 Task: Research Airbnb accommodation in Nyaunglebin, Myanmar from 6th December, 2023 to 10th December, 2023 for 1 adult.1  bedroom having 1 bed and 1 bathroom. Property type can be hotel. Amenities needed are: washing machine. Look for 4 properties as per requirement.
Action: Mouse moved to (515, 136)
Screenshot: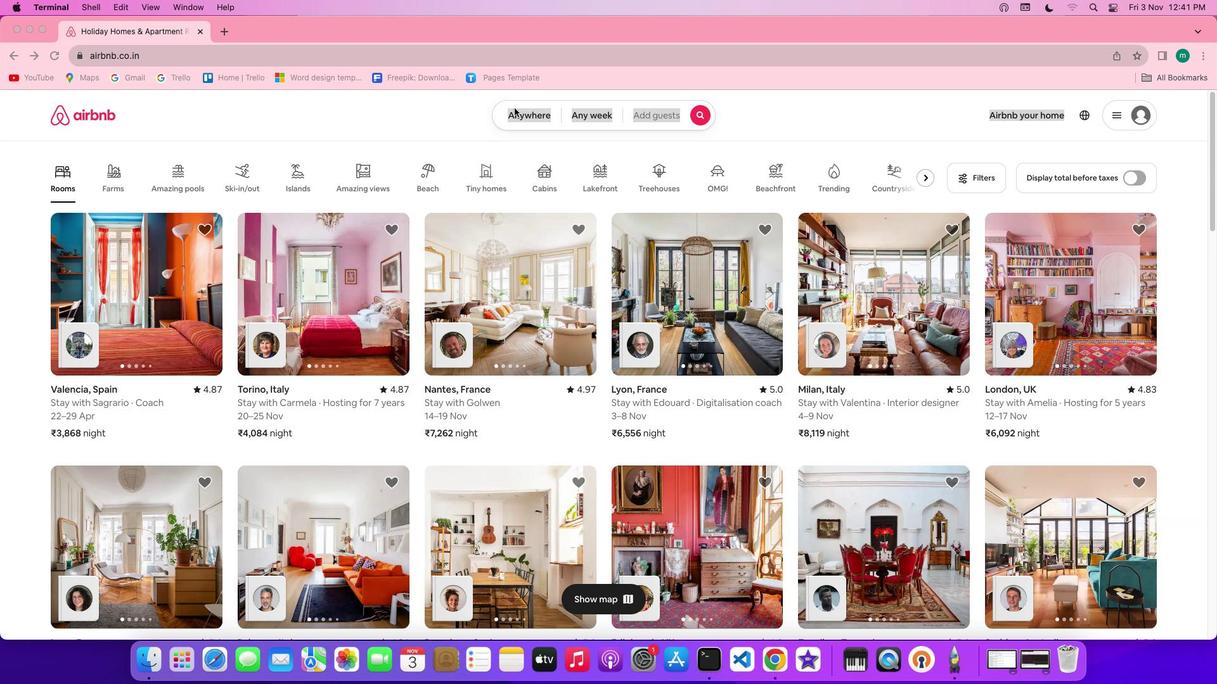 
Action: Mouse pressed left at (515, 136)
Screenshot: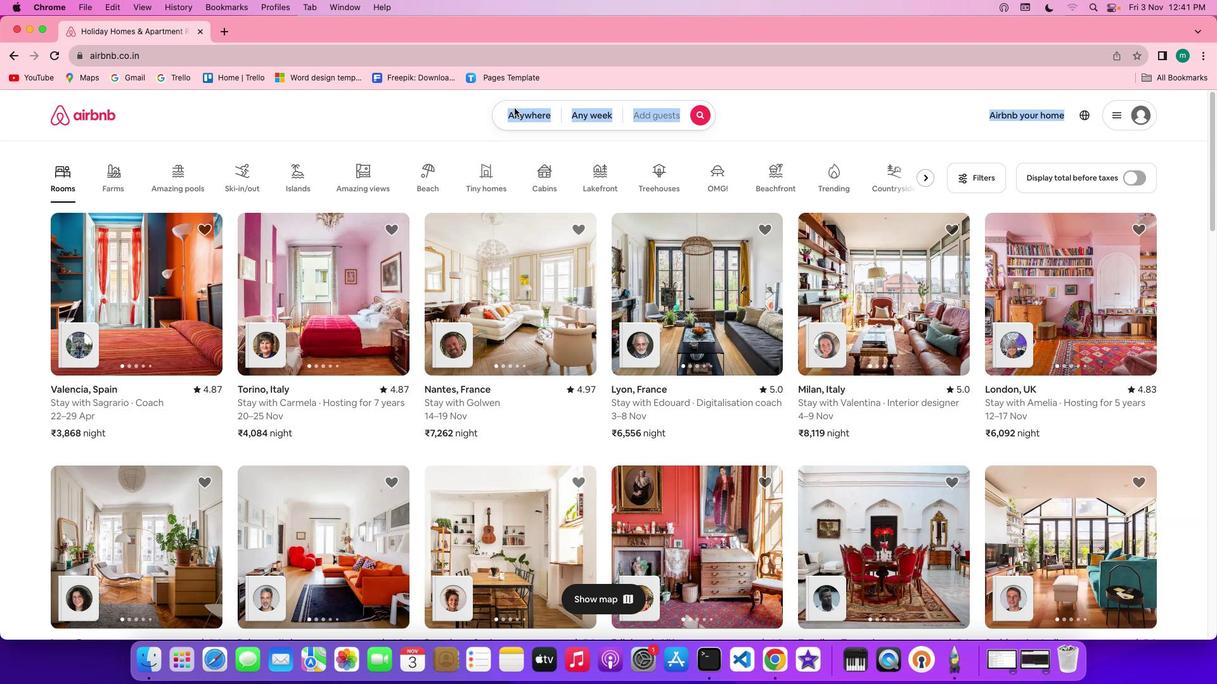 
Action: Mouse pressed left at (515, 136)
Screenshot: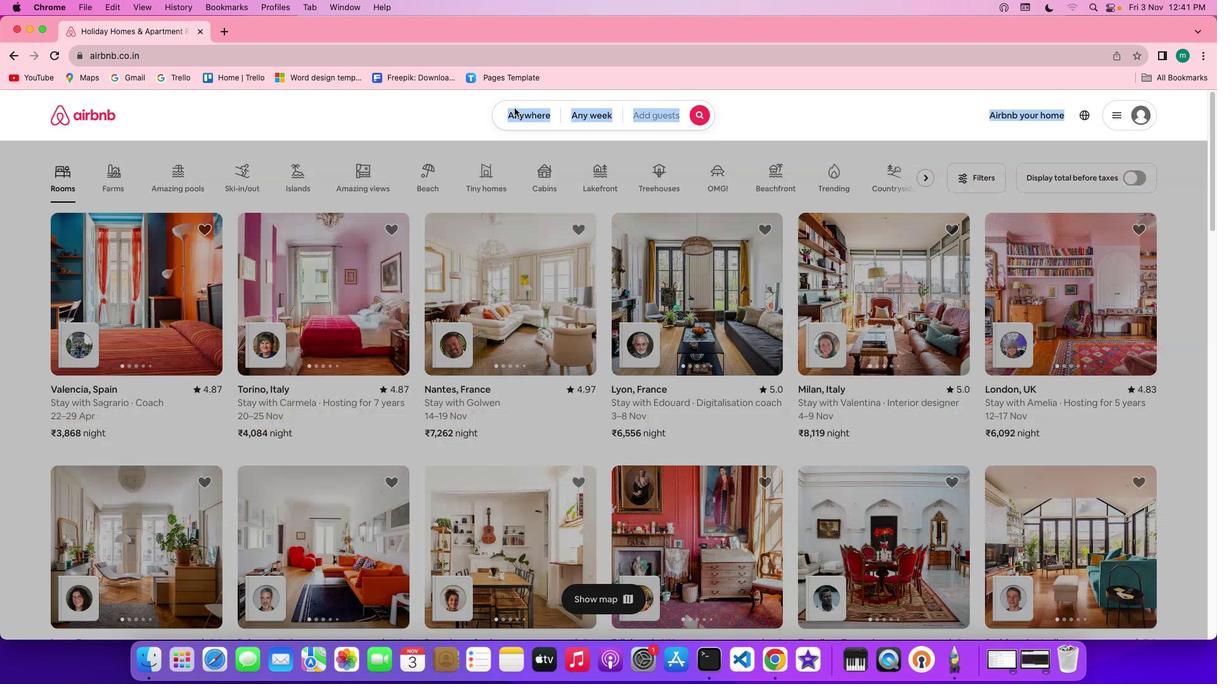 
Action: Mouse moved to (503, 190)
Screenshot: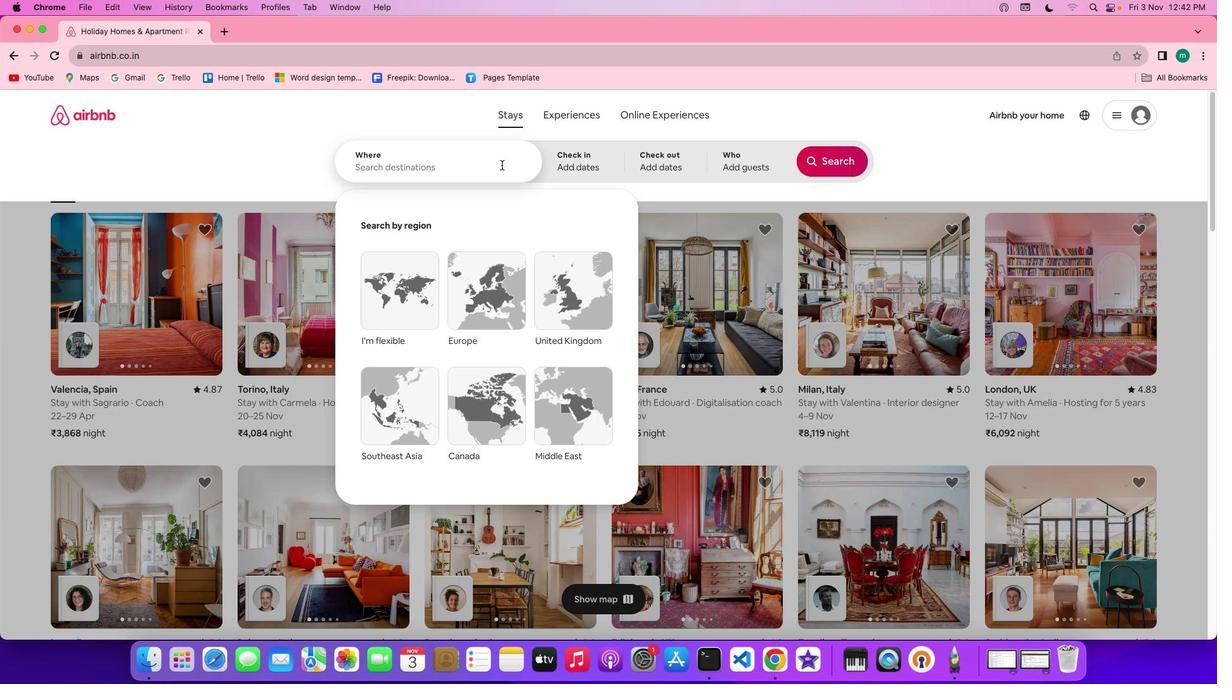 
Action: Key pressed Key.shift'N''y''a''u''n''g''l''e''b''i''n'','Key.spaceKey.shift'M''y''a''n''m''a''r'
Screenshot: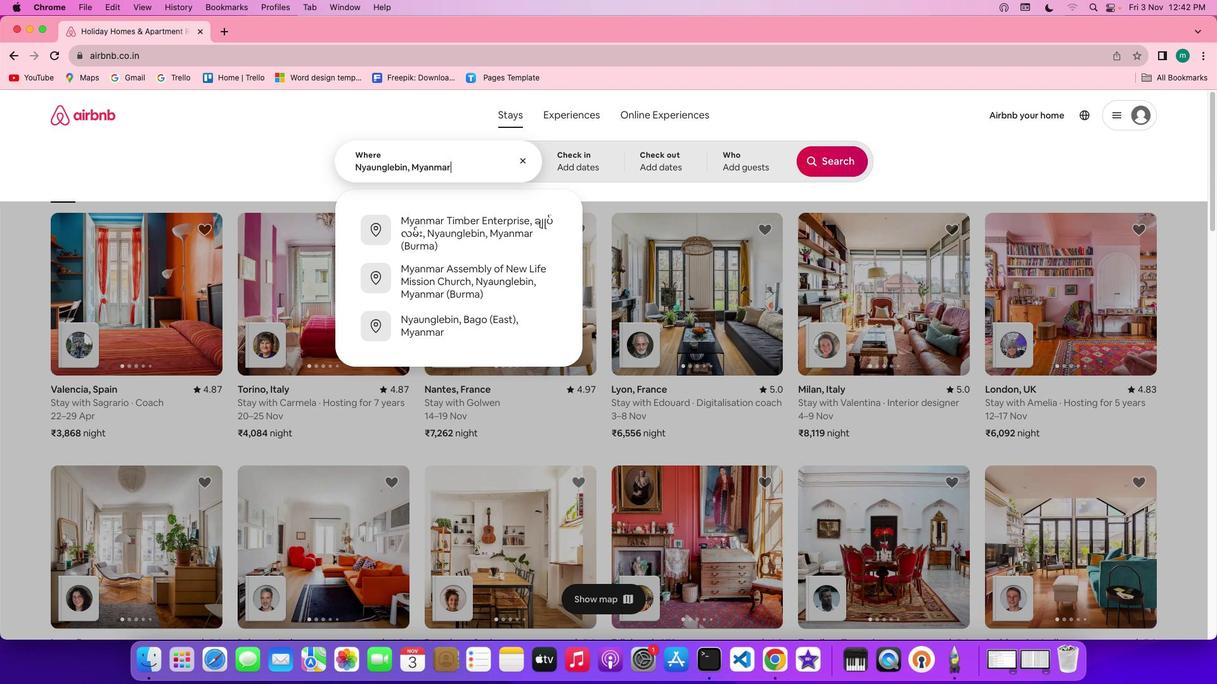 
Action: Mouse moved to (584, 186)
Screenshot: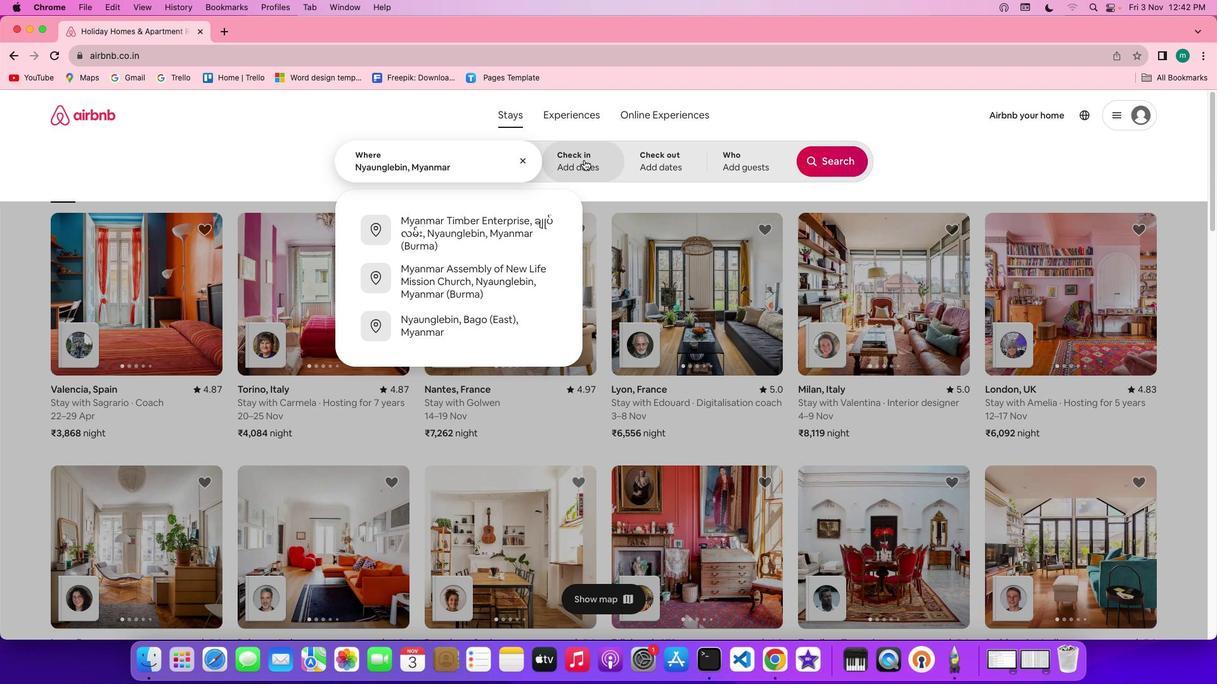 
Action: Mouse pressed left at (584, 186)
Screenshot: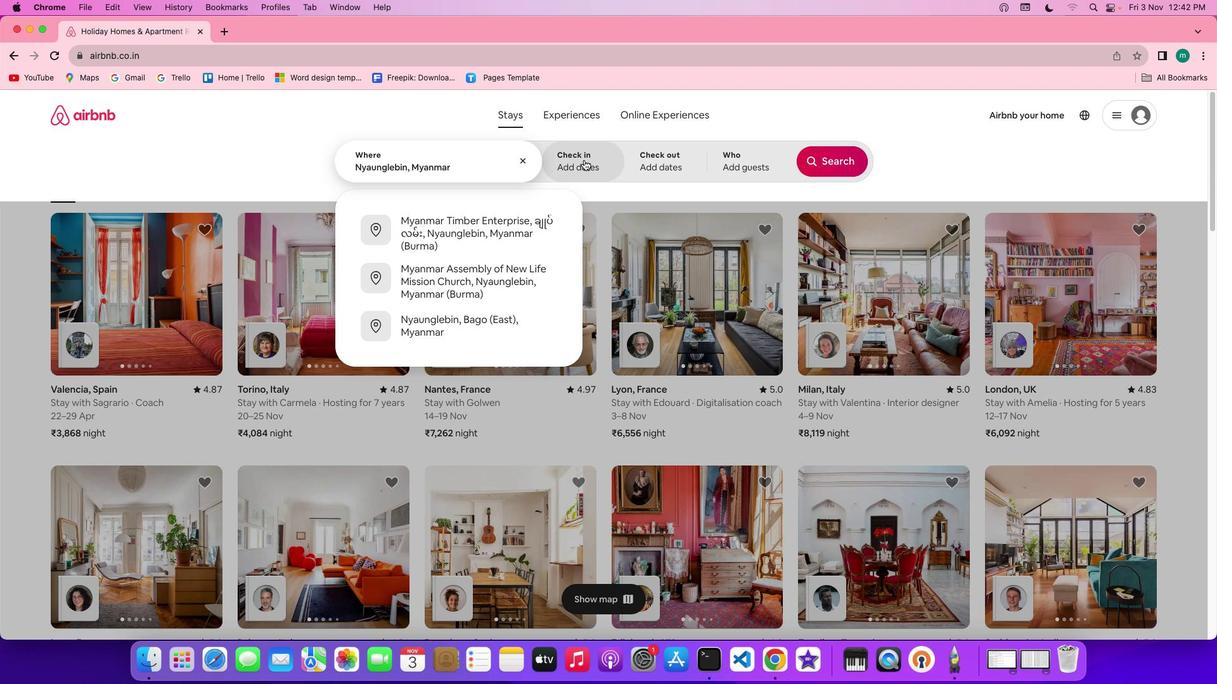 
Action: Mouse moved to (729, 369)
Screenshot: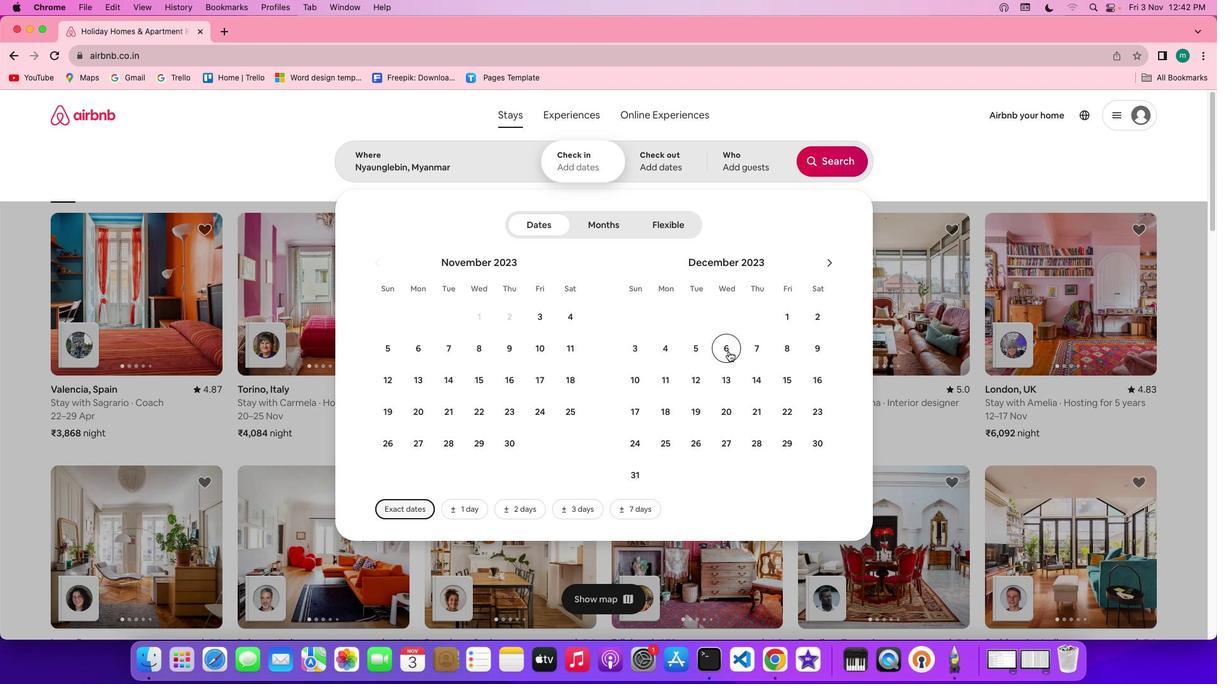 
Action: Mouse pressed left at (729, 369)
Screenshot: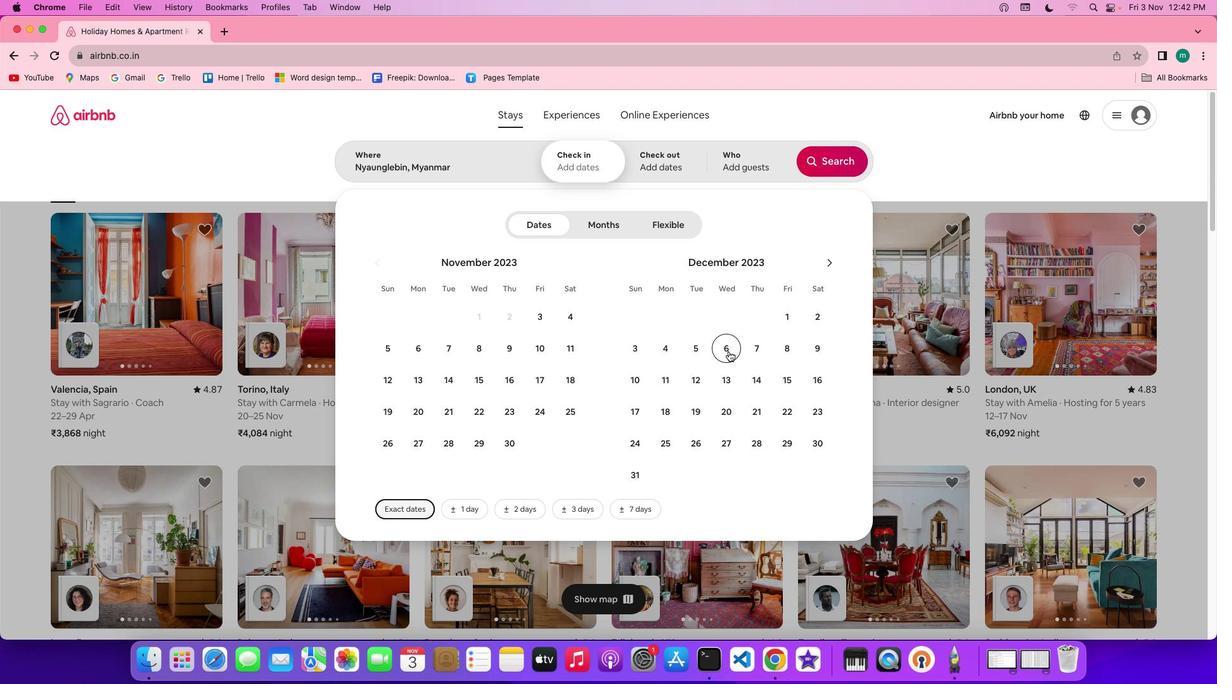 
Action: Mouse moved to (647, 395)
Screenshot: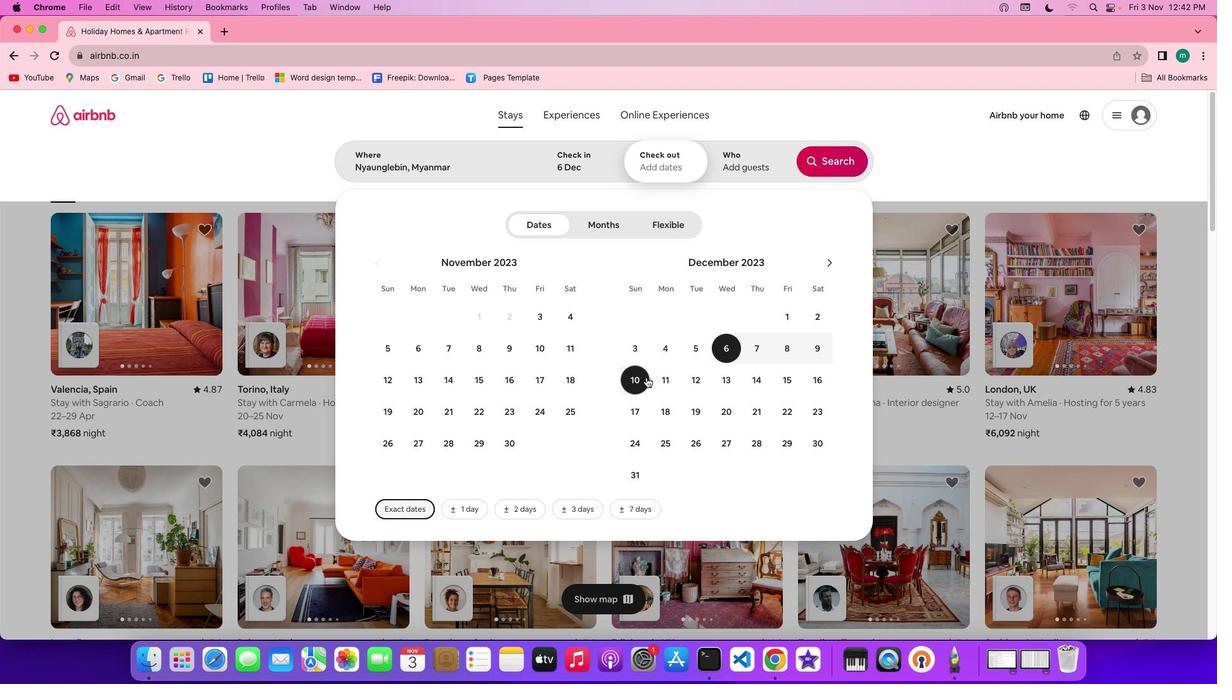 
Action: Mouse pressed left at (647, 395)
Screenshot: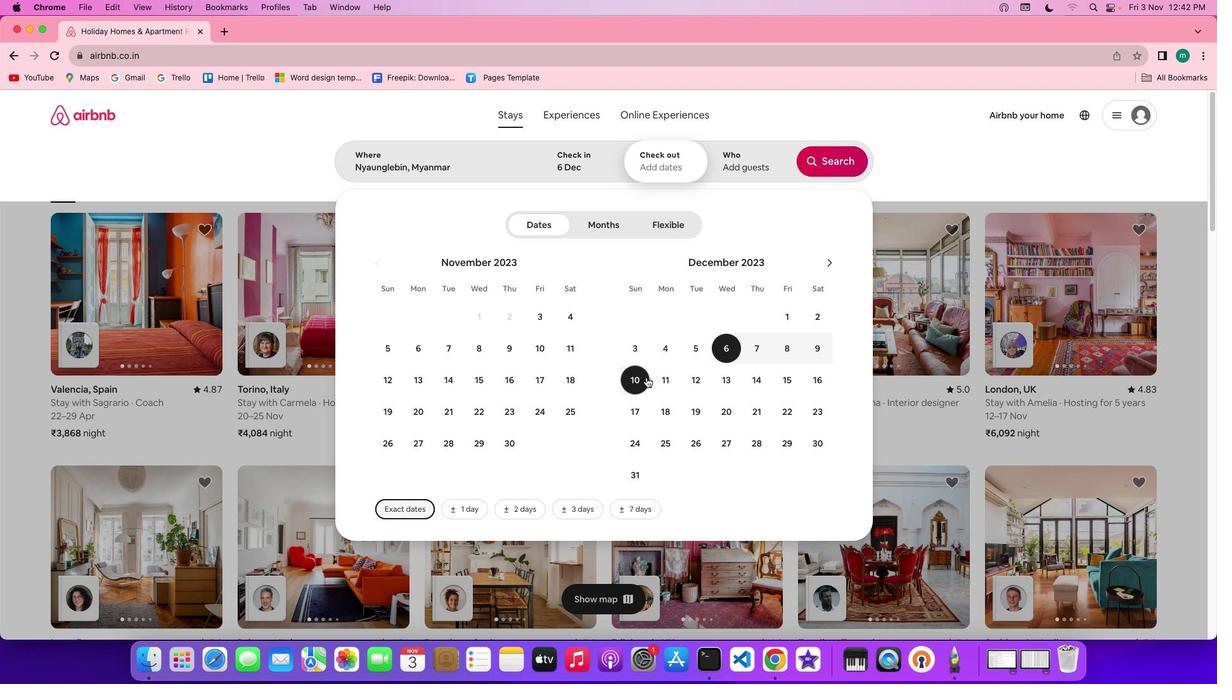 
Action: Mouse moved to (754, 187)
Screenshot: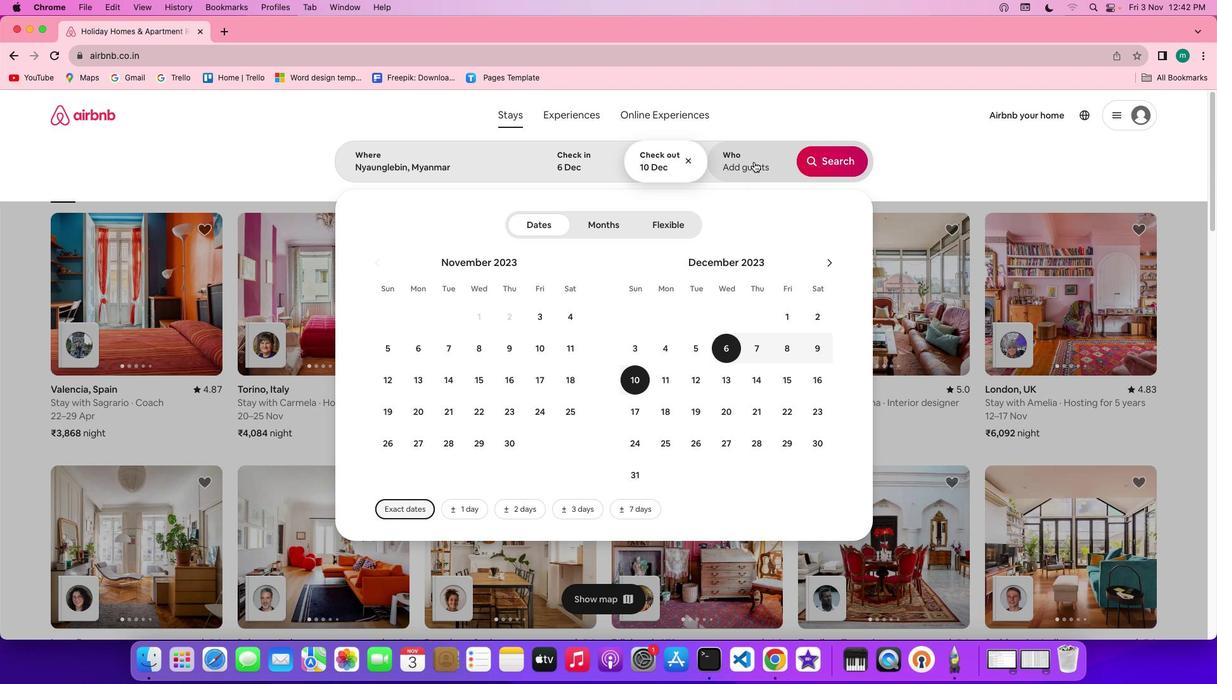 
Action: Mouse pressed left at (754, 187)
Screenshot: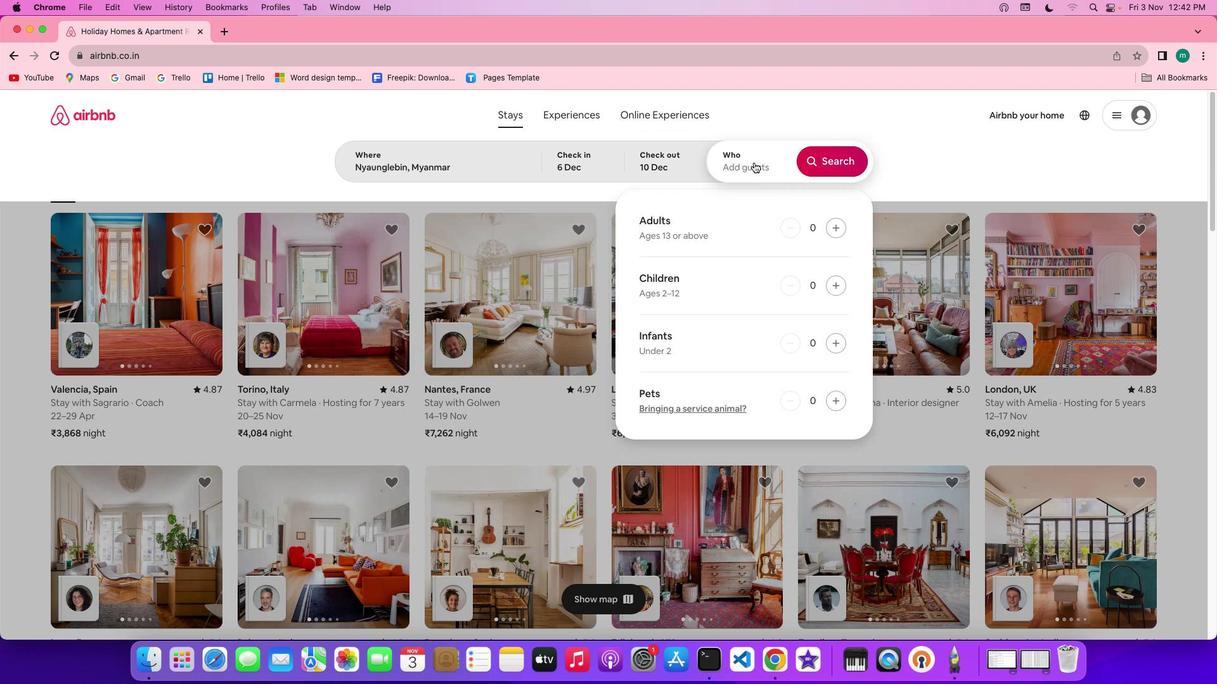 
Action: Mouse moved to (838, 254)
Screenshot: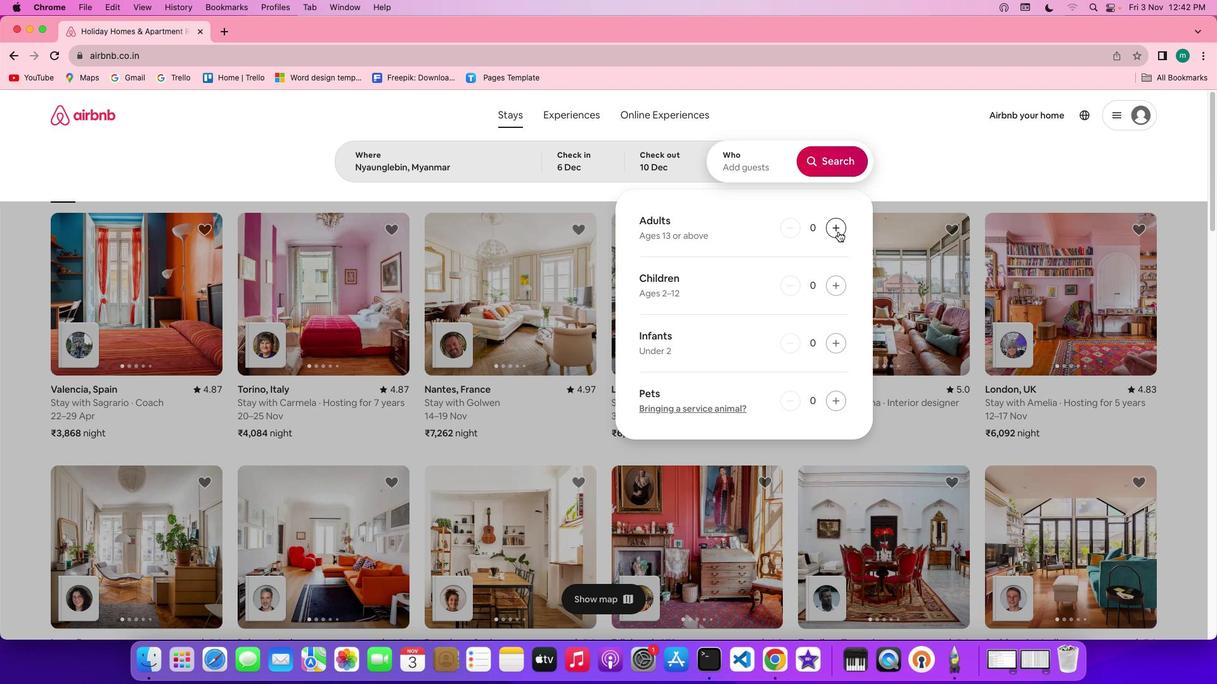 
Action: Mouse pressed left at (838, 254)
Screenshot: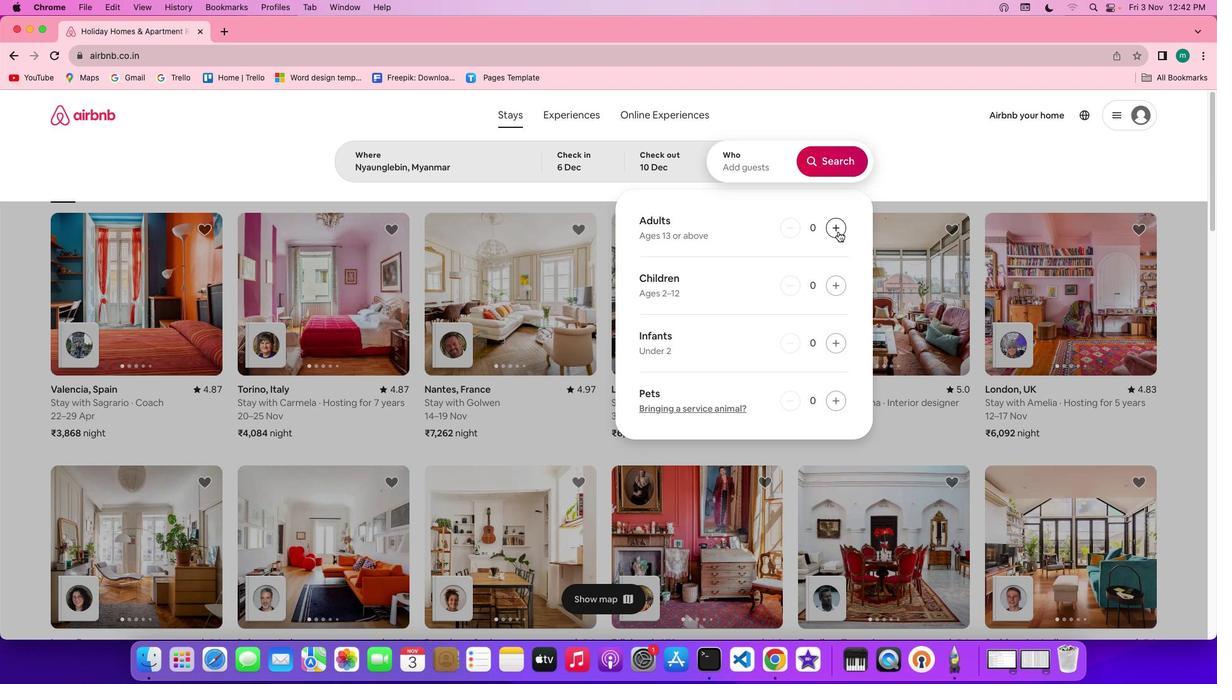 
Action: Mouse pressed left at (838, 254)
Screenshot: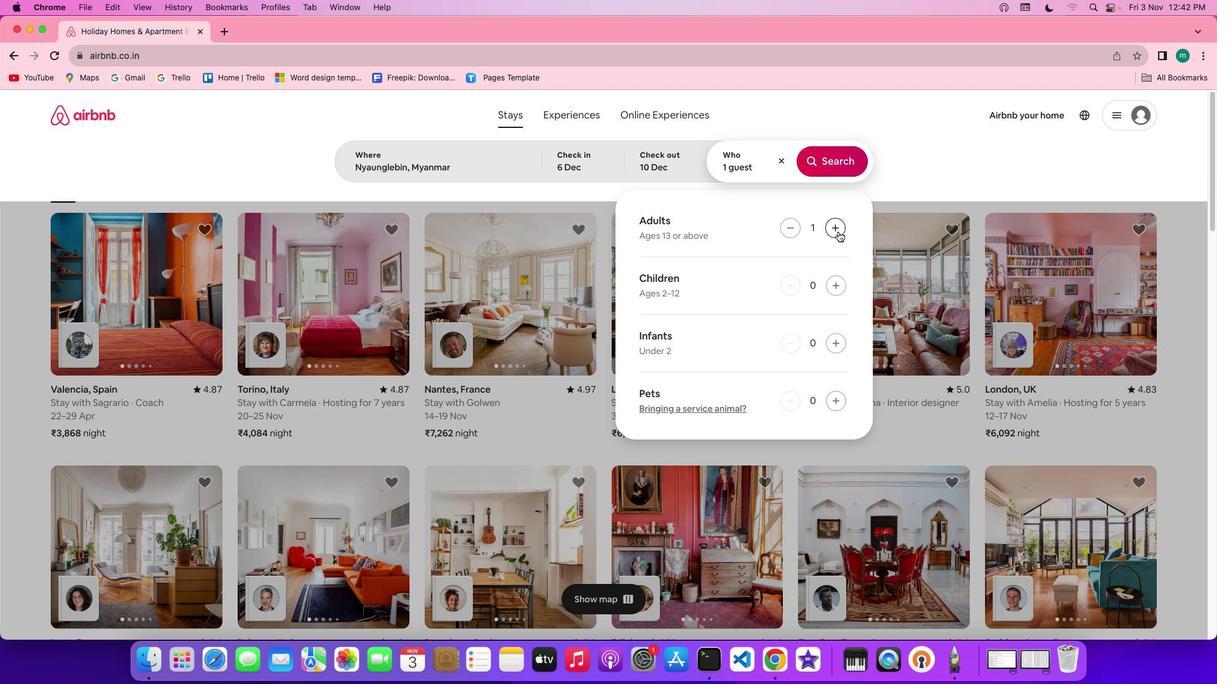
Action: Mouse pressed left at (838, 254)
Screenshot: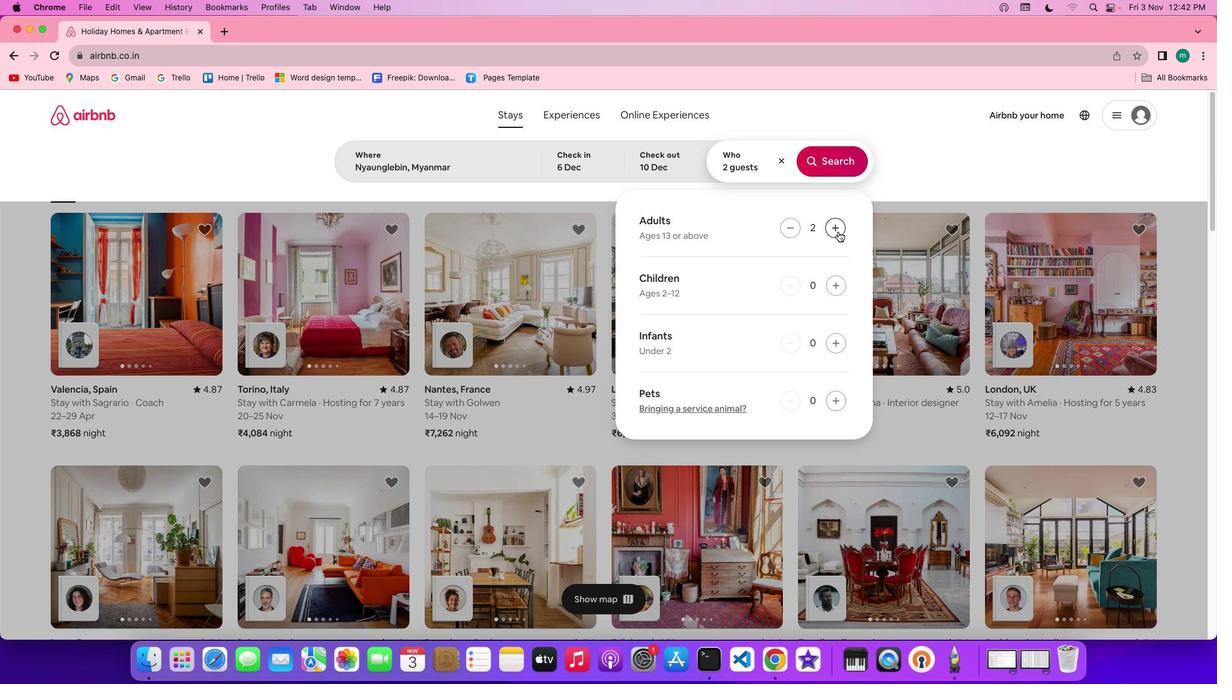 
Action: Mouse moved to (792, 254)
Screenshot: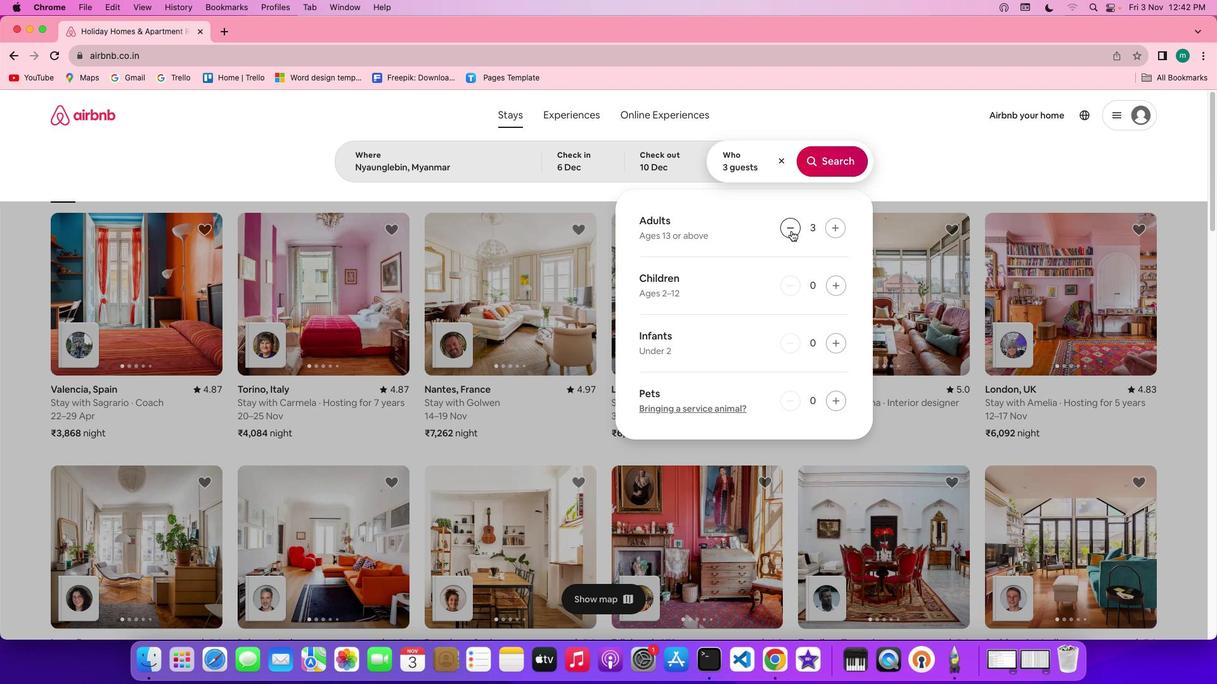 
Action: Mouse pressed left at (792, 254)
Screenshot: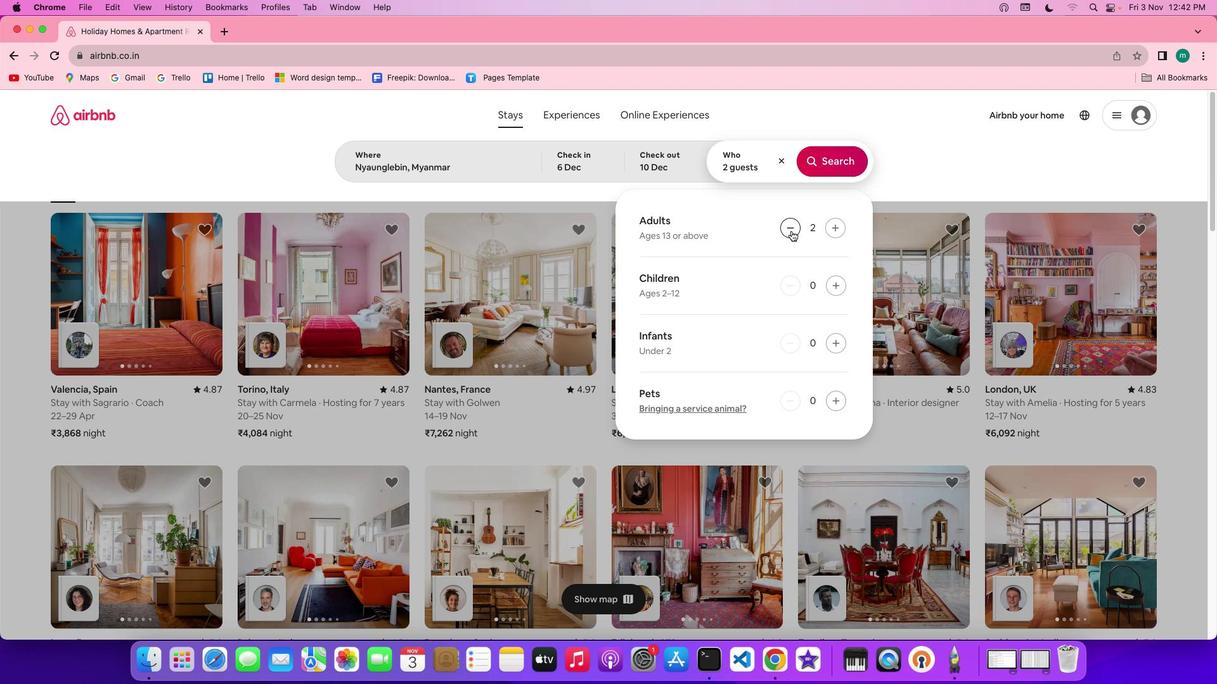 
Action: Mouse pressed left at (792, 254)
Screenshot: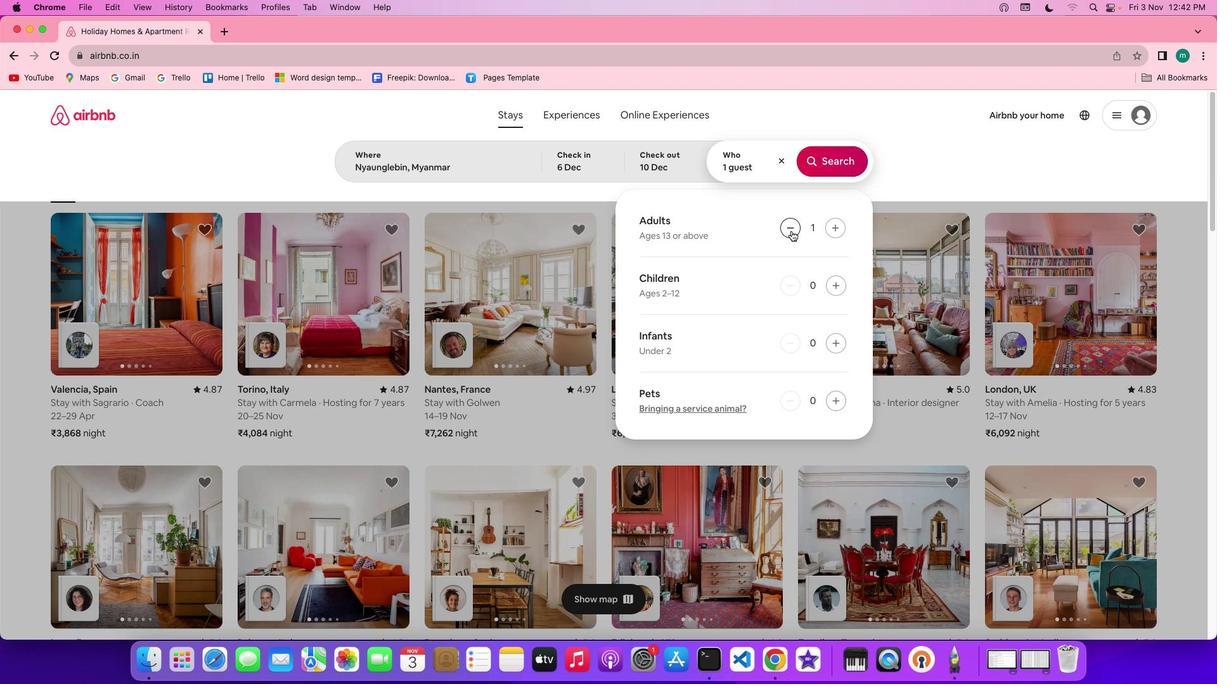 
Action: Mouse moved to (823, 184)
Screenshot: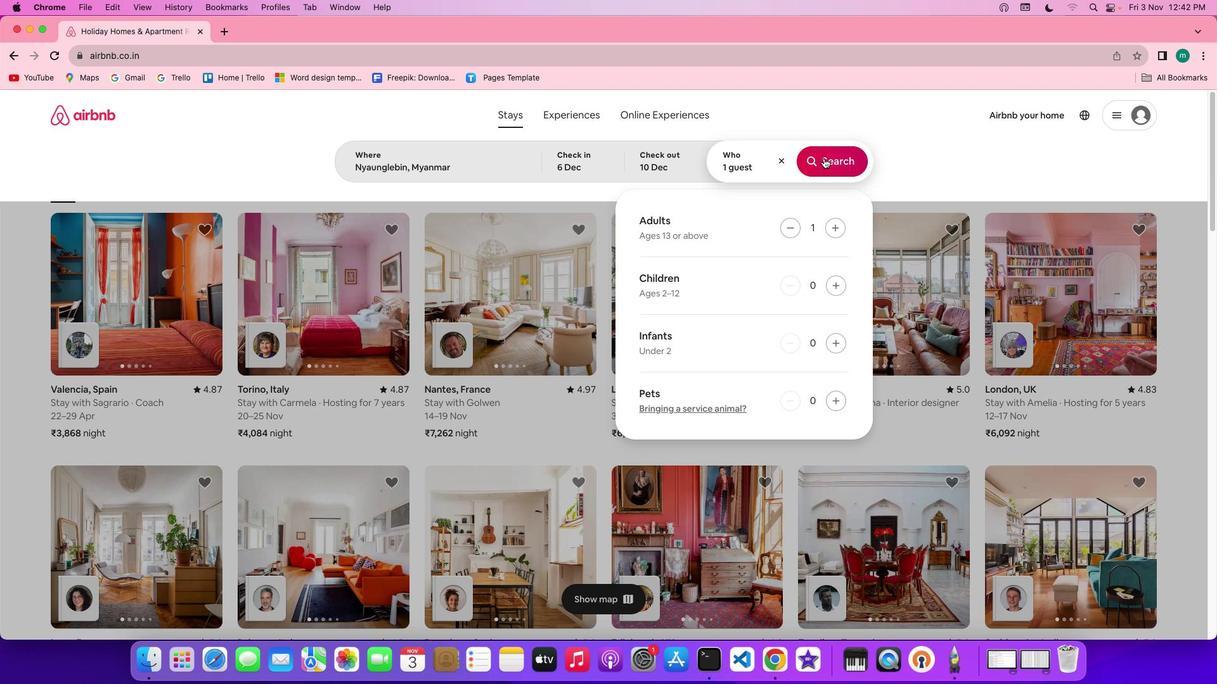 
Action: Mouse pressed left at (823, 184)
Screenshot: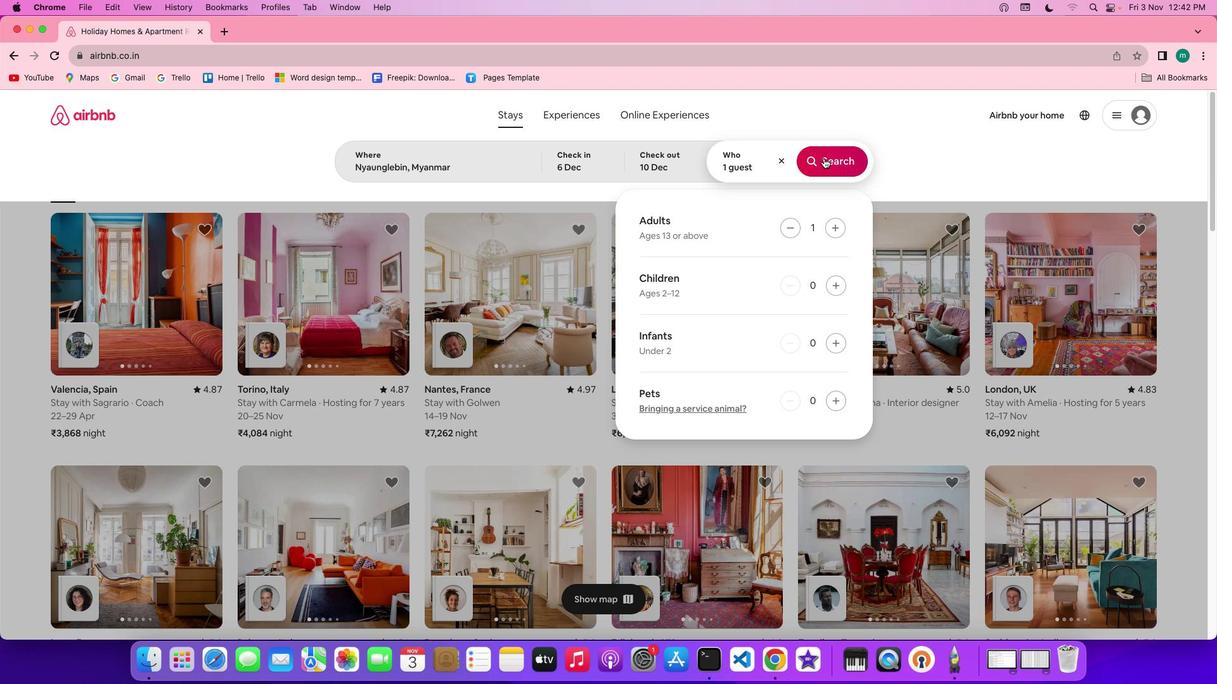 
Action: Mouse moved to (1019, 193)
Screenshot: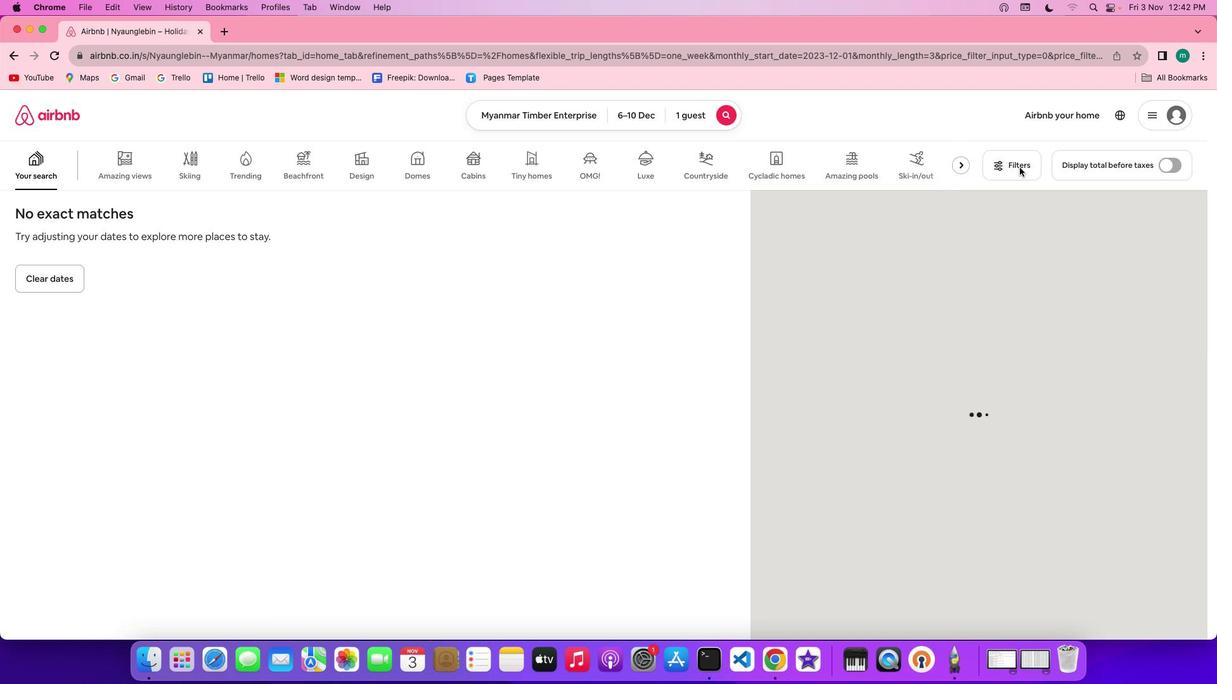 
Action: Mouse pressed left at (1019, 193)
Screenshot: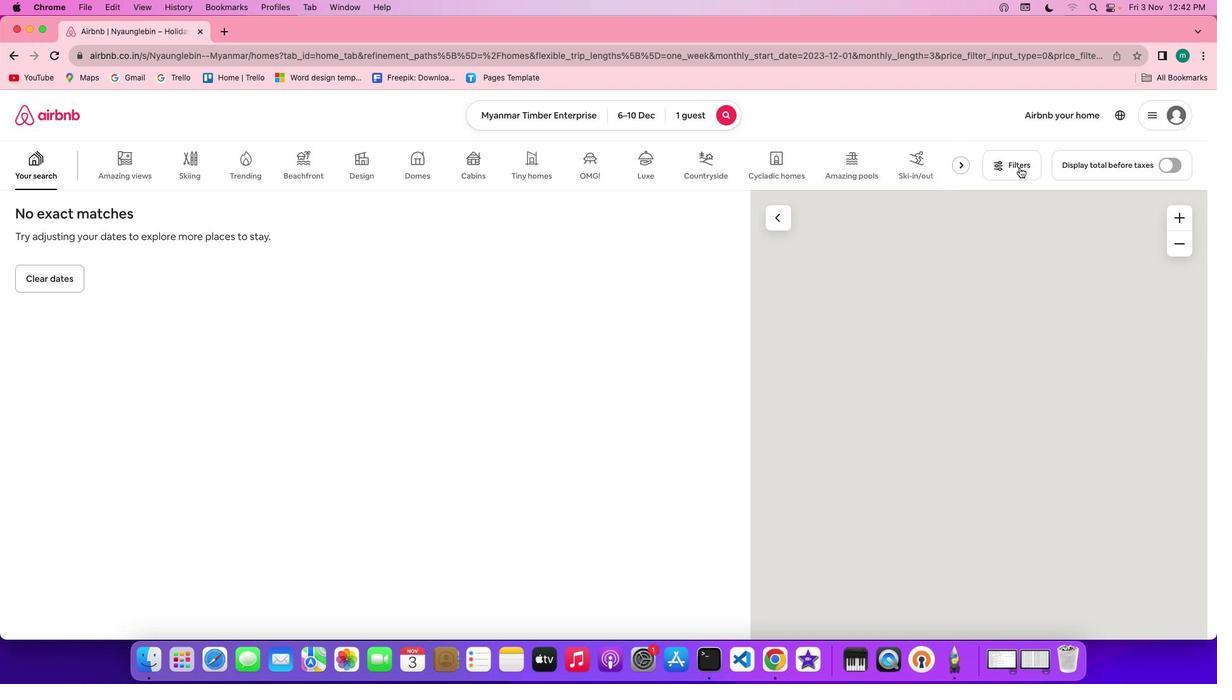 
Action: Mouse moved to (994, 187)
Screenshot: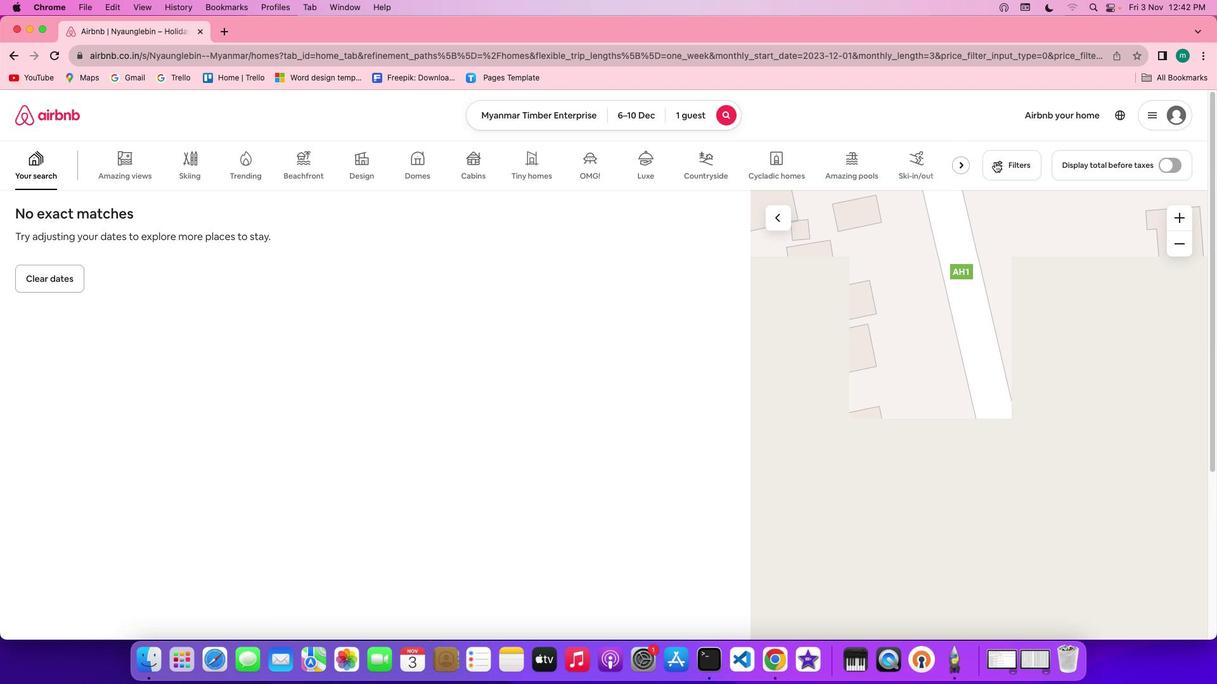 
Action: Mouse pressed left at (994, 187)
Screenshot: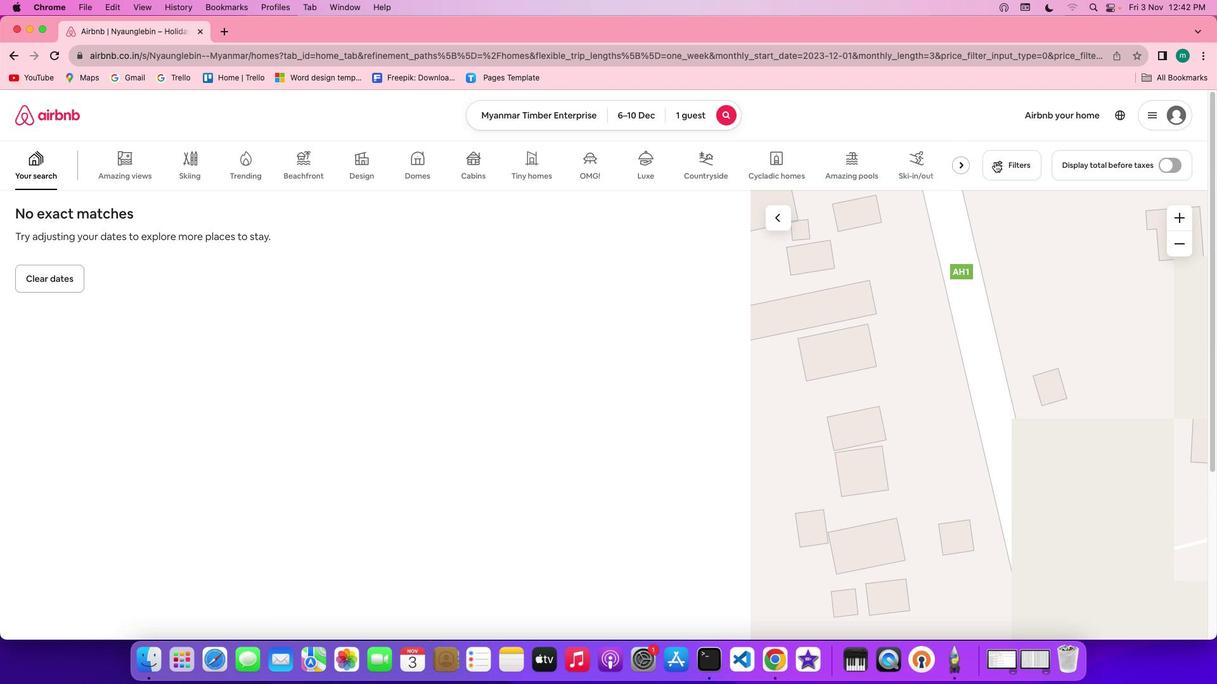 
Action: Mouse moved to (998, 189)
Screenshot: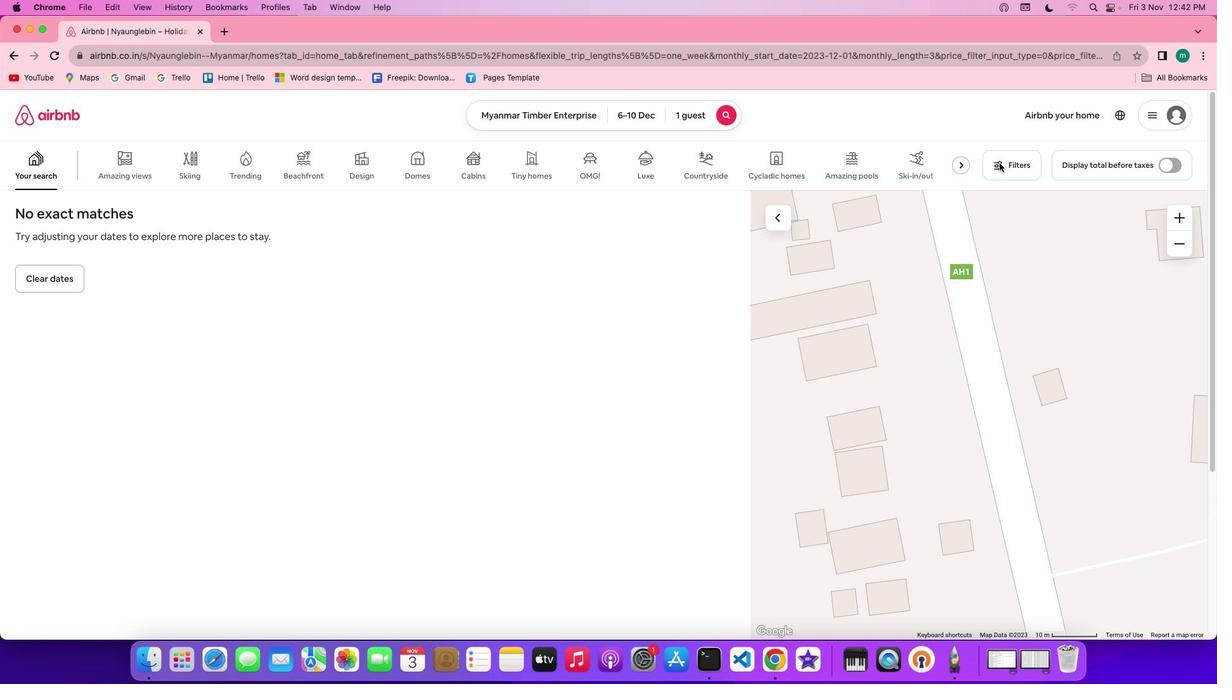
Action: Mouse pressed left at (998, 189)
Screenshot: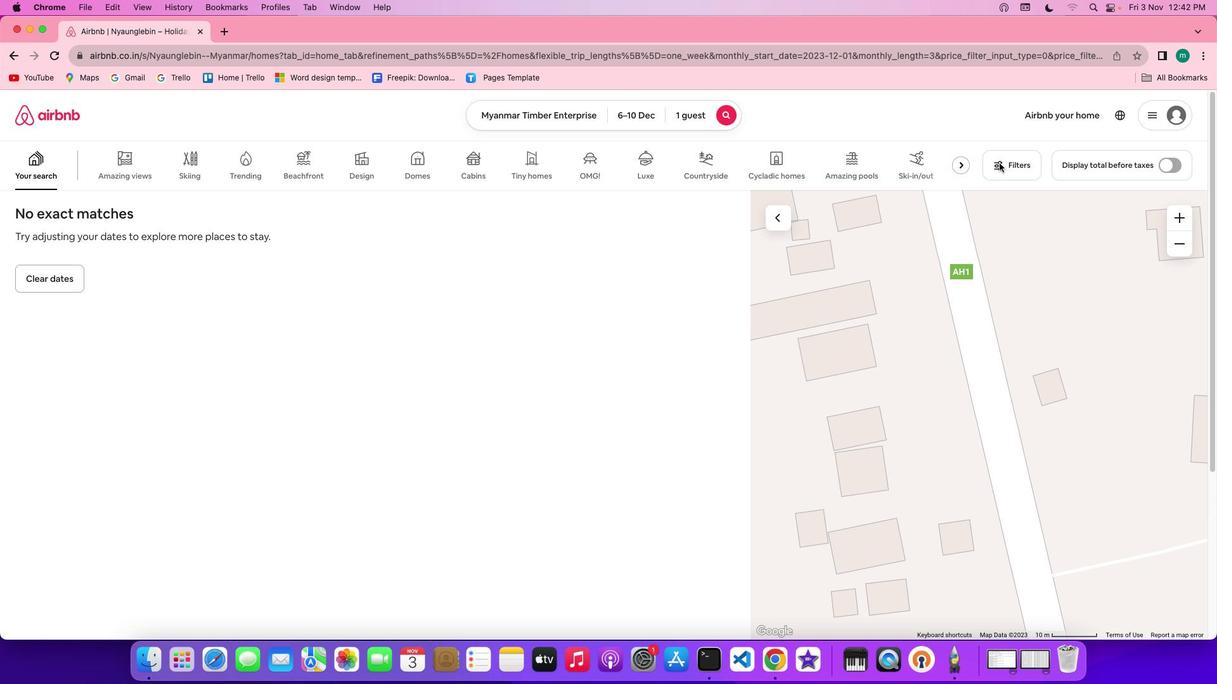 
Action: Mouse moved to (494, 431)
Screenshot: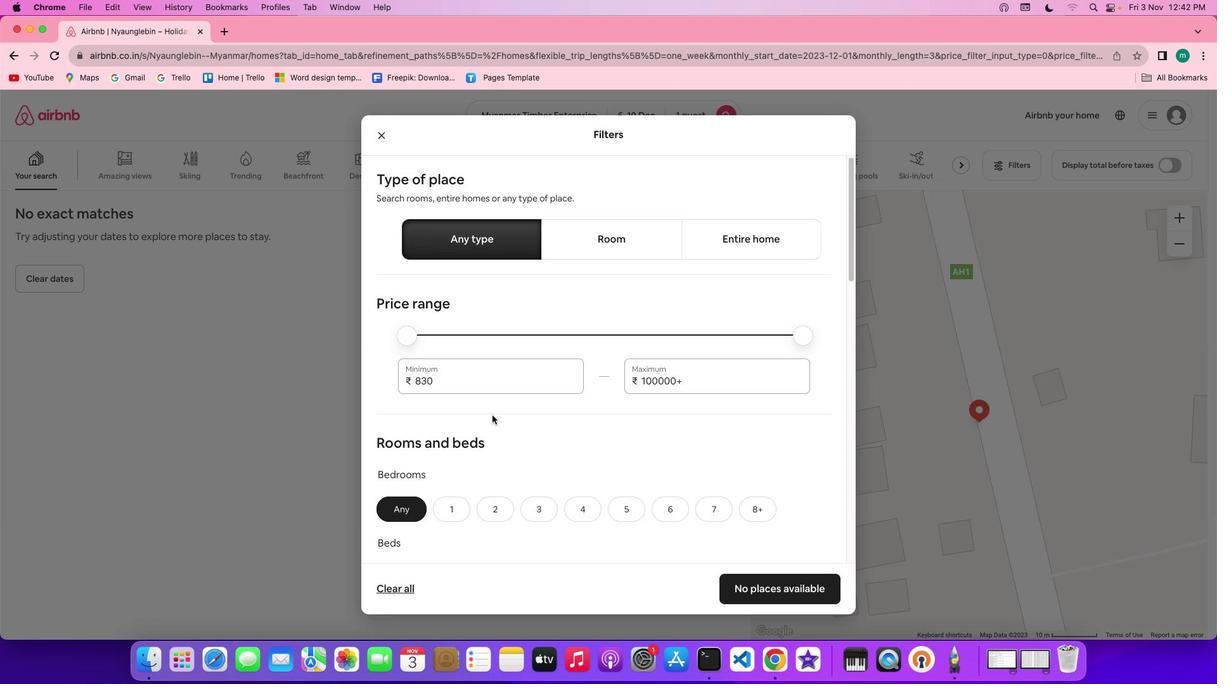 
Action: Mouse scrolled (494, 431) with delta (3, 31)
Screenshot: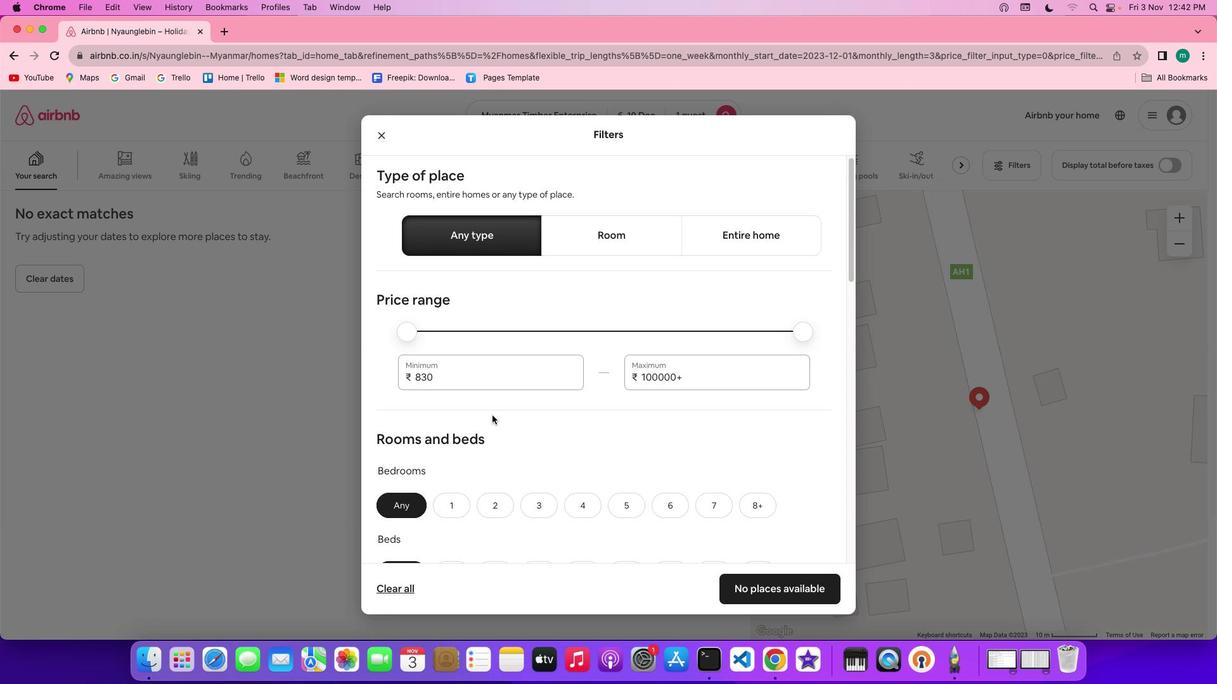 
Action: Mouse scrolled (494, 431) with delta (3, 31)
Screenshot: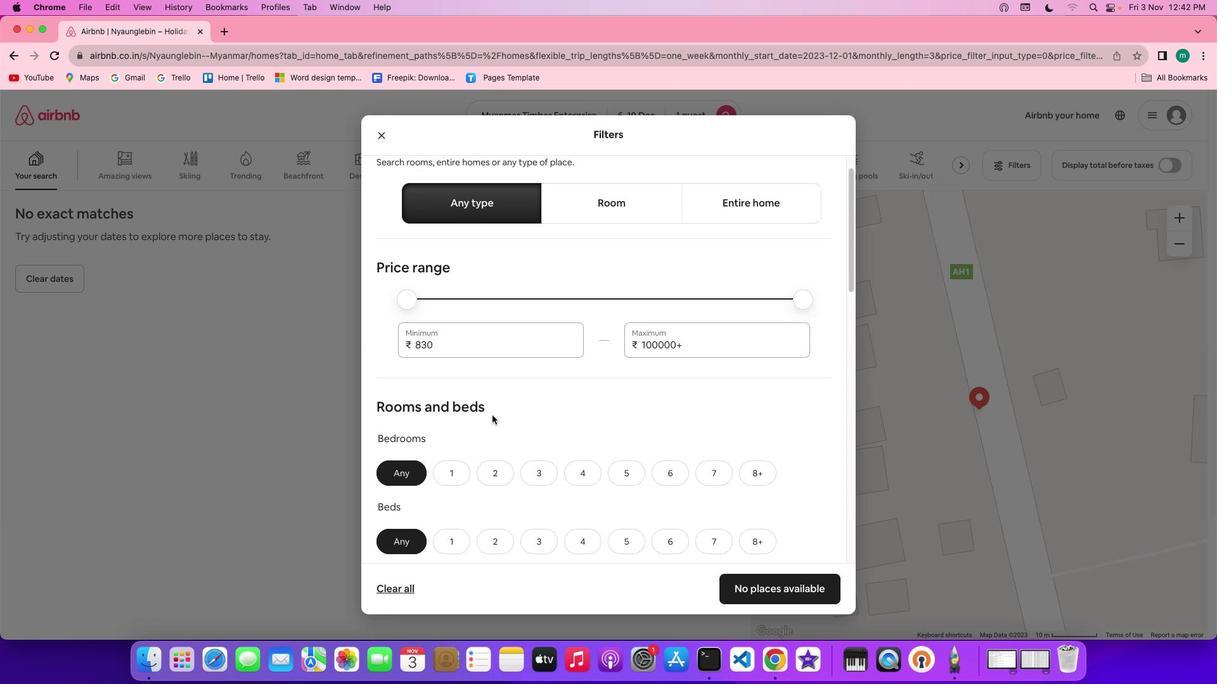 
Action: Mouse scrolled (494, 431) with delta (3, 30)
Screenshot: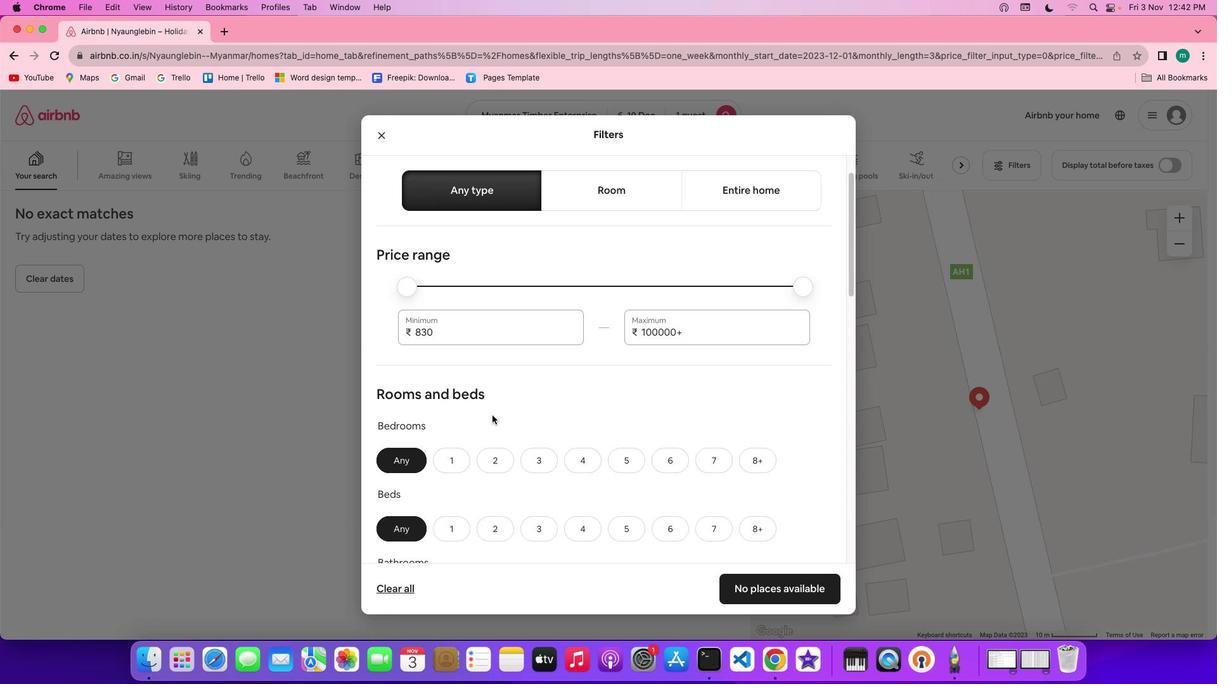 
Action: Mouse scrolled (494, 431) with delta (3, 29)
Screenshot: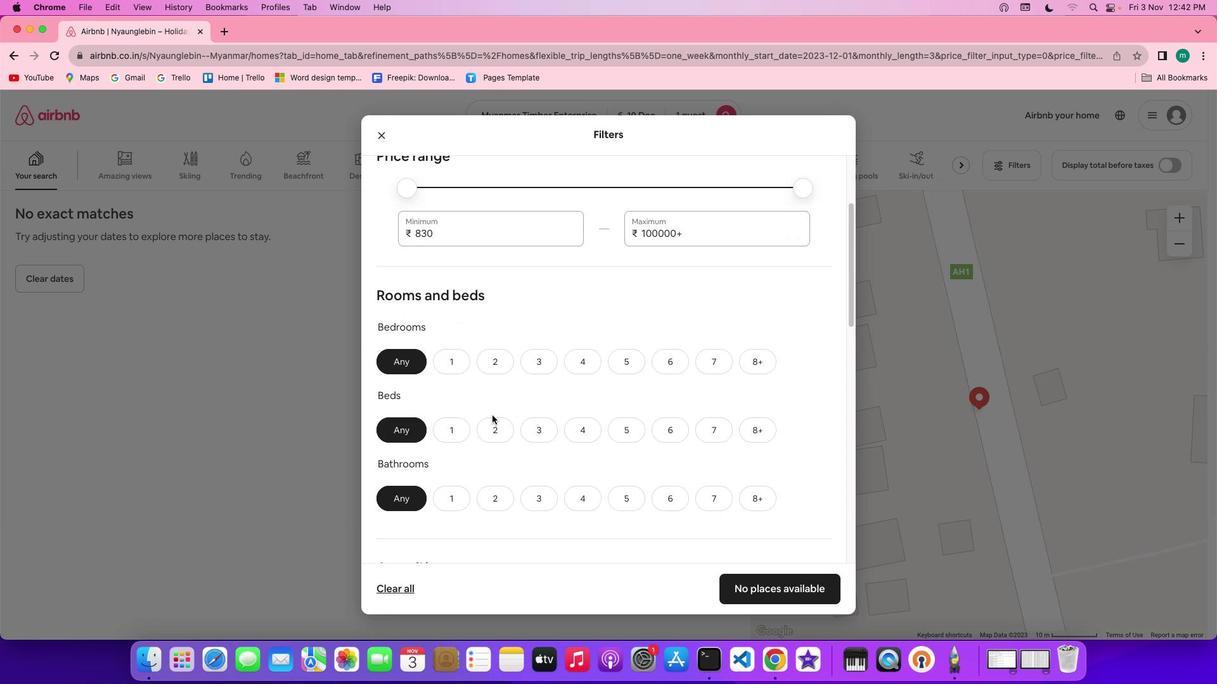 
Action: Mouse scrolled (494, 431) with delta (3, 31)
Screenshot: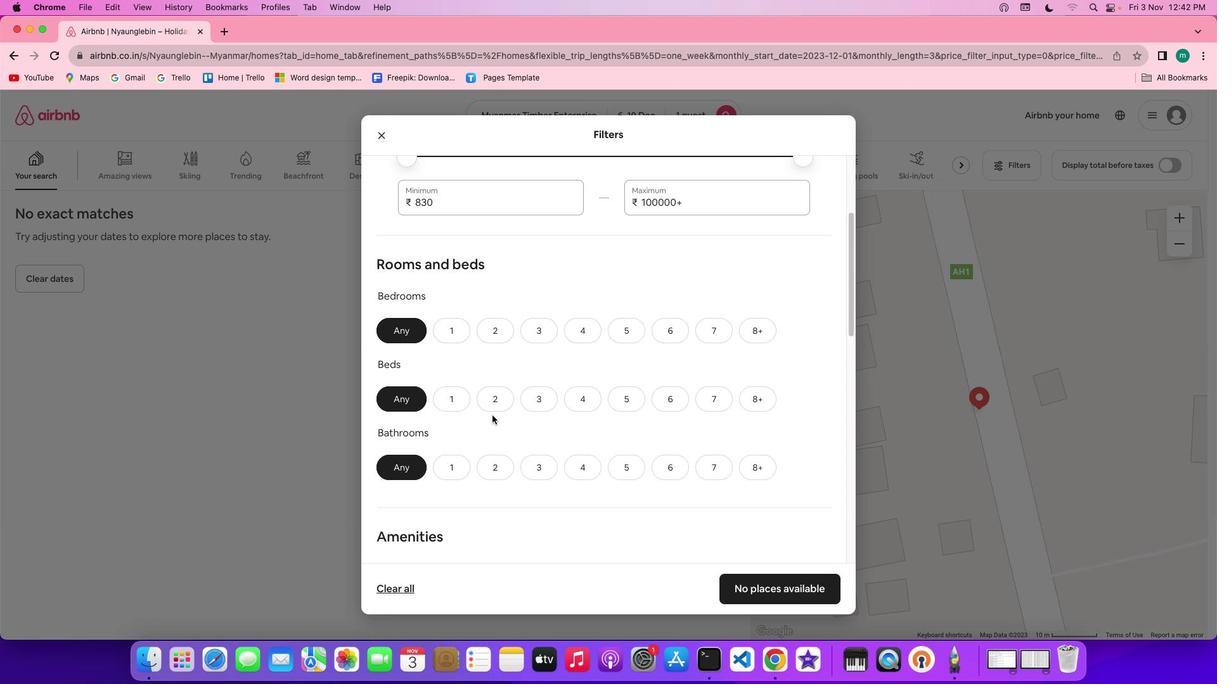 
Action: Mouse scrolled (494, 431) with delta (3, 31)
Screenshot: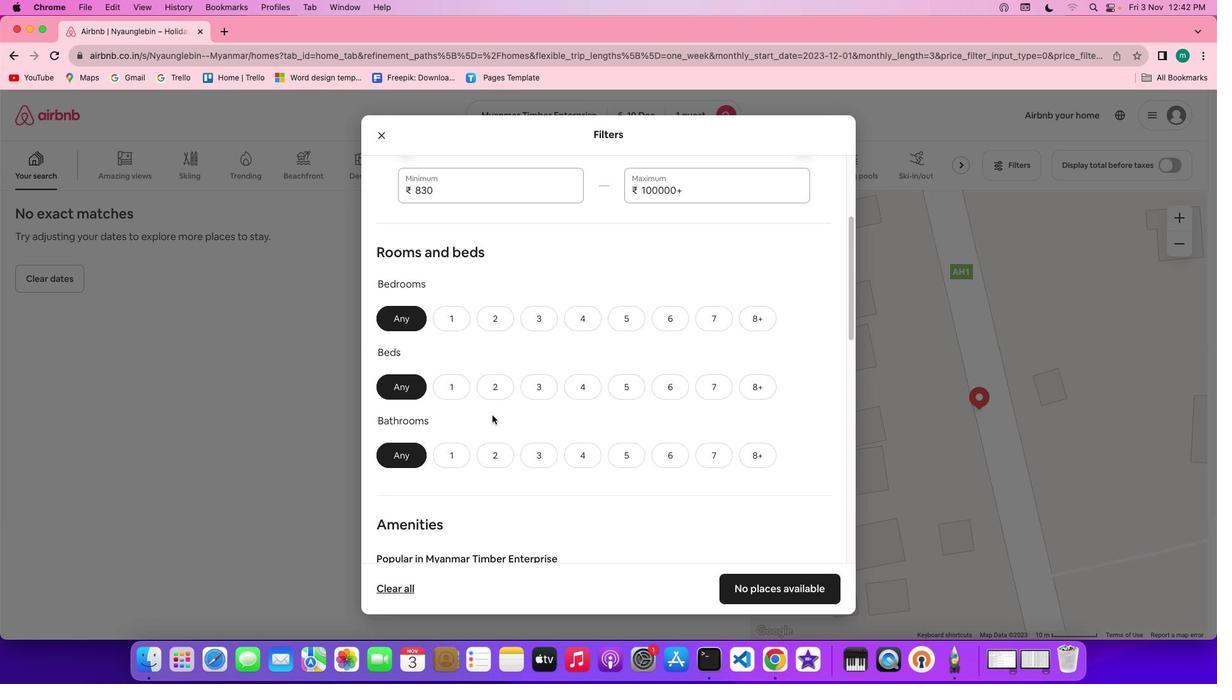 
Action: Mouse scrolled (494, 431) with delta (3, 30)
Screenshot: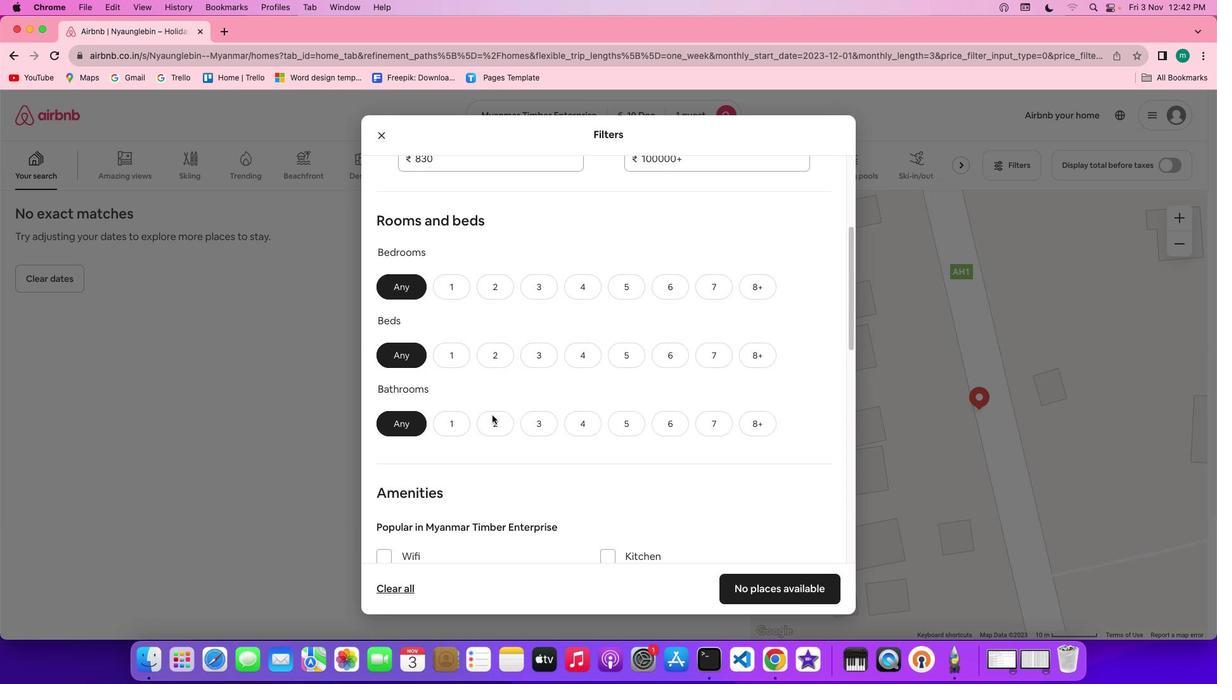 
Action: Mouse scrolled (494, 431) with delta (3, 30)
Screenshot: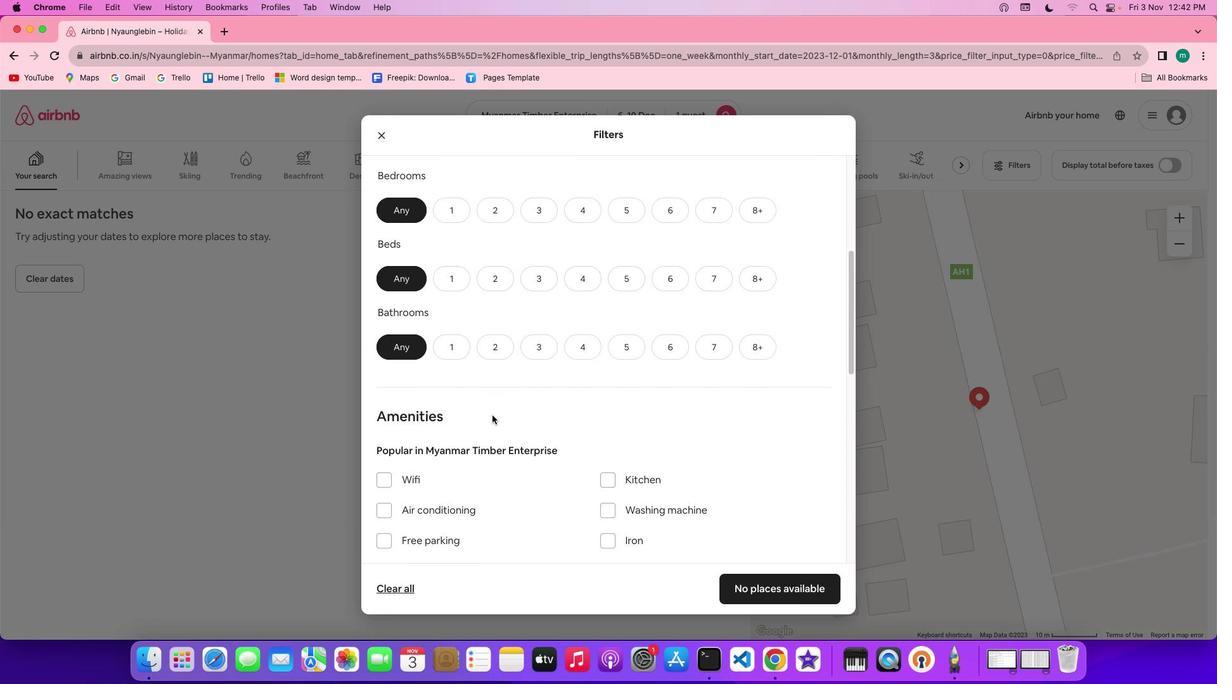 
Action: Mouse moved to (447, 208)
Screenshot: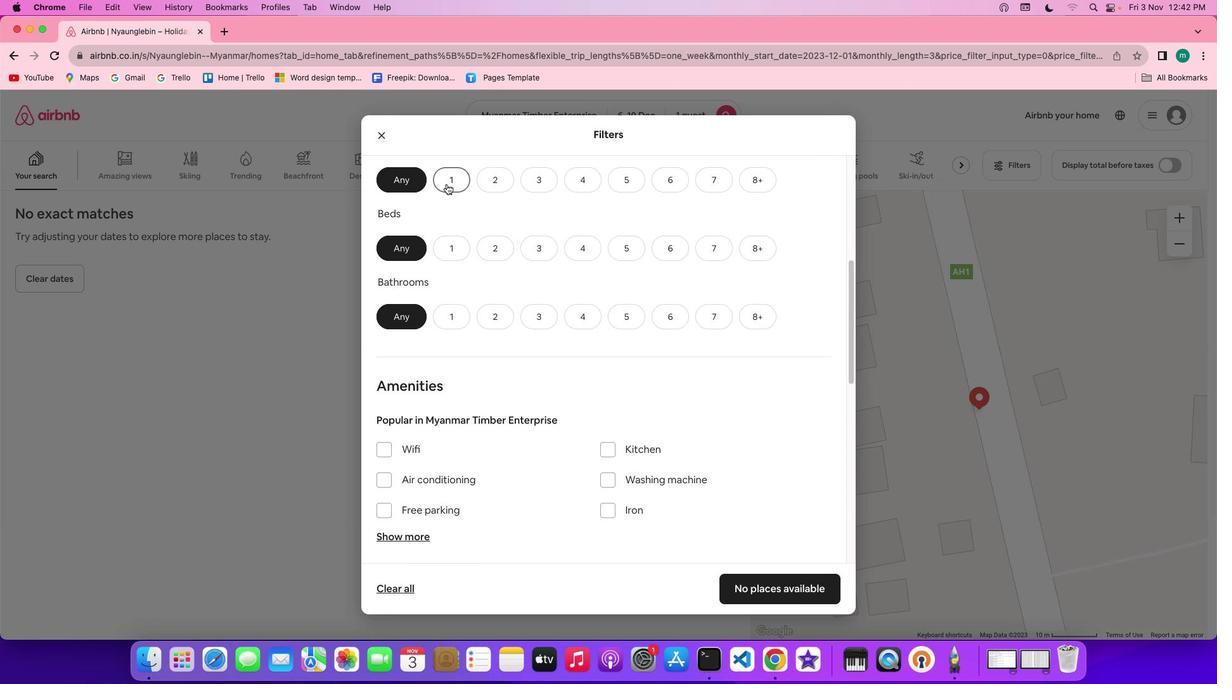 
Action: Mouse pressed left at (447, 208)
Screenshot: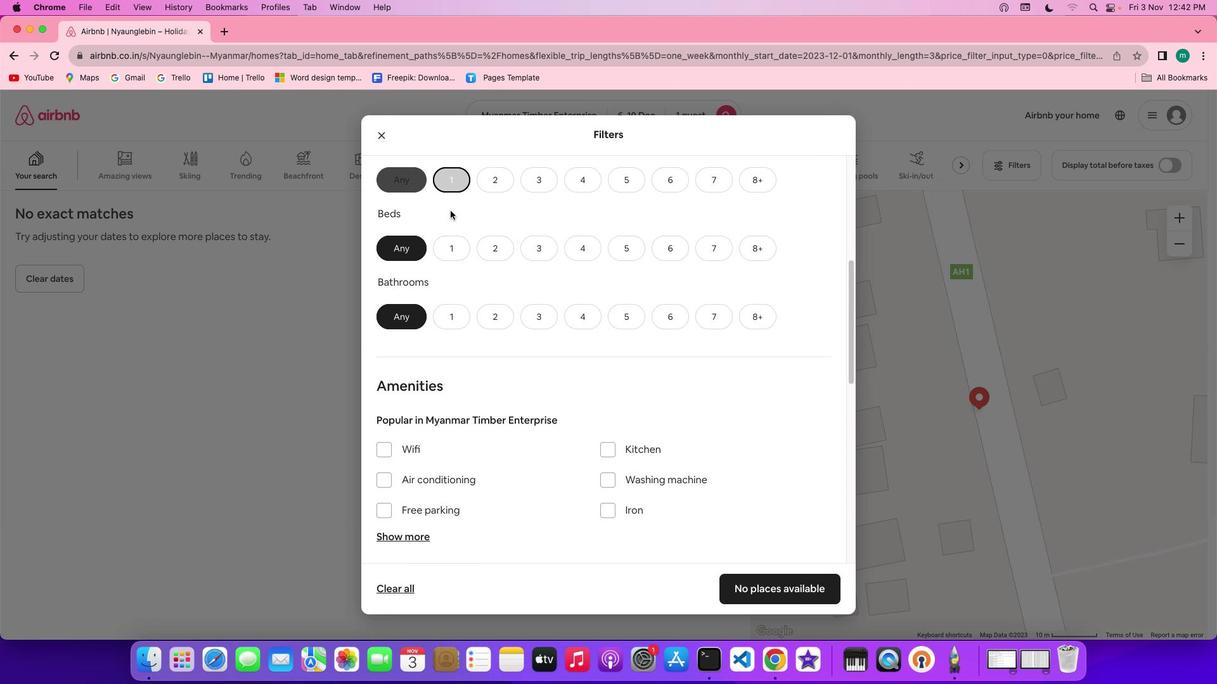 
Action: Mouse moved to (452, 268)
Screenshot: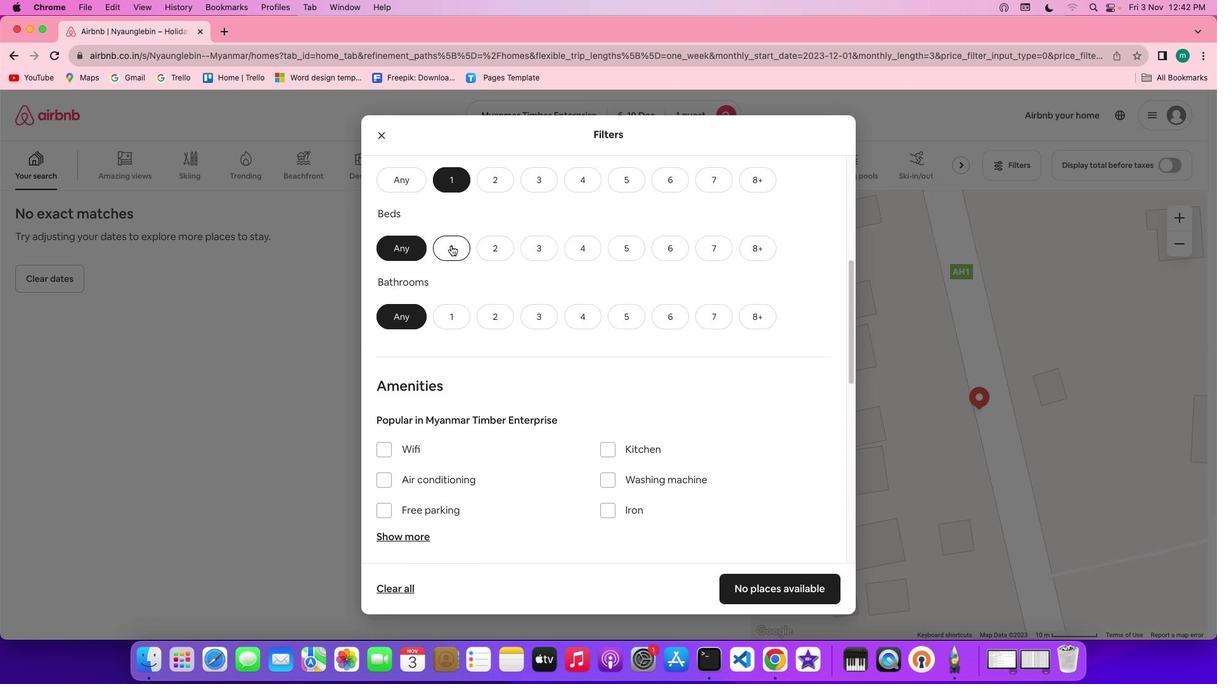 
Action: Mouse pressed left at (452, 268)
Screenshot: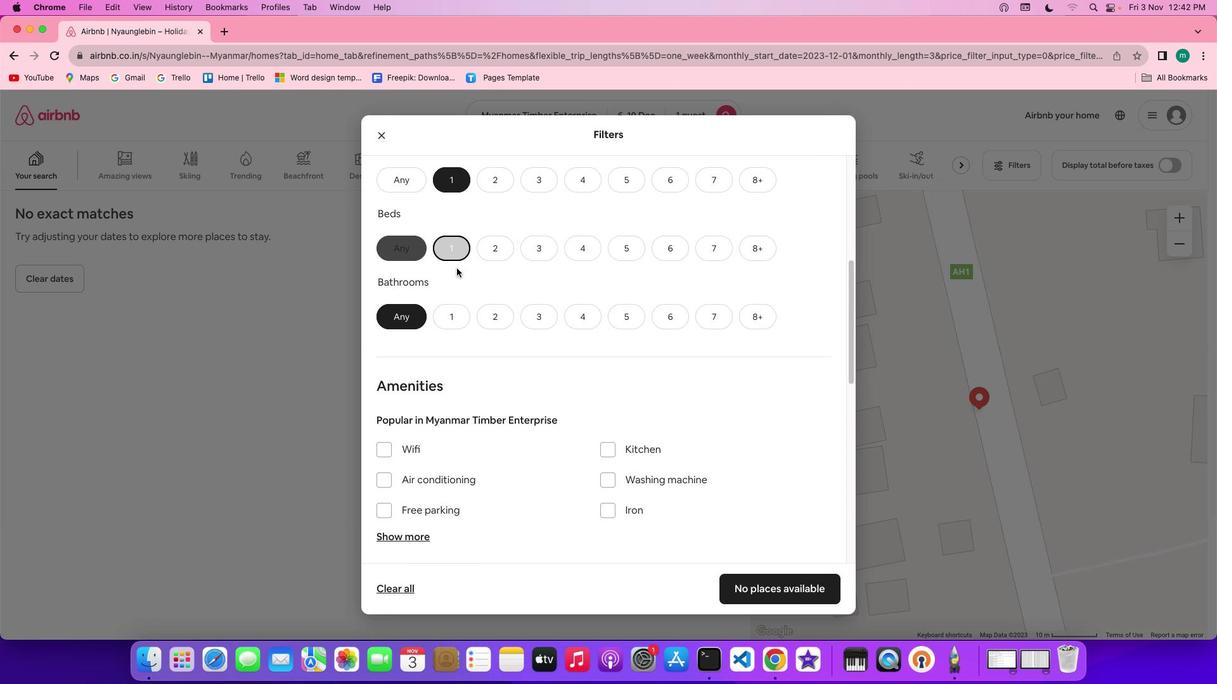 
Action: Mouse moved to (455, 334)
Screenshot: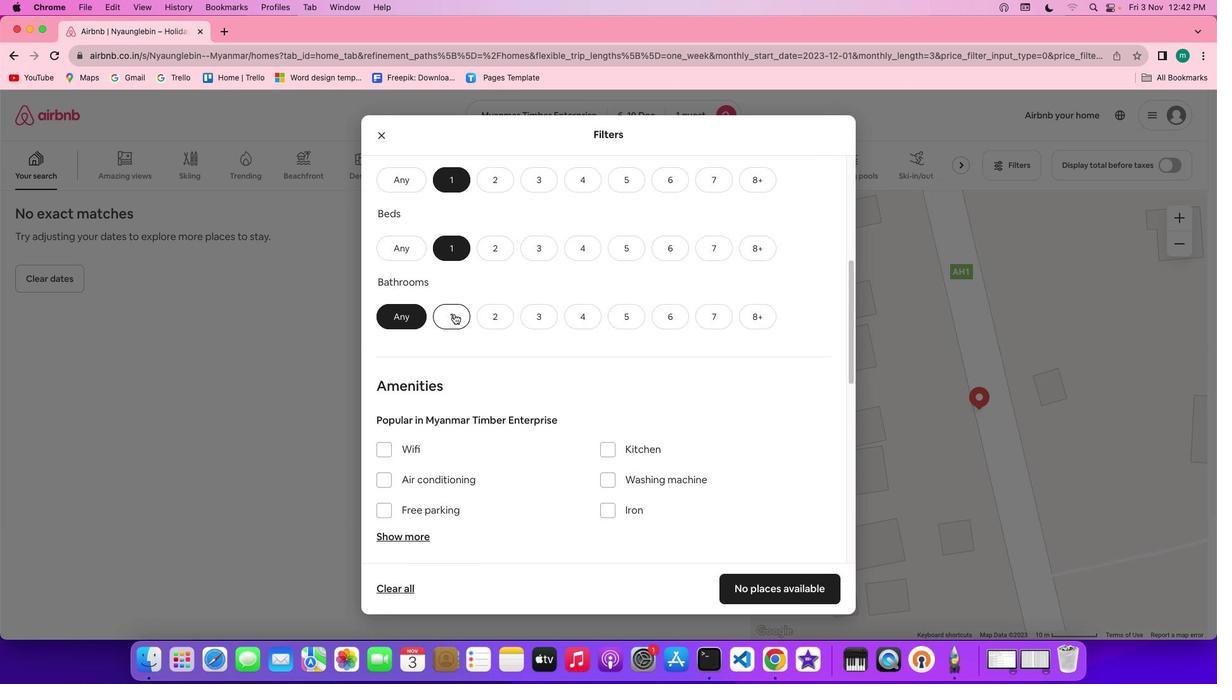 
Action: Mouse pressed left at (455, 334)
Screenshot: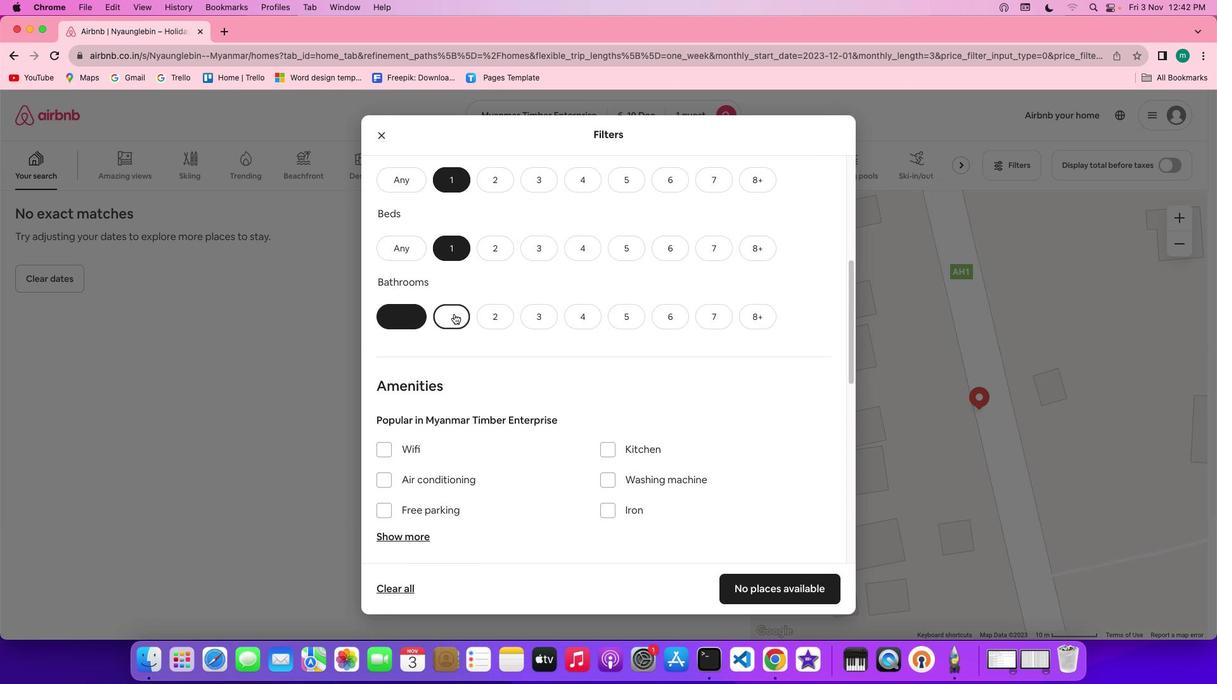 
Action: Mouse moved to (567, 345)
Screenshot: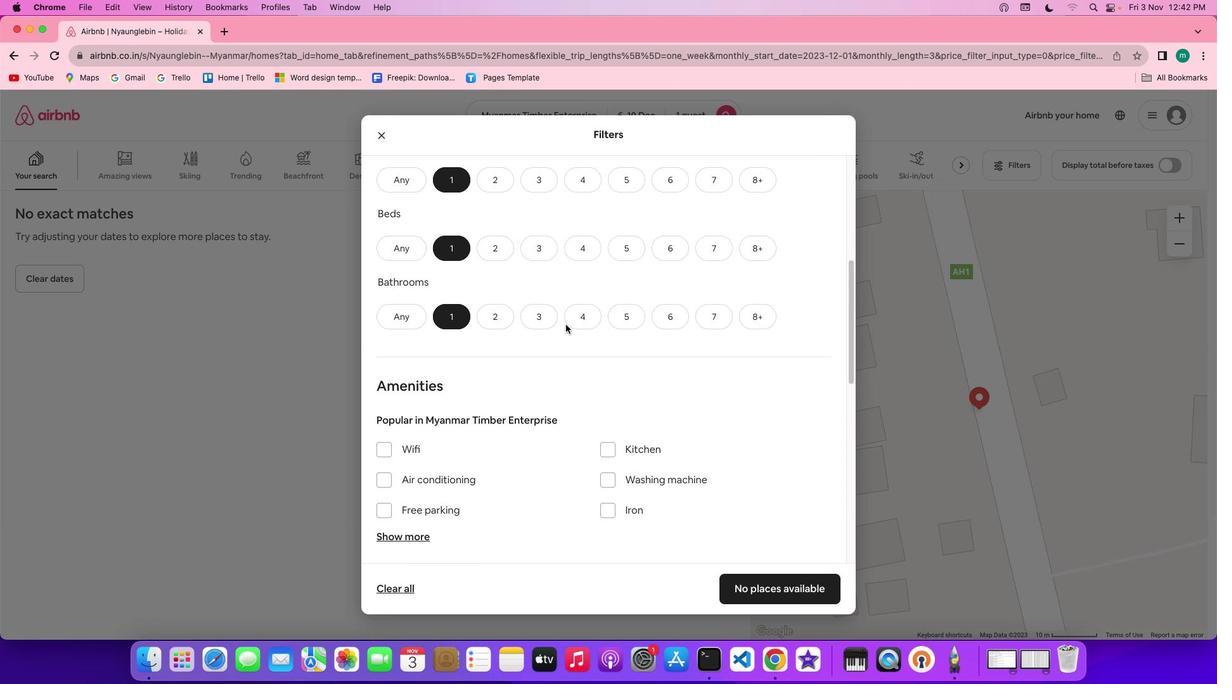 
Action: Mouse scrolled (567, 345) with delta (3, 31)
Screenshot: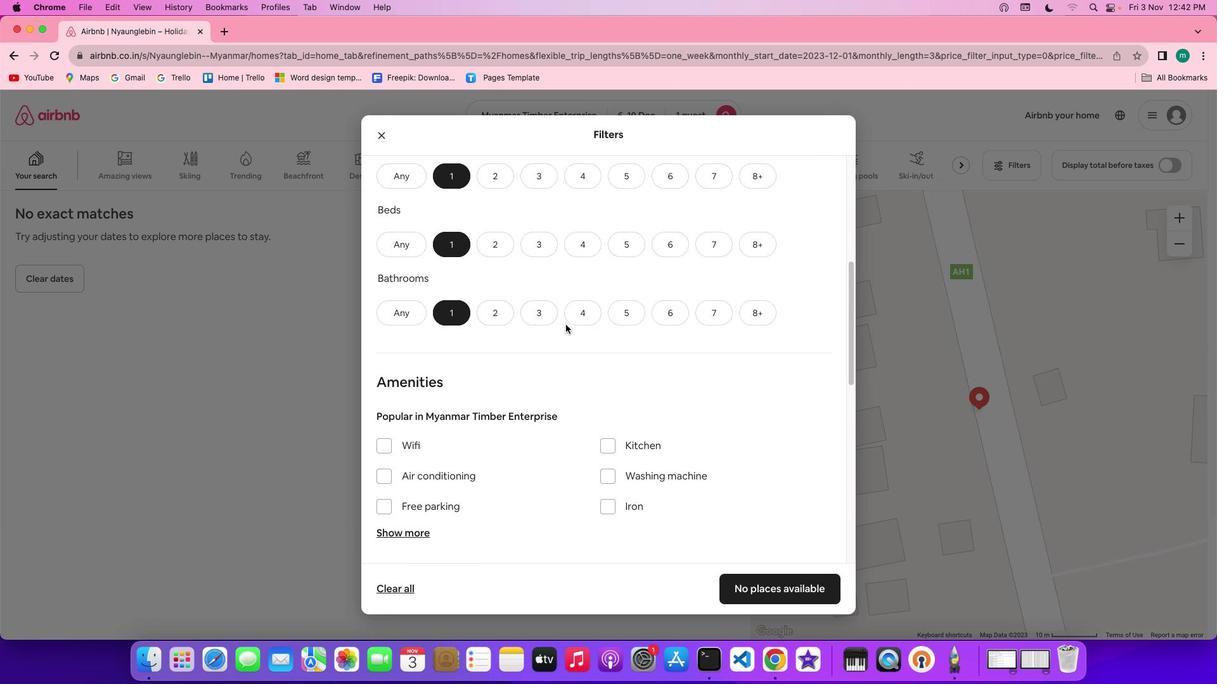 
Action: Mouse scrolled (567, 345) with delta (3, 31)
Screenshot: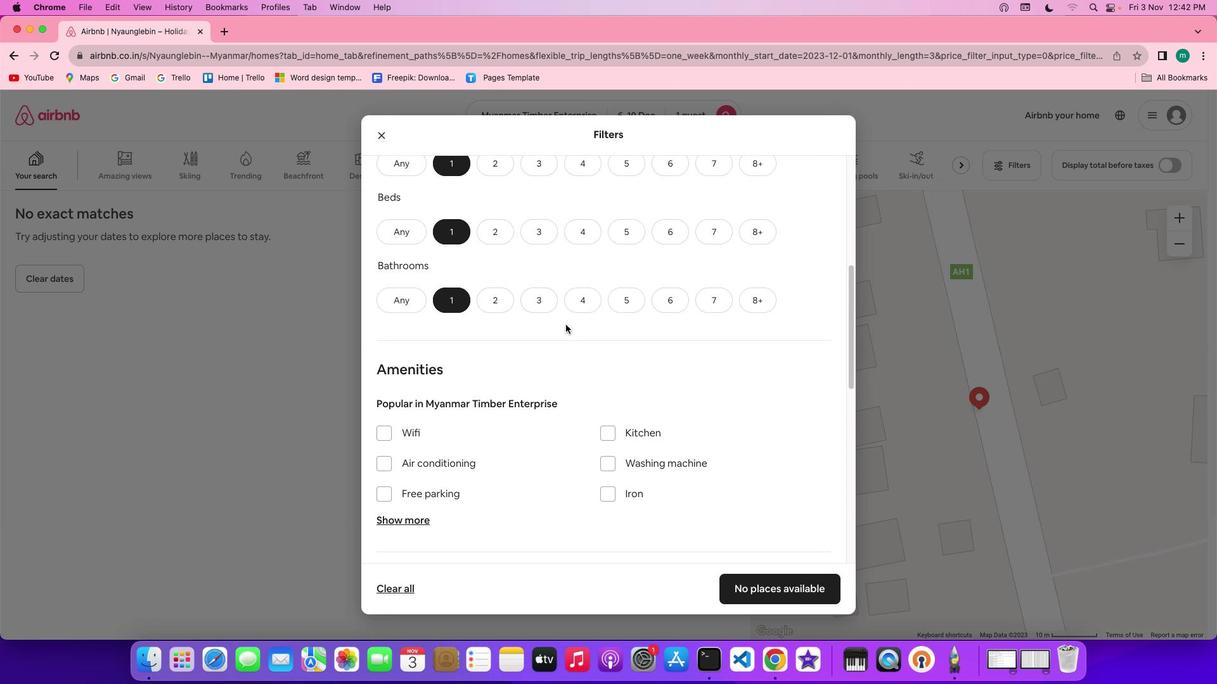 
Action: Mouse scrolled (567, 345) with delta (3, 31)
Screenshot: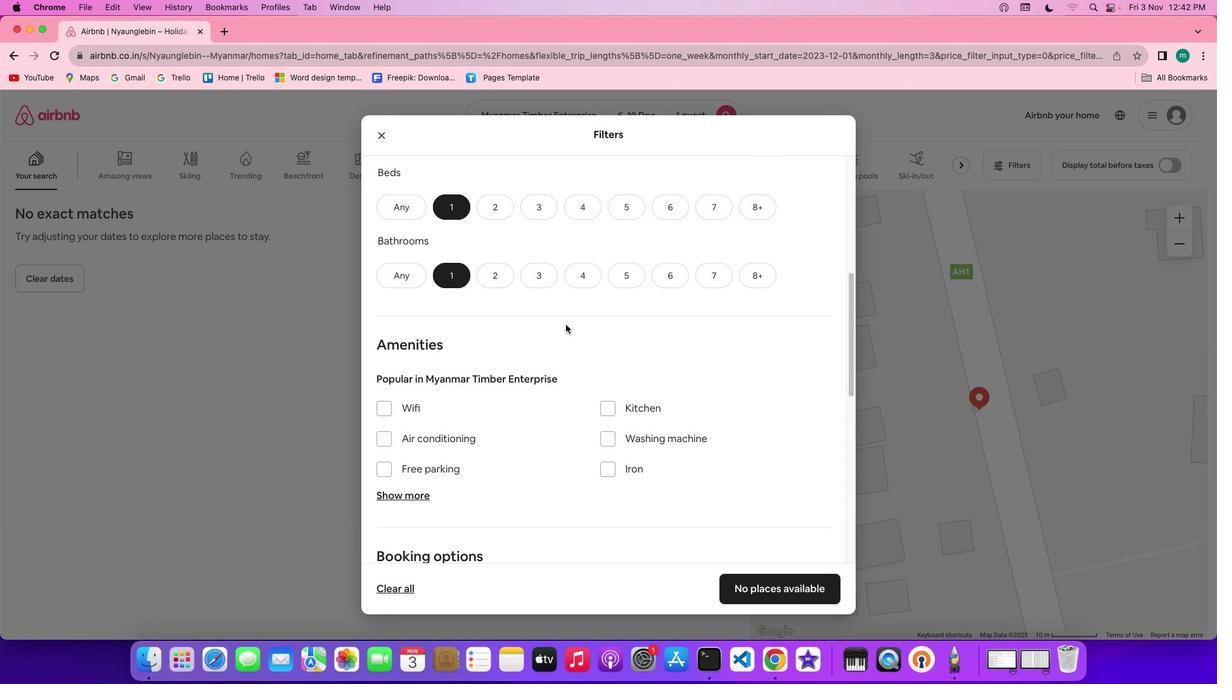 
Action: Mouse scrolled (567, 345) with delta (3, 31)
Screenshot: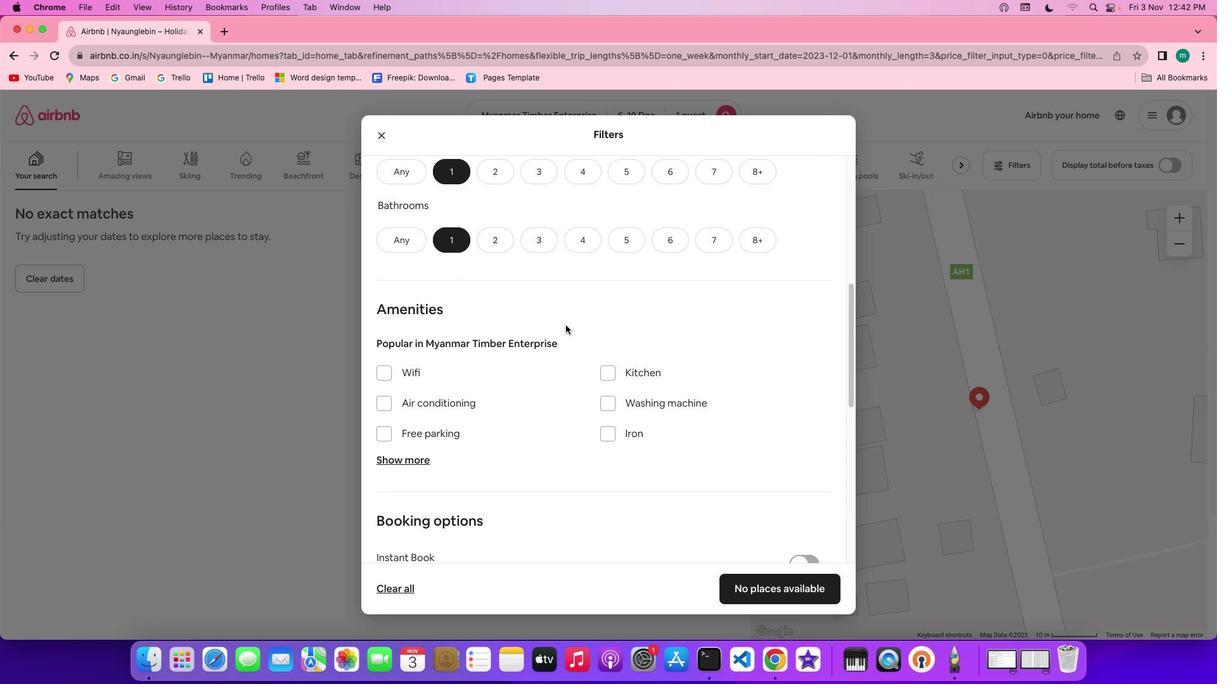 
Action: Mouse moved to (567, 345)
Screenshot: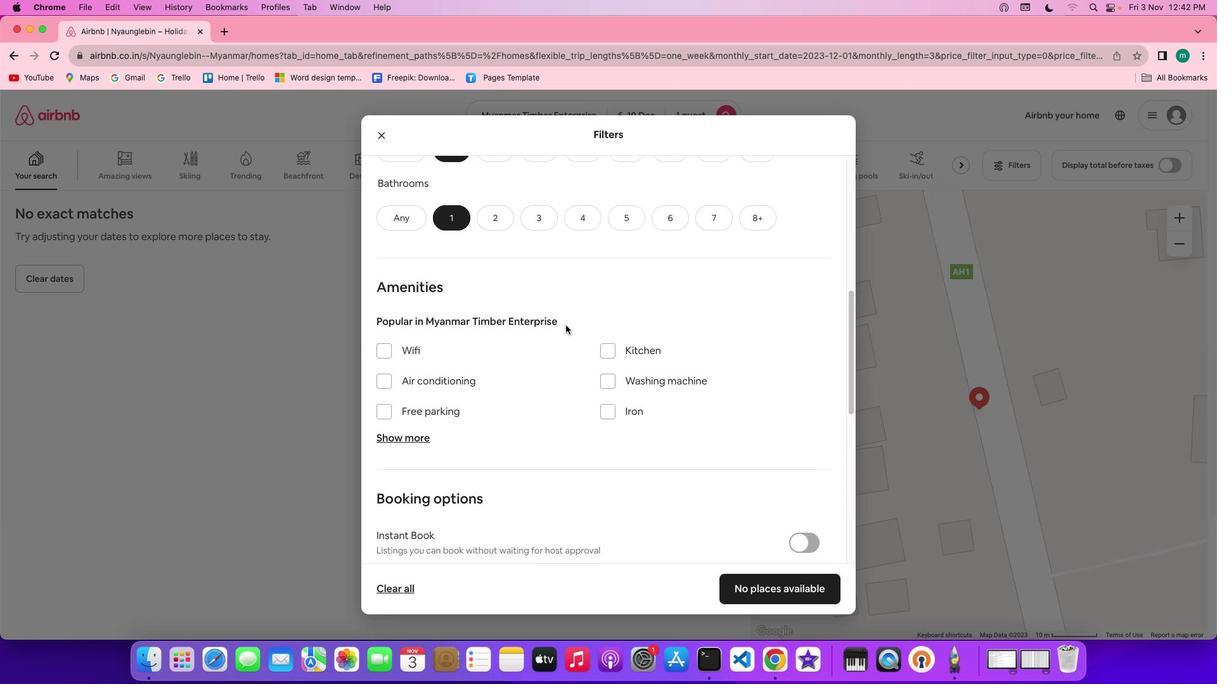 
Action: Mouse scrolled (567, 345) with delta (3, 31)
Screenshot: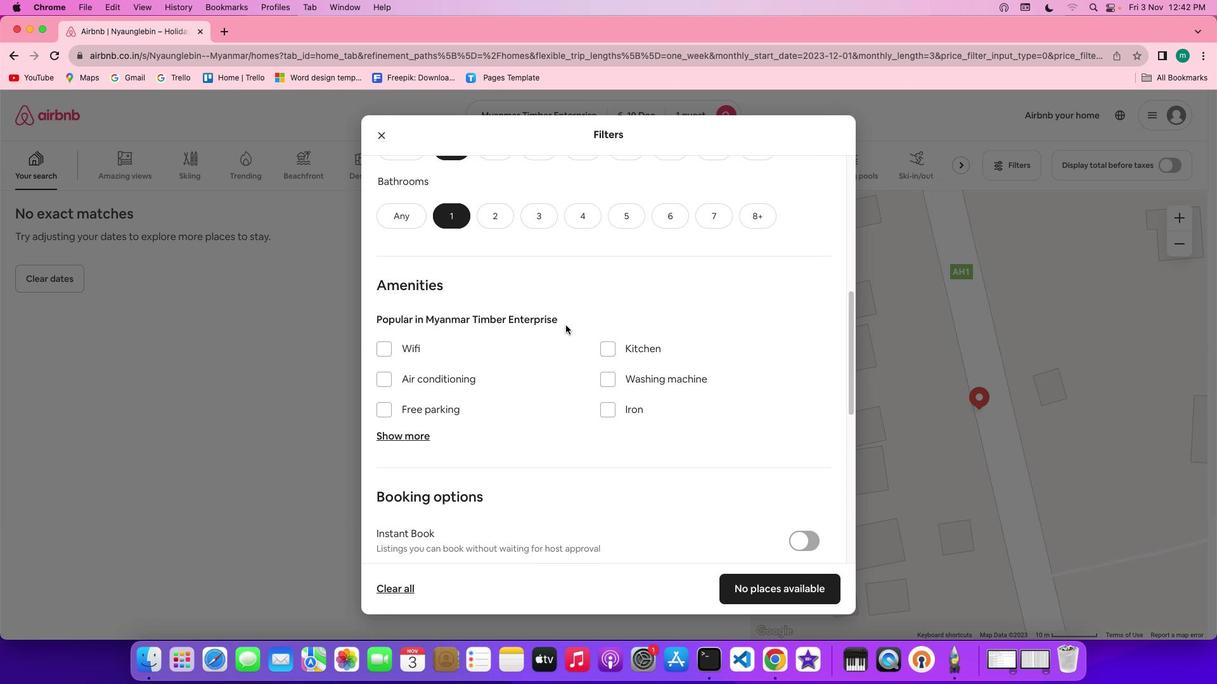 
Action: Mouse scrolled (567, 345) with delta (3, 31)
Screenshot: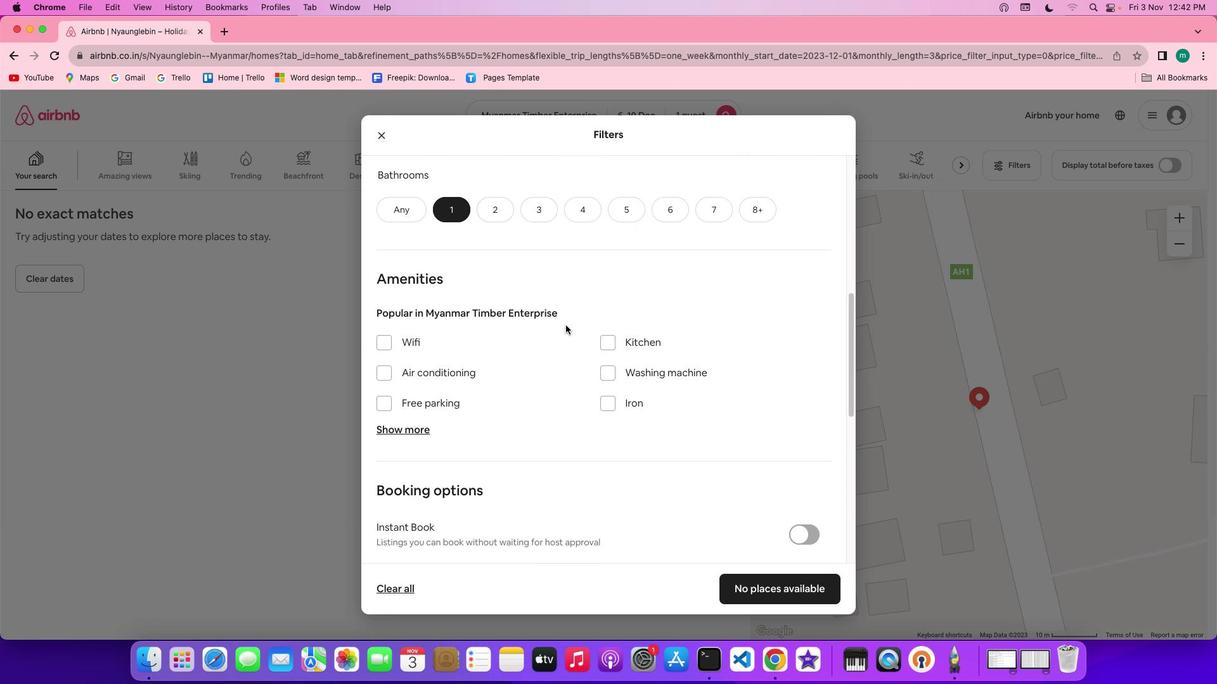 
Action: Mouse scrolled (567, 345) with delta (3, 31)
Screenshot: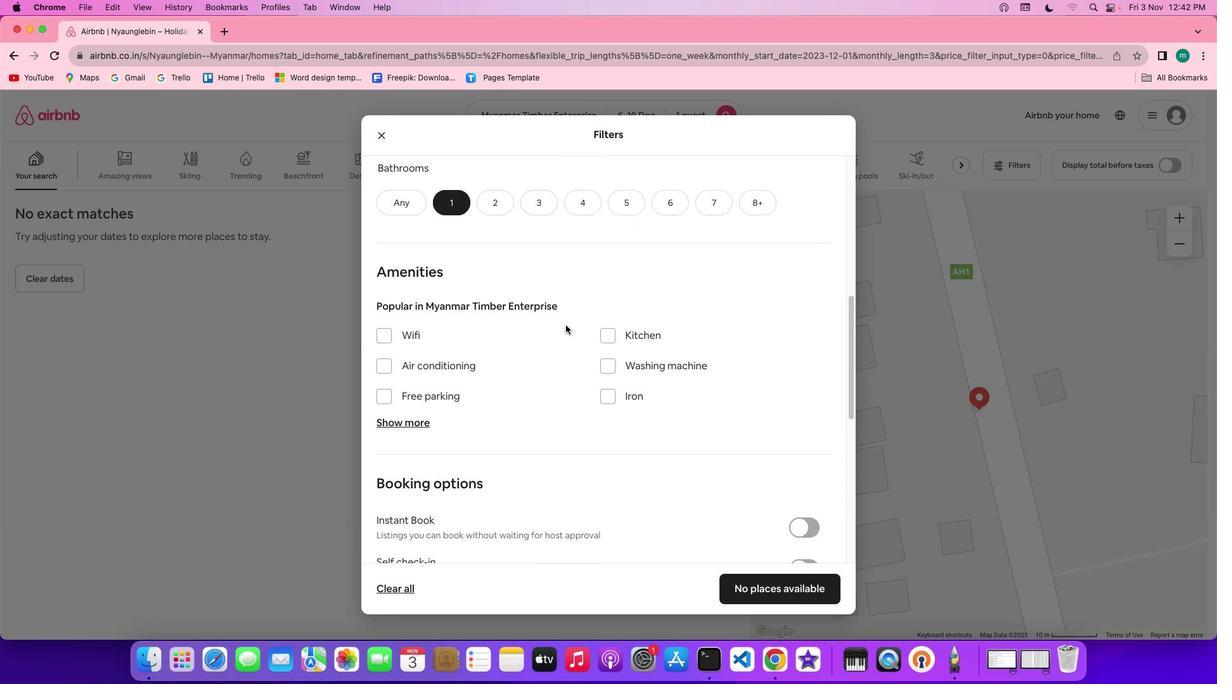 
Action: Mouse scrolled (567, 345) with delta (3, 31)
Screenshot: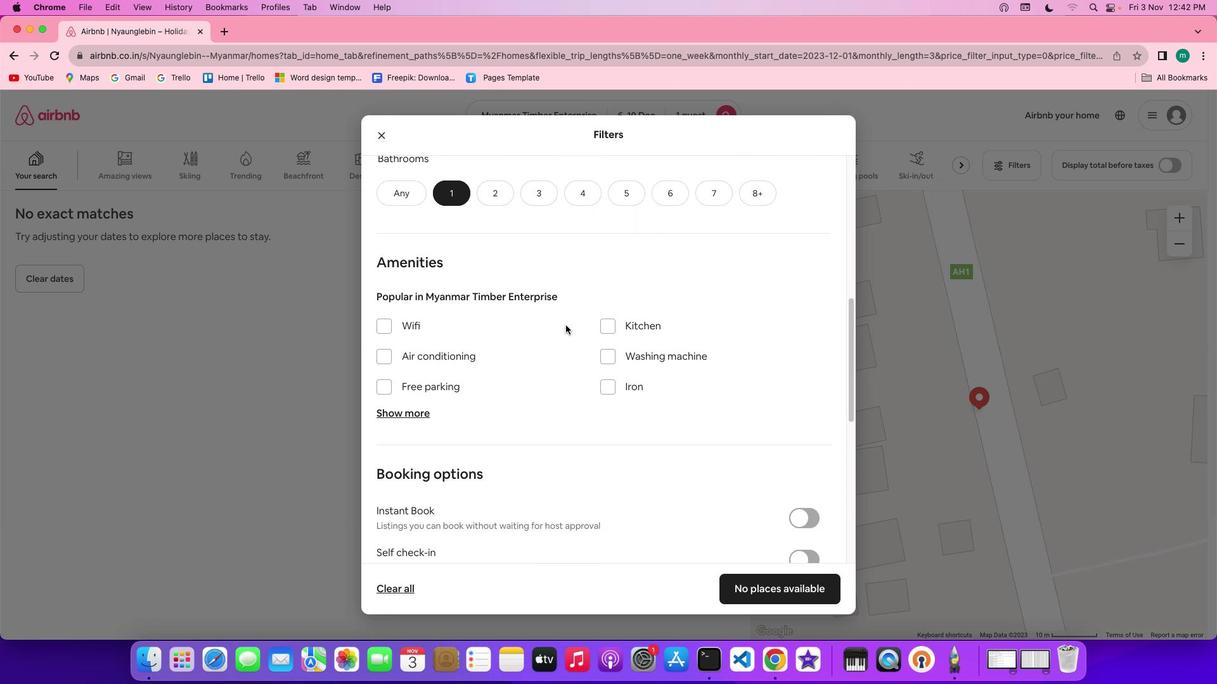 
Action: Mouse scrolled (567, 345) with delta (3, 31)
Screenshot: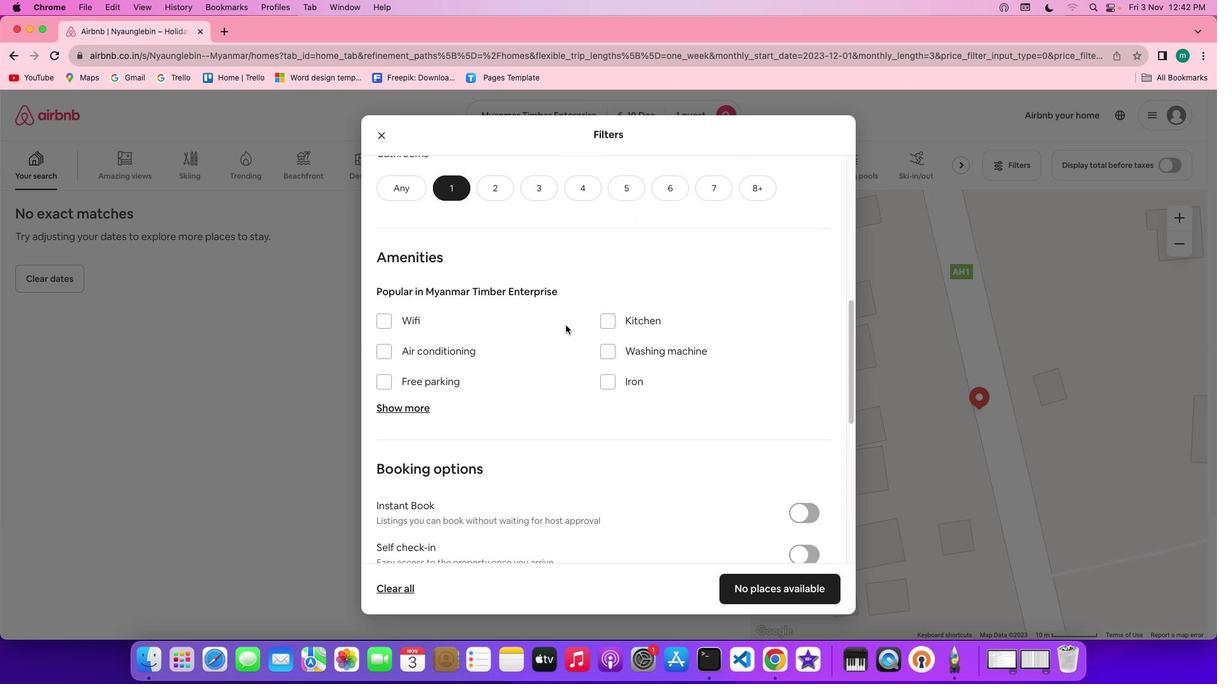 
Action: Mouse scrolled (567, 345) with delta (3, 31)
Screenshot: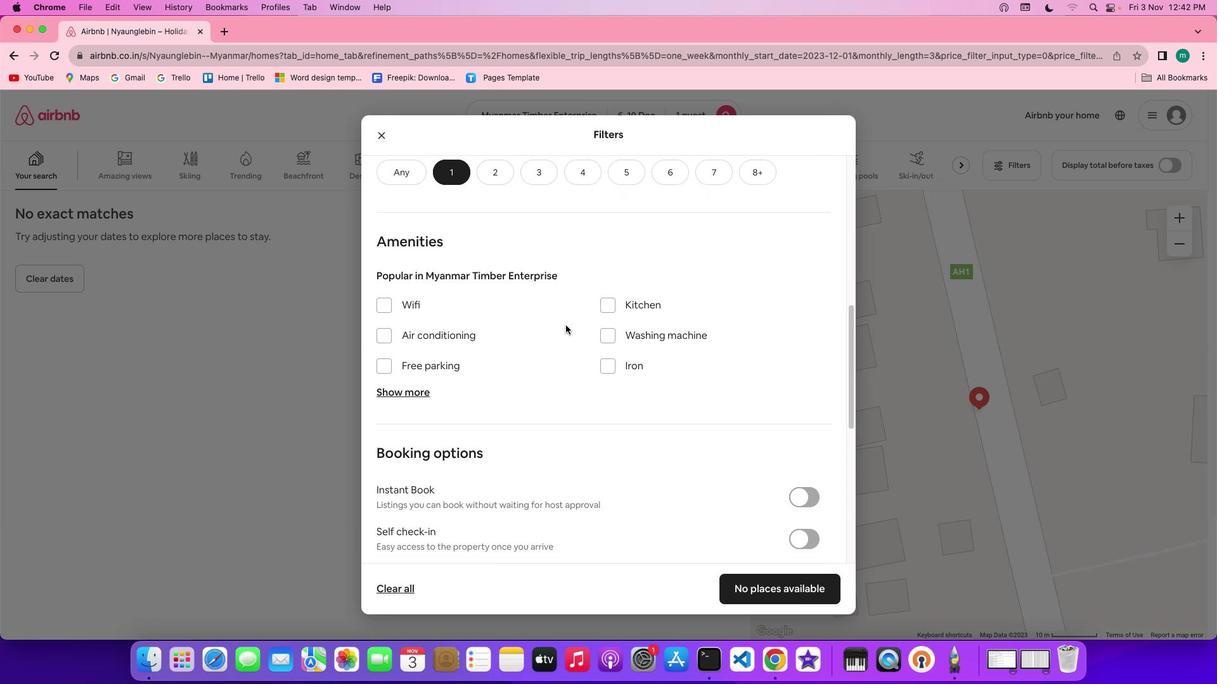 
Action: Mouse scrolled (567, 345) with delta (3, 31)
Screenshot: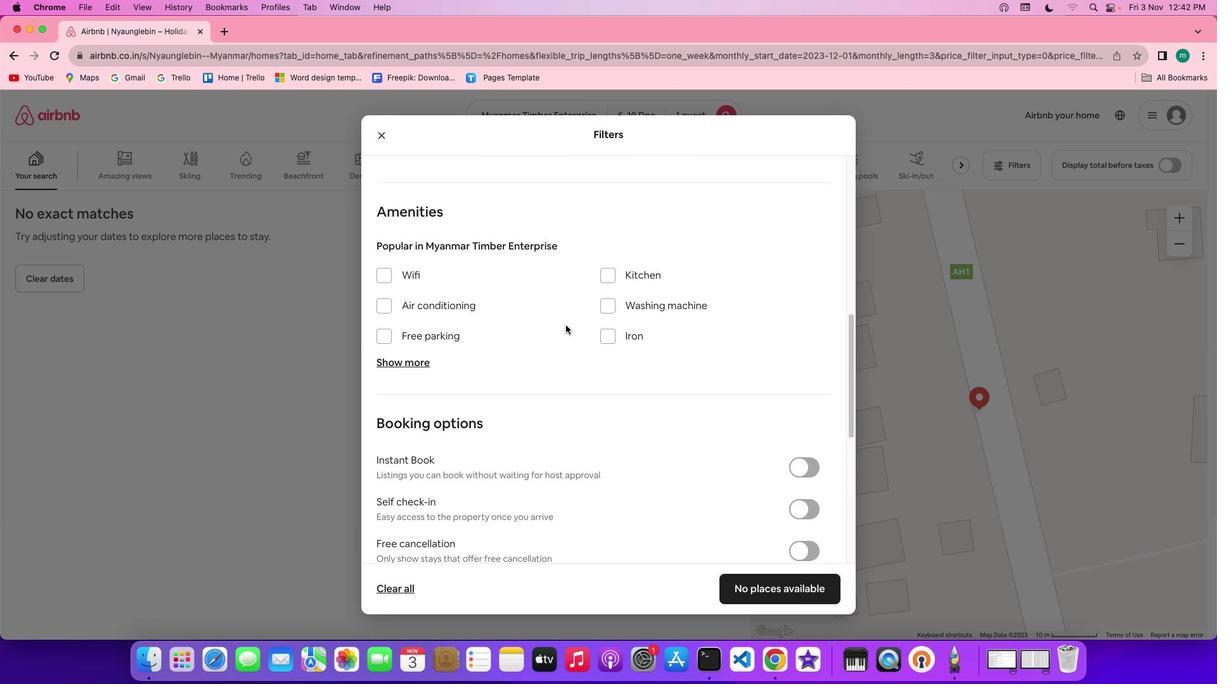 
Action: Mouse scrolled (567, 345) with delta (3, 31)
Screenshot: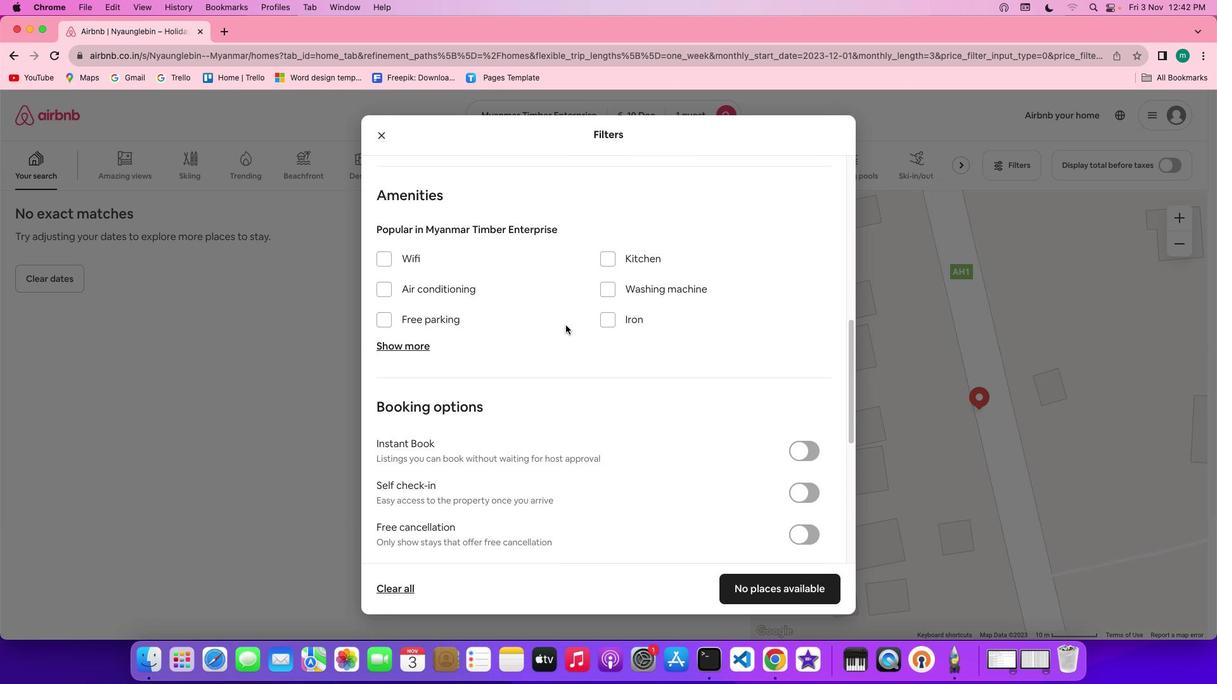
Action: Mouse scrolled (567, 345) with delta (3, 31)
Screenshot: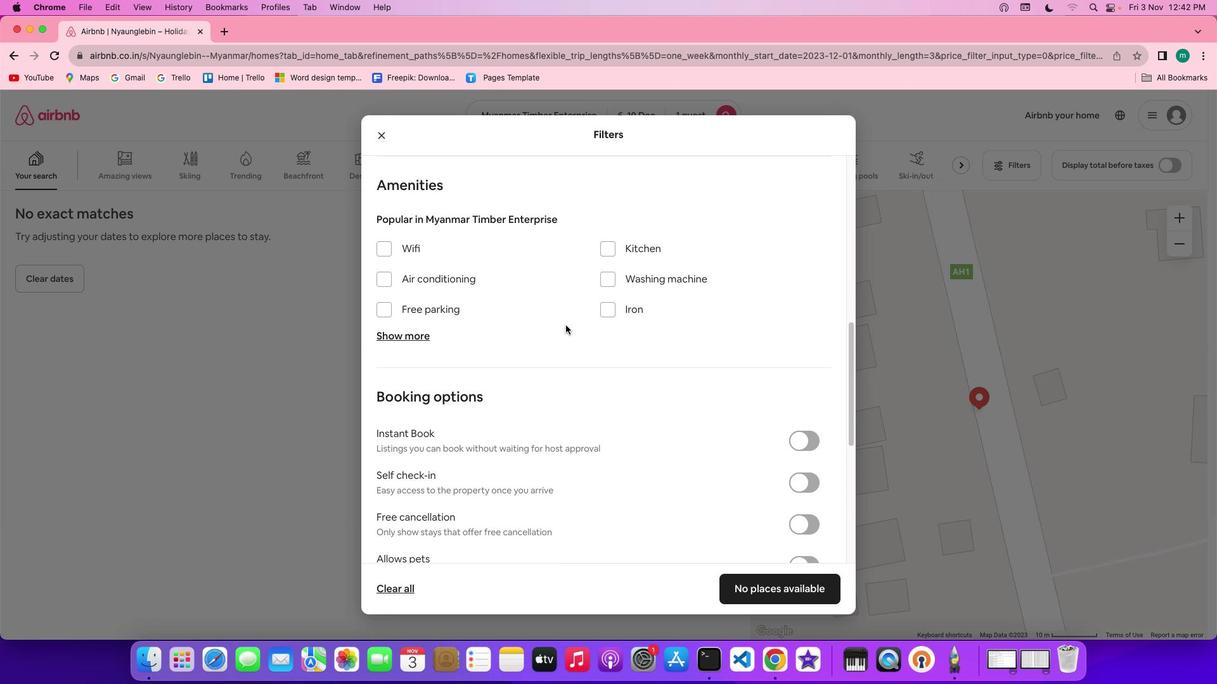 
Action: Mouse scrolled (567, 345) with delta (3, 31)
Screenshot: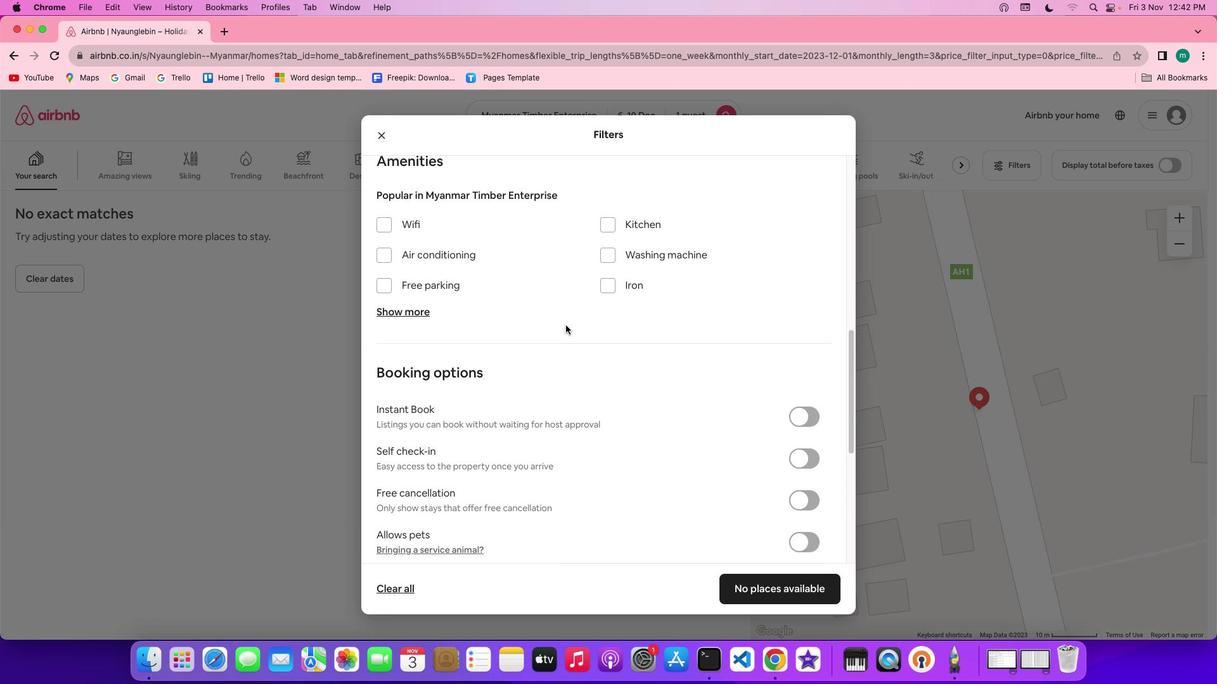 
Action: Mouse scrolled (567, 345) with delta (3, 31)
Screenshot: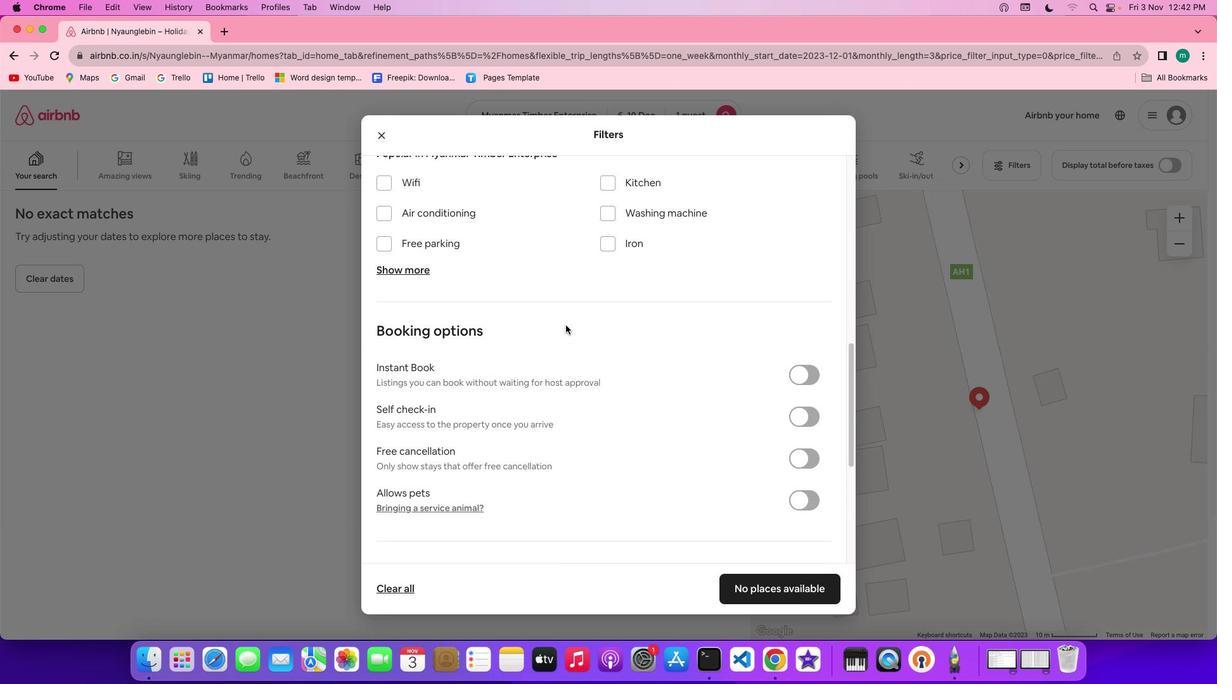 
Action: Mouse scrolled (567, 345) with delta (3, 31)
Screenshot: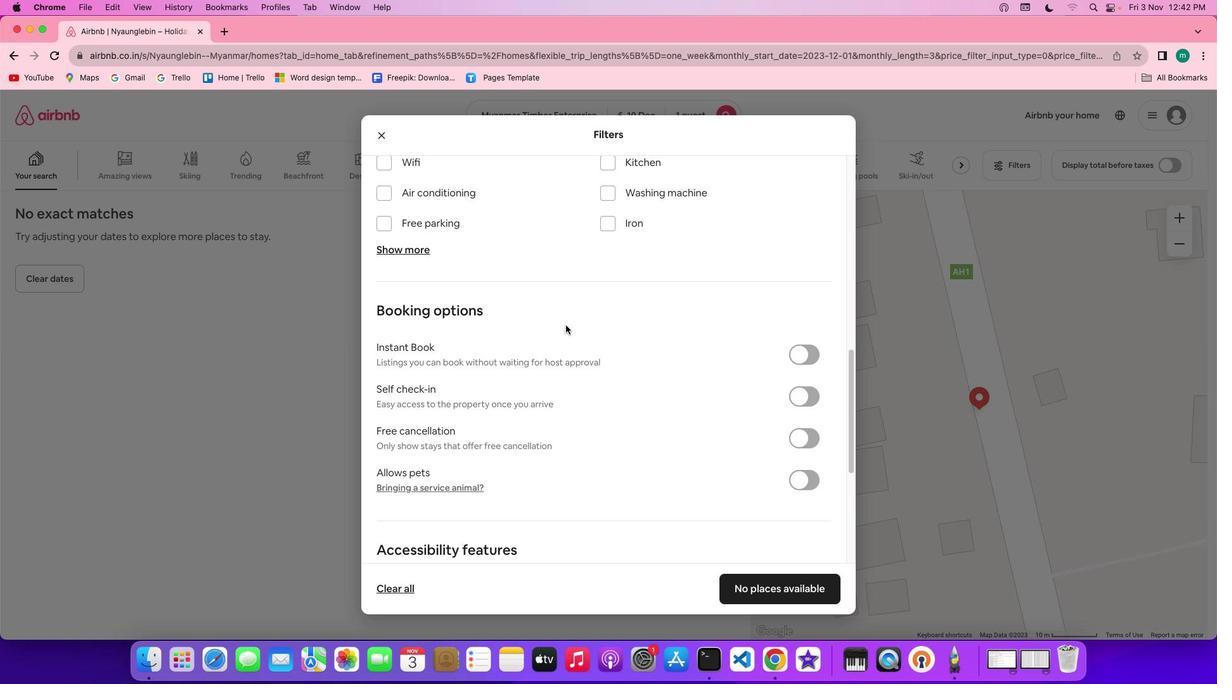
Action: Mouse scrolled (567, 345) with delta (3, 31)
Screenshot: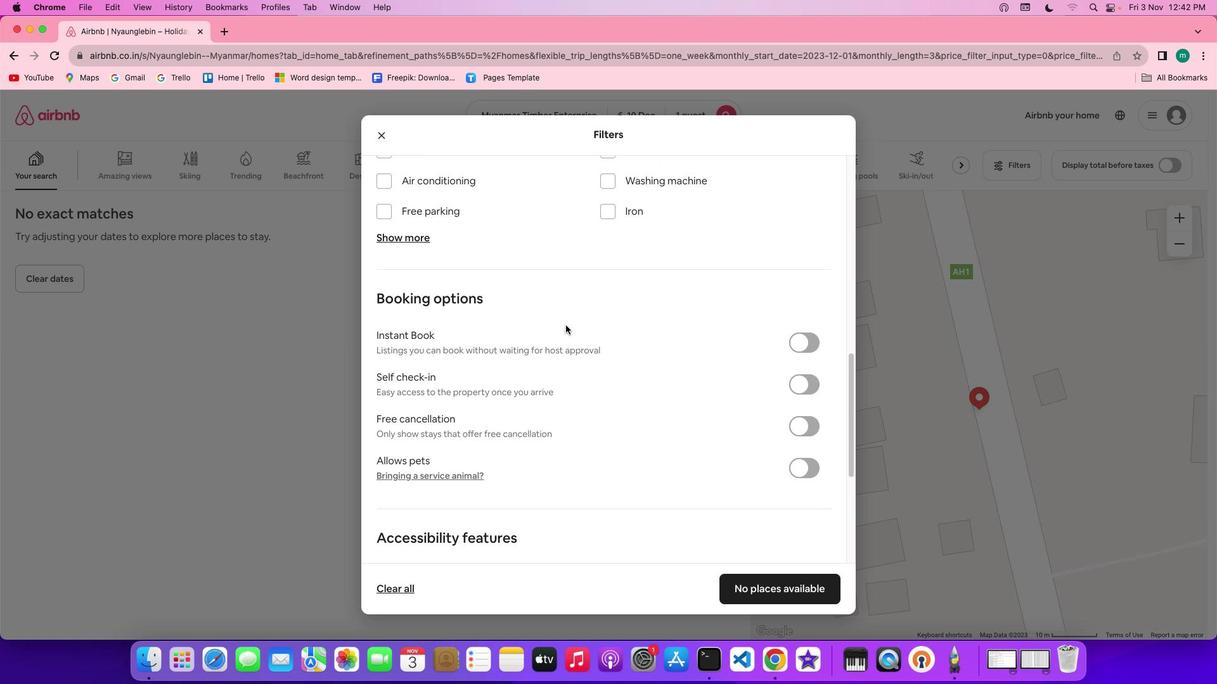 
Action: Mouse scrolled (567, 345) with delta (3, 31)
Screenshot: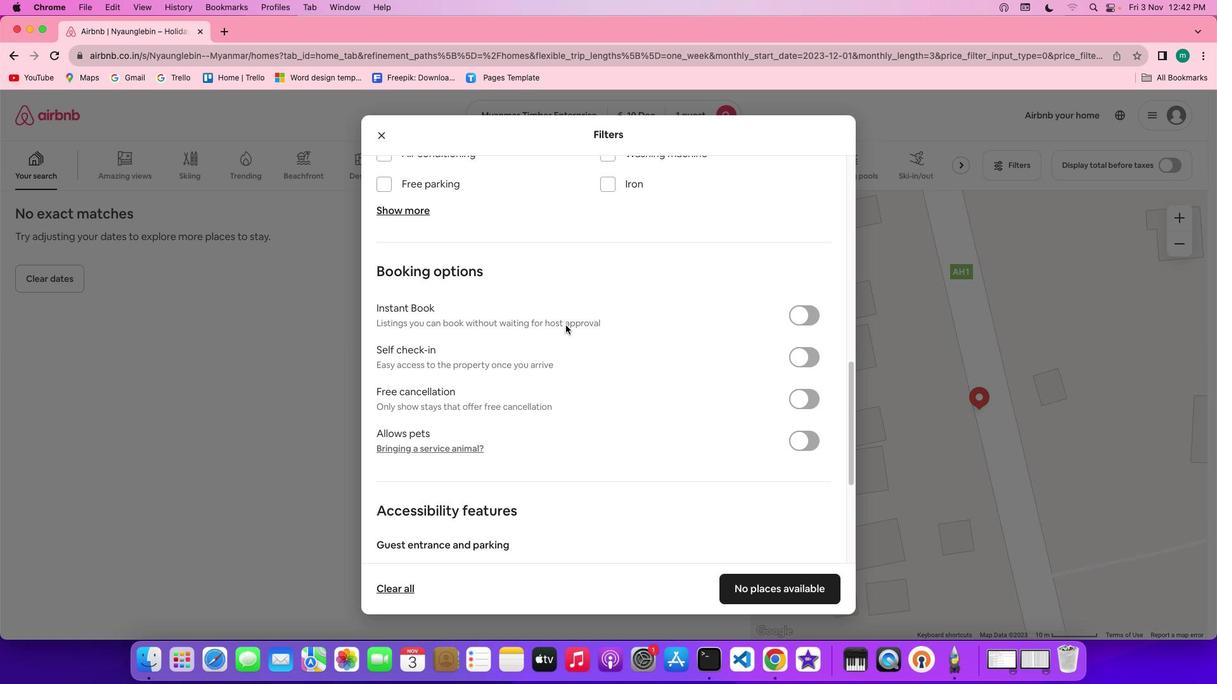 
Action: Mouse scrolled (567, 345) with delta (3, 31)
Screenshot: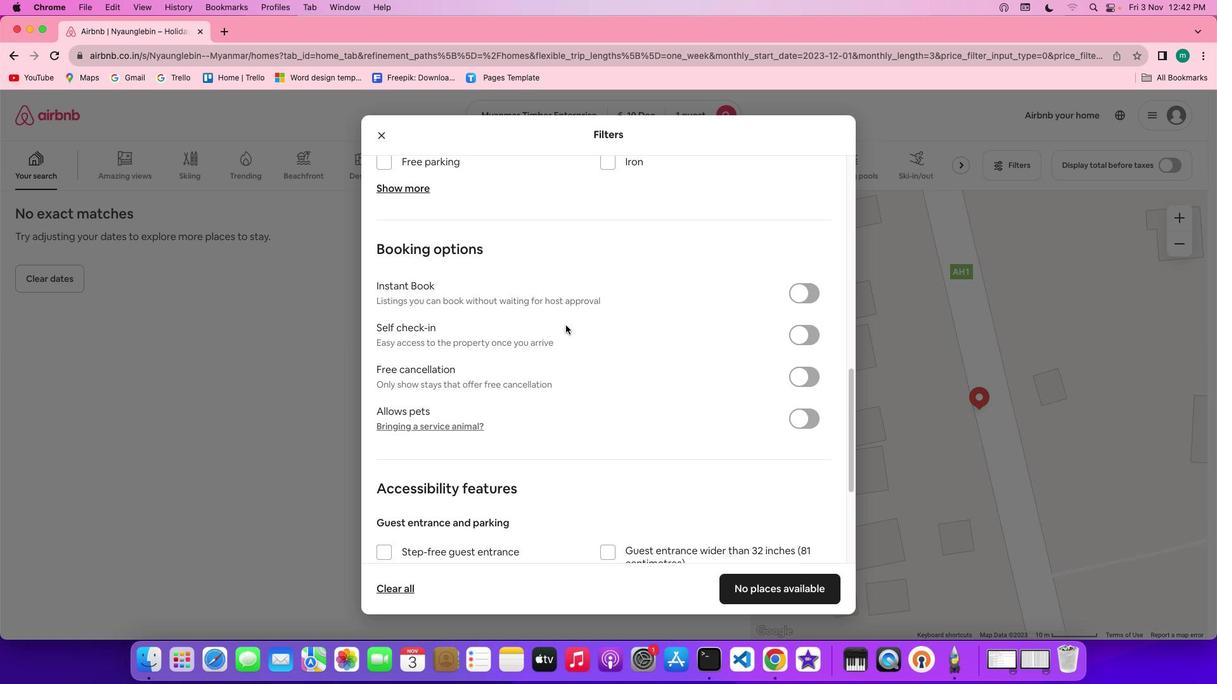 
Action: Mouse scrolled (567, 345) with delta (3, 31)
Screenshot: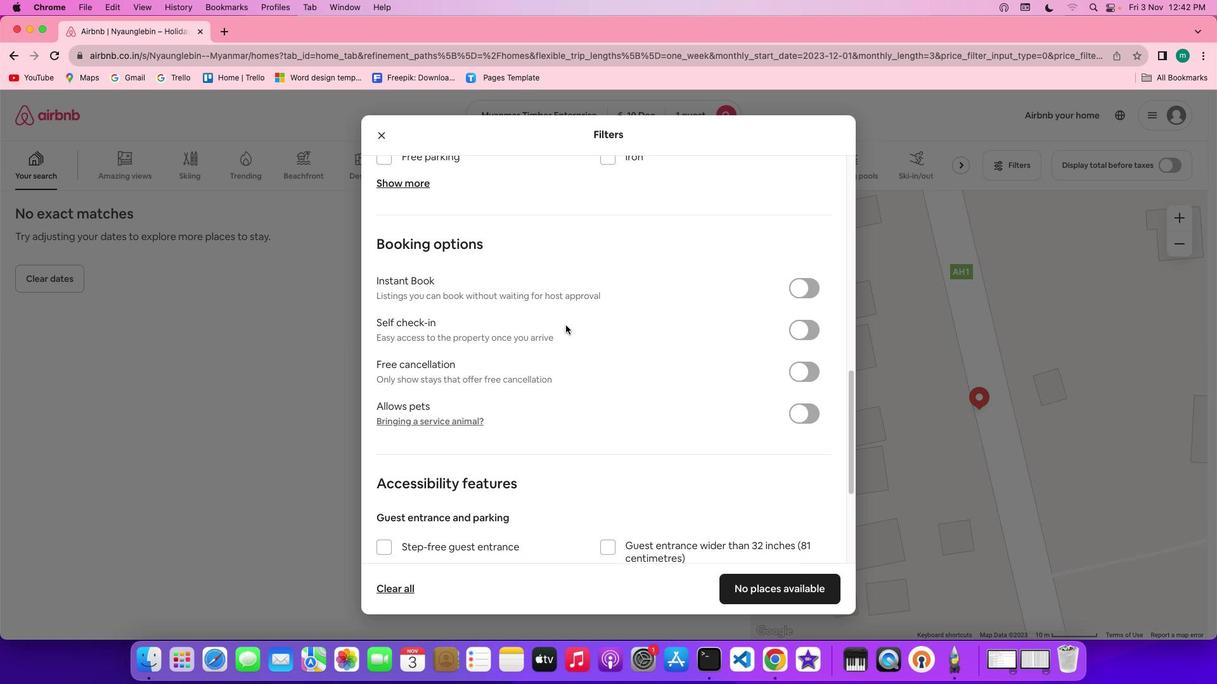 
Action: Mouse moved to (582, 336)
Screenshot: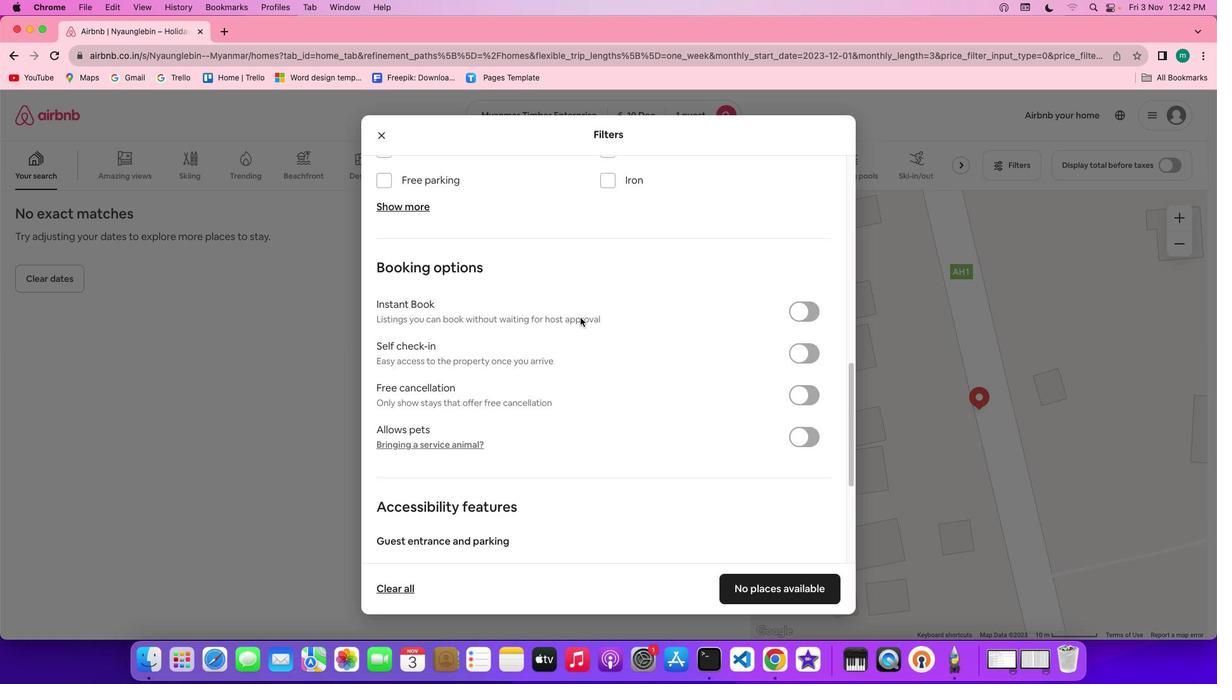 
Action: Mouse scrolled (582, 336) with delta (3, 32)
Screenshot: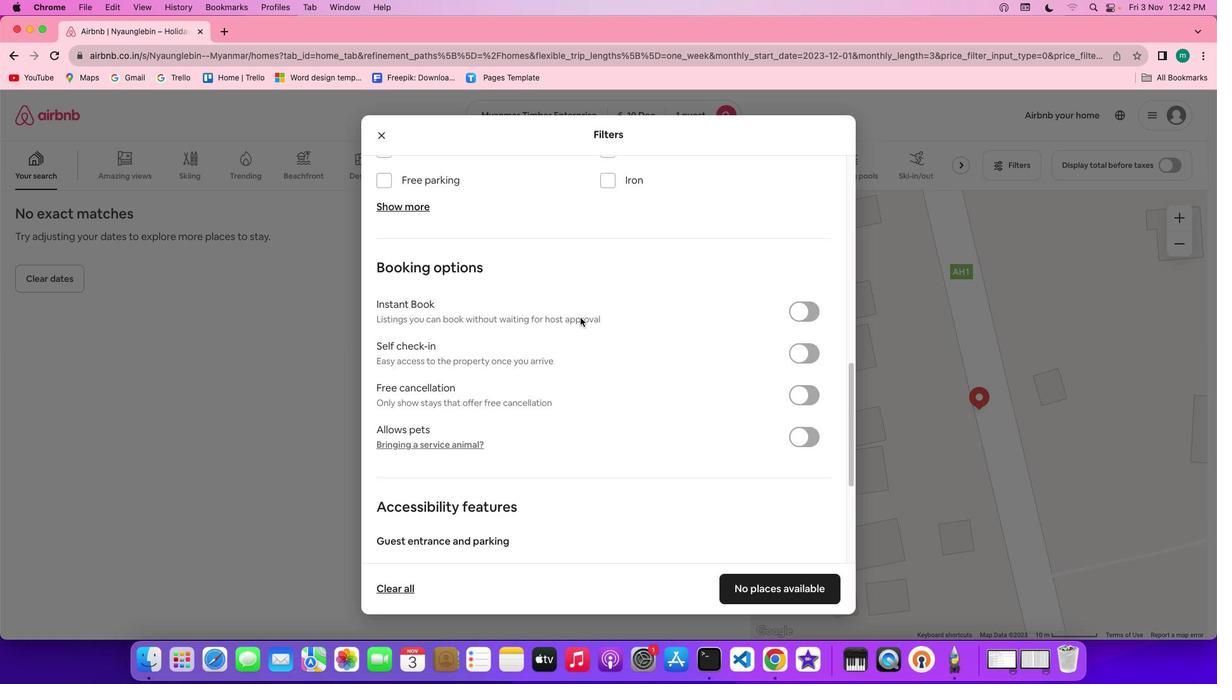 
Action: Mouse moved to (582, 336)
Screenshot: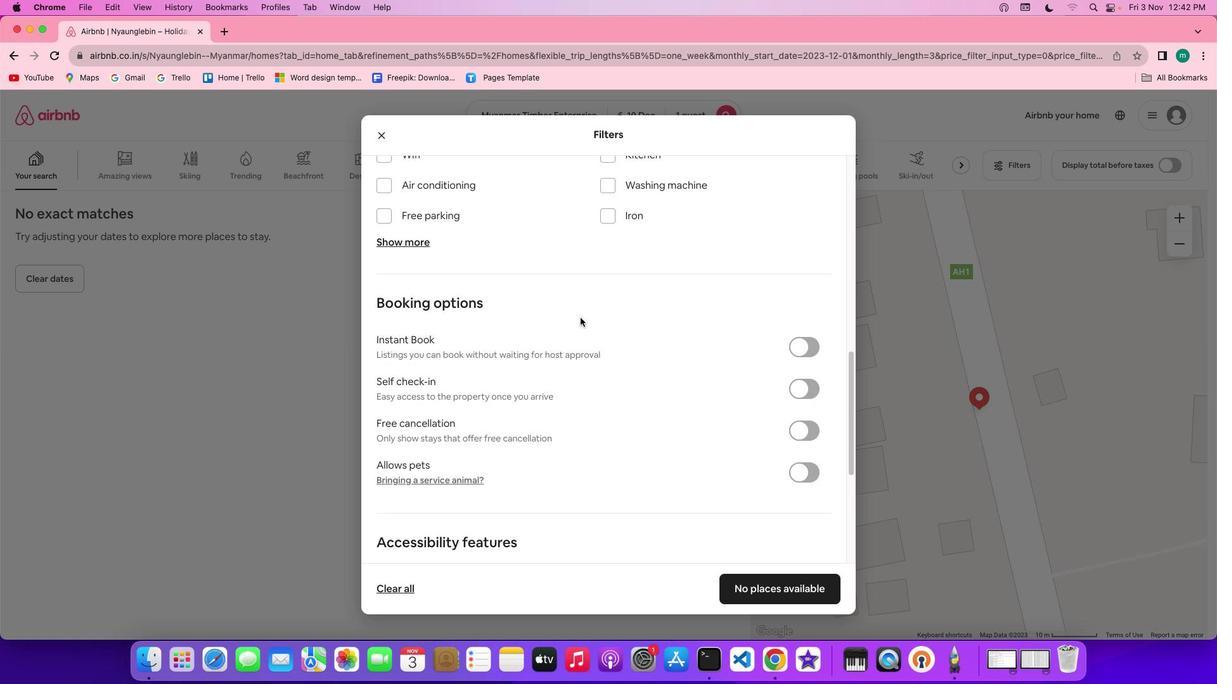 
Action: Mouse scrolled (582, 336) with delta (3, 32)
Screenshot: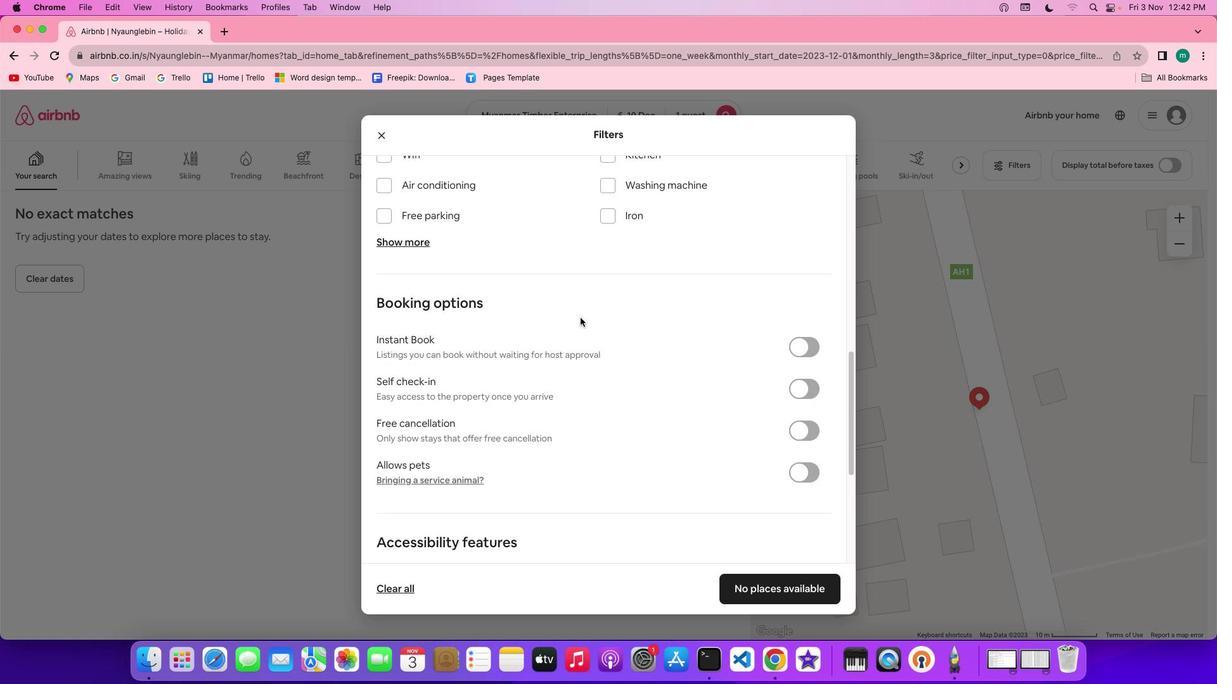 
Action: Mouse moved to (582, 337)
Screenshot: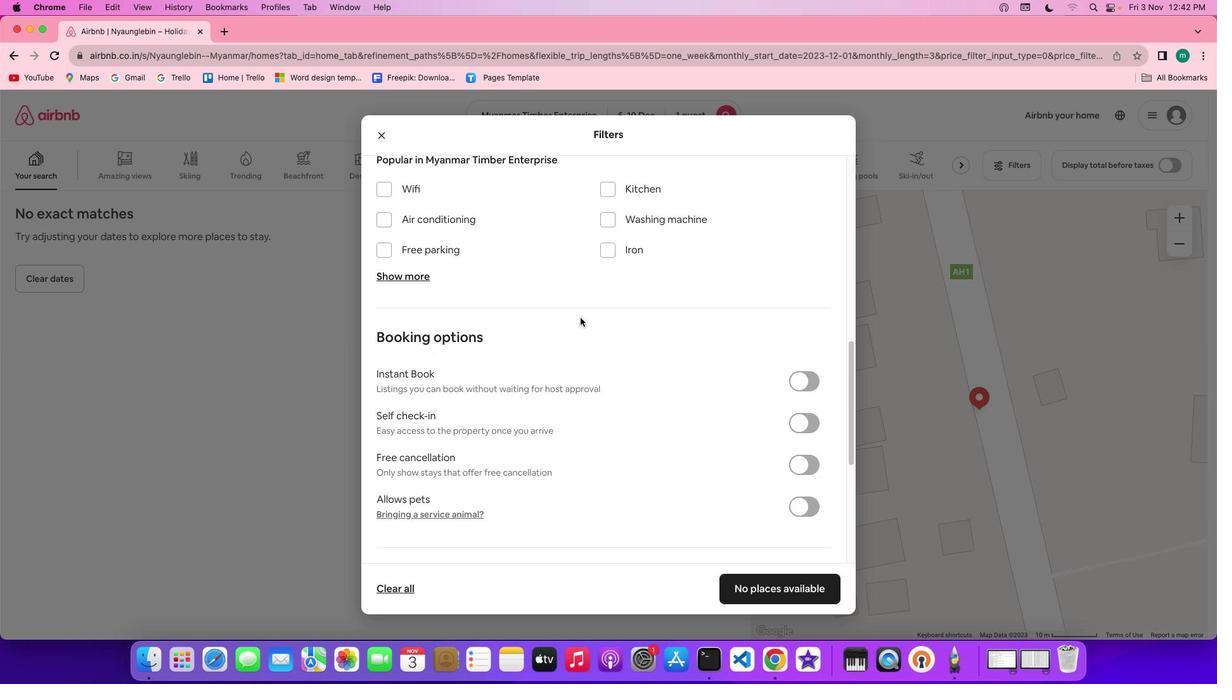 
Action: Mouse scrolled (582, 337) with delta (3, 33)
Screenshot: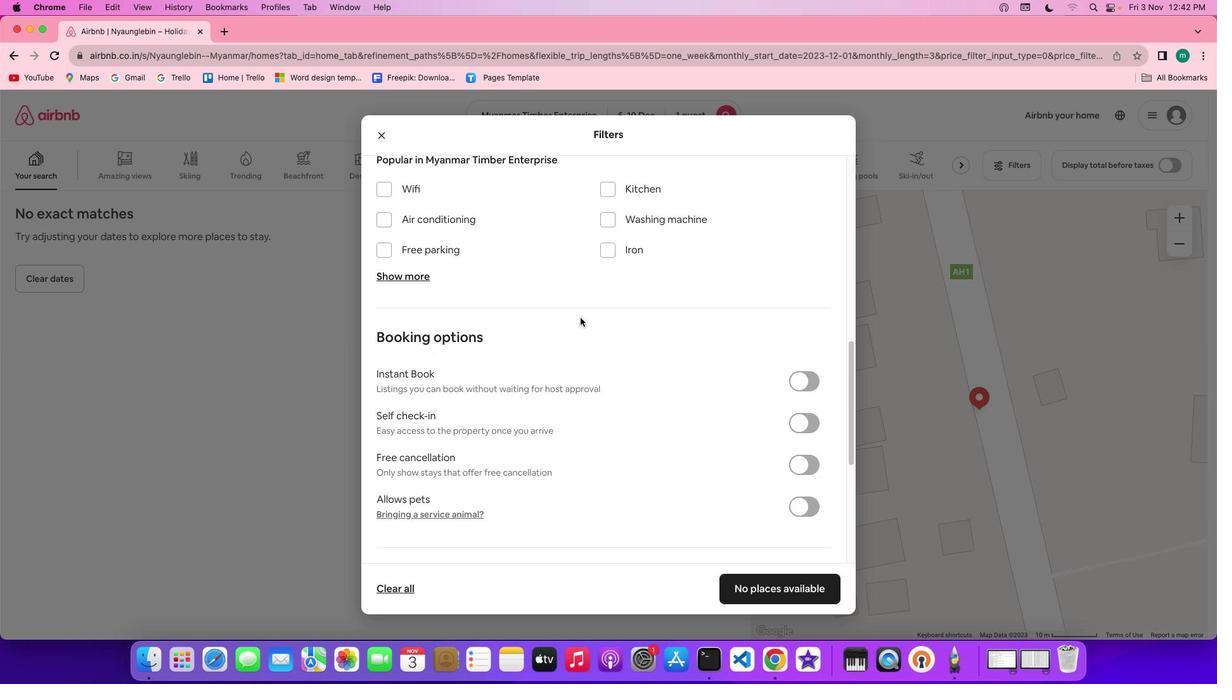 
Action: Mouse moved to (681, 267)
Screenshot: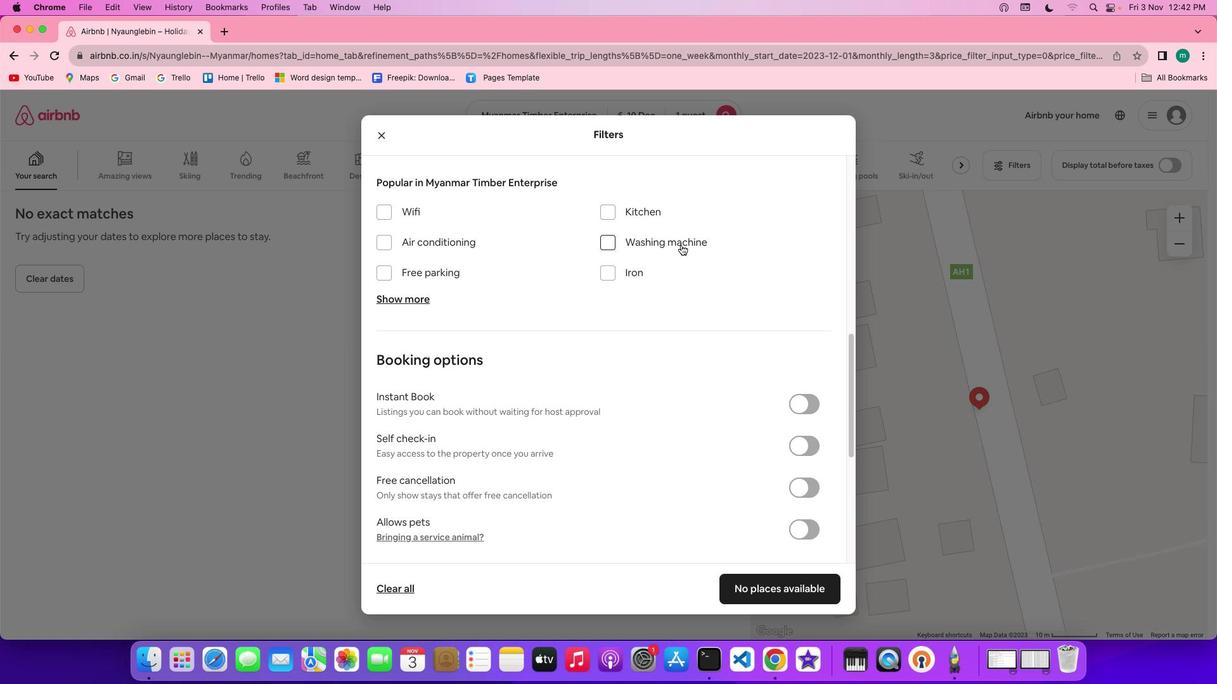 
Action: Mouse pressed left at (681, 267)
Screenshot: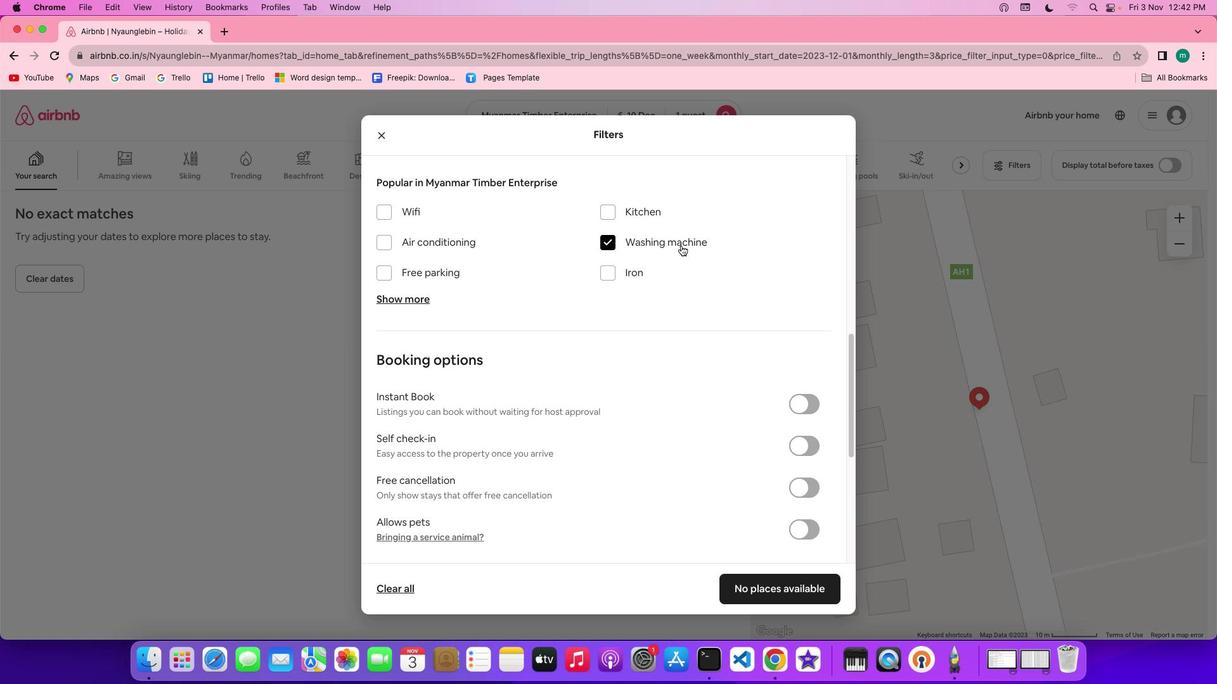 
Action: Mouse moved to (681, 386)
Screenshot: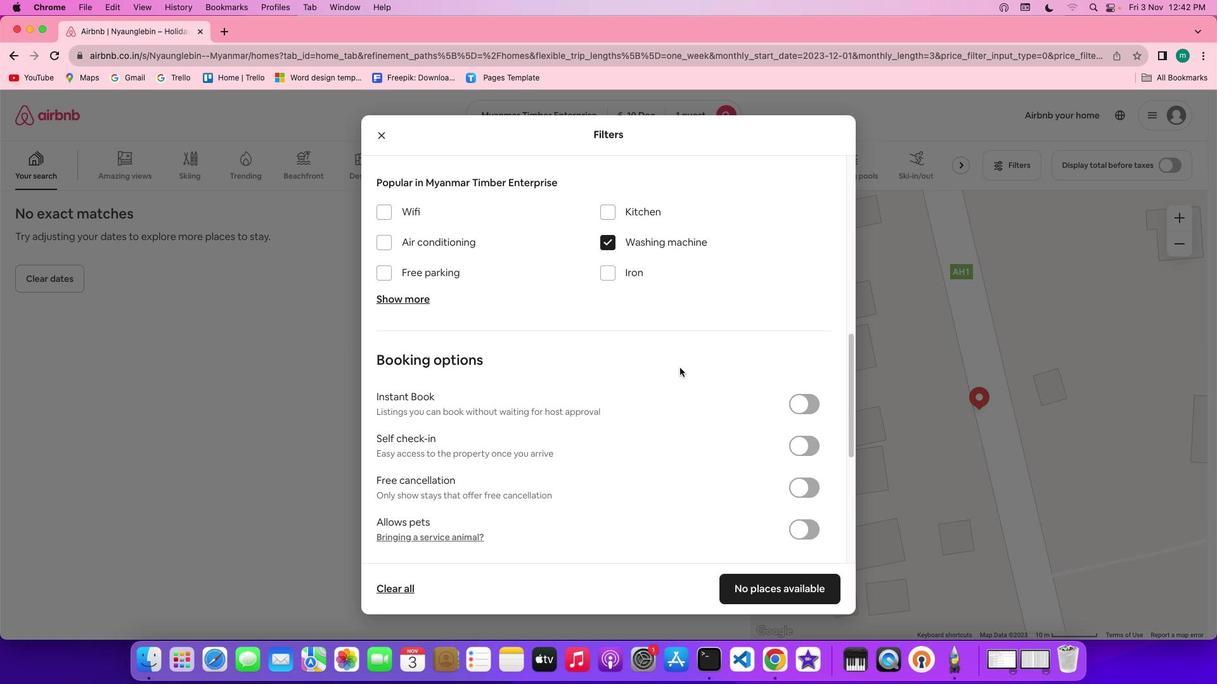 
Action: Mouse scrolled (681, 386) with delta (3, 31)
Screenshot: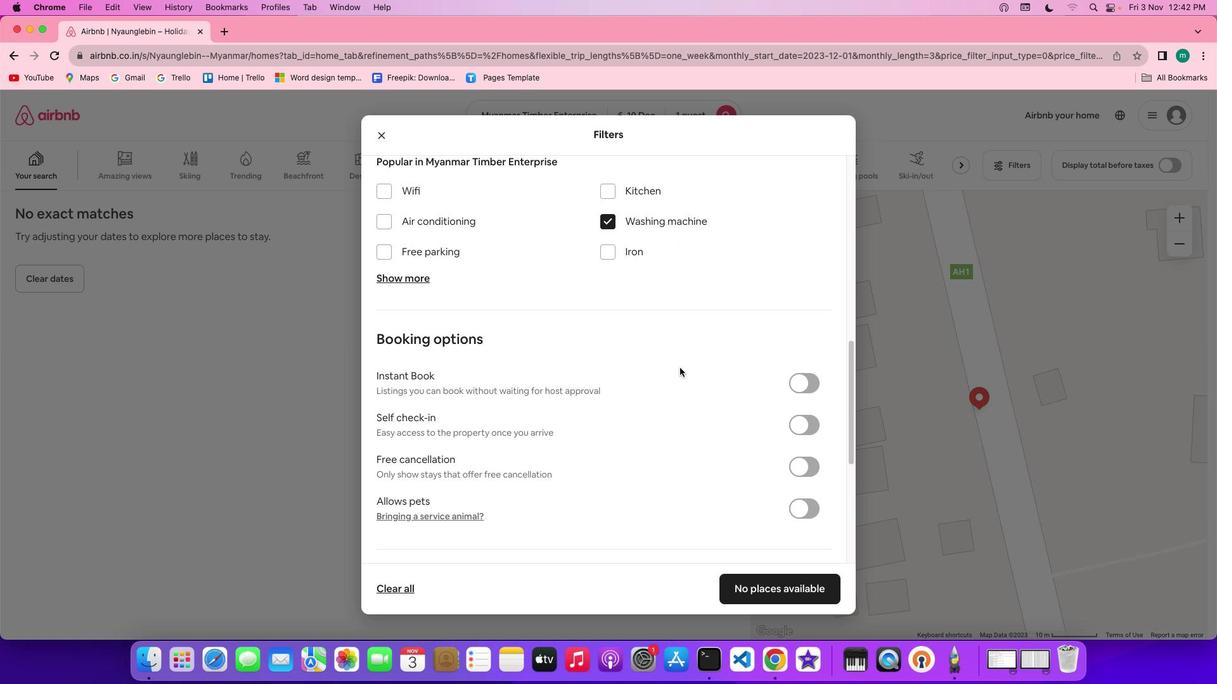 
Action: Mouse scrolled (681, 386) with delta (3, 31)
Screenshot: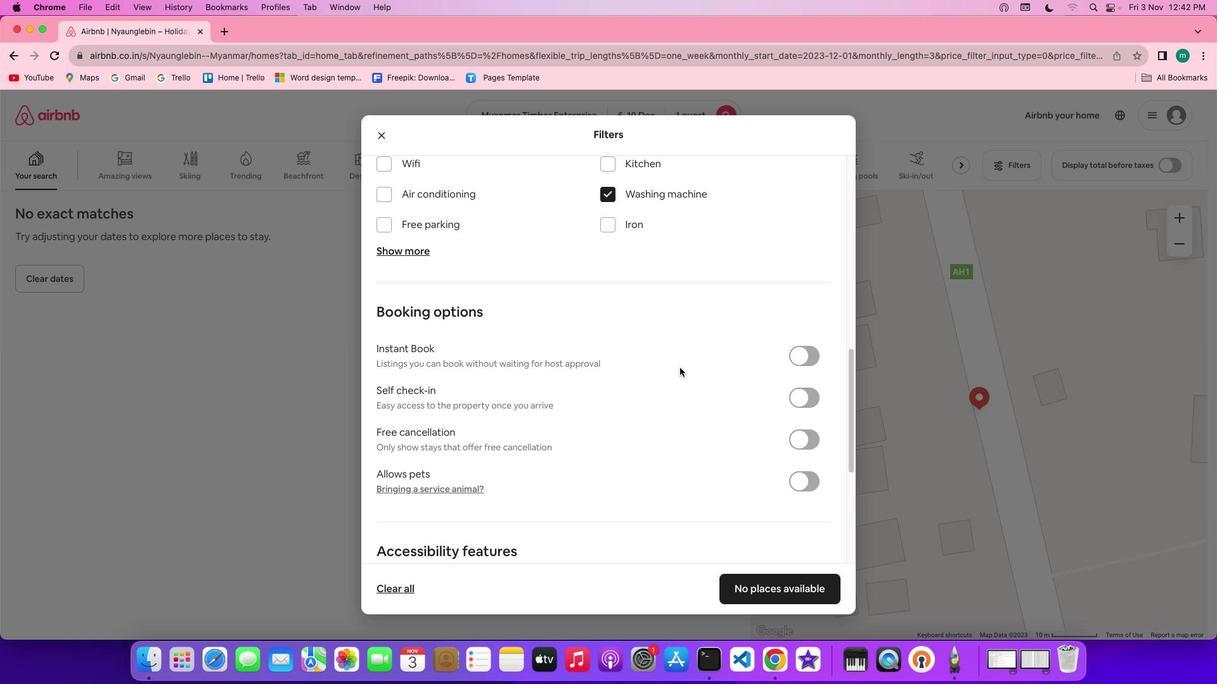 
Action: Mouse scrolled (681, 386) with delta (3, 29)
Screenshot: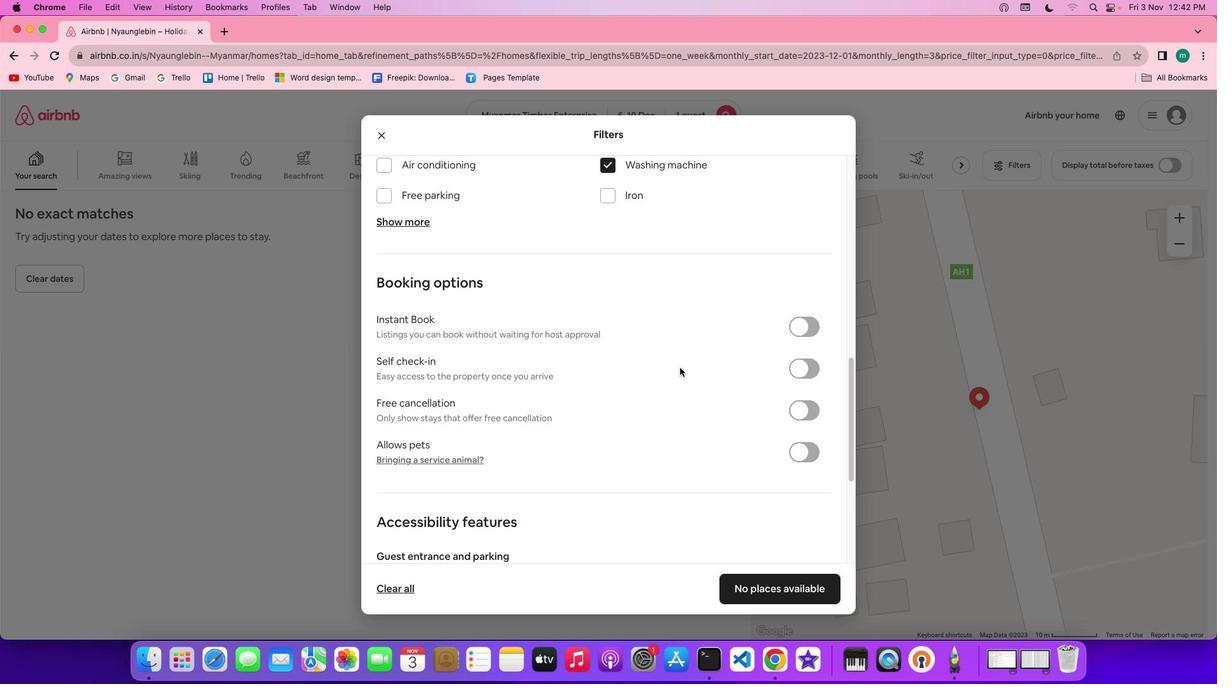 
Action: Mouse moved to (681, 386)
Screenshot: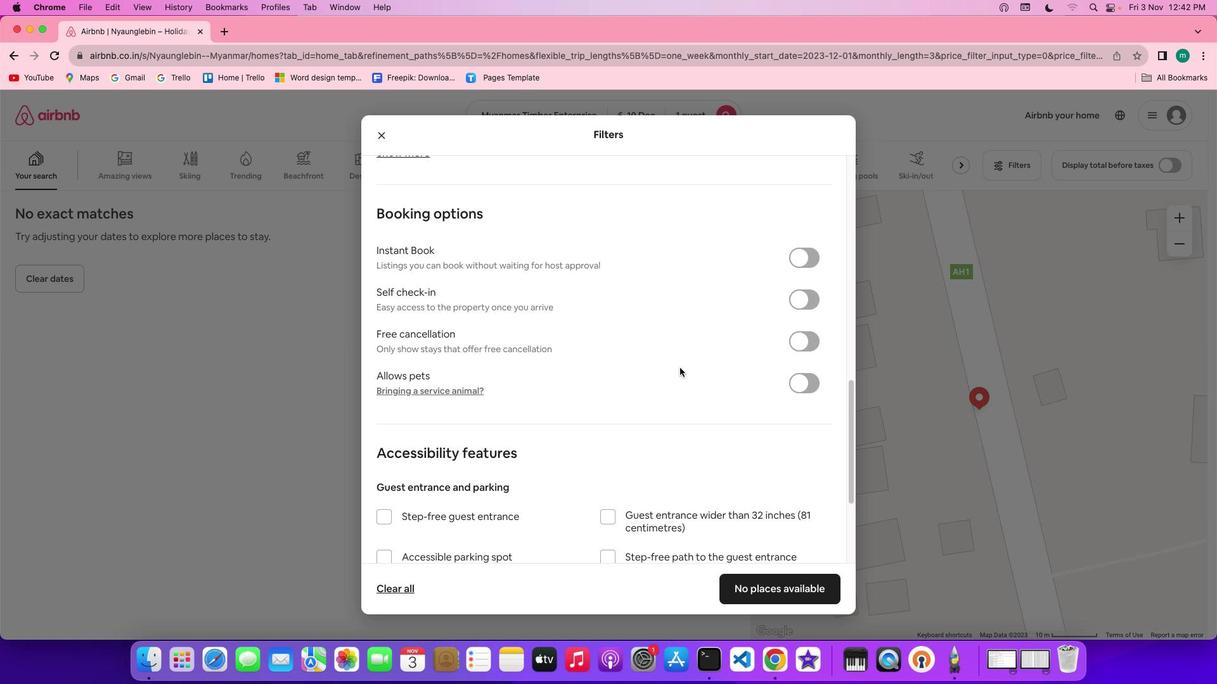 
Action: Mouse scrolled (681, 386) with delta (3, 30)
Screenshot: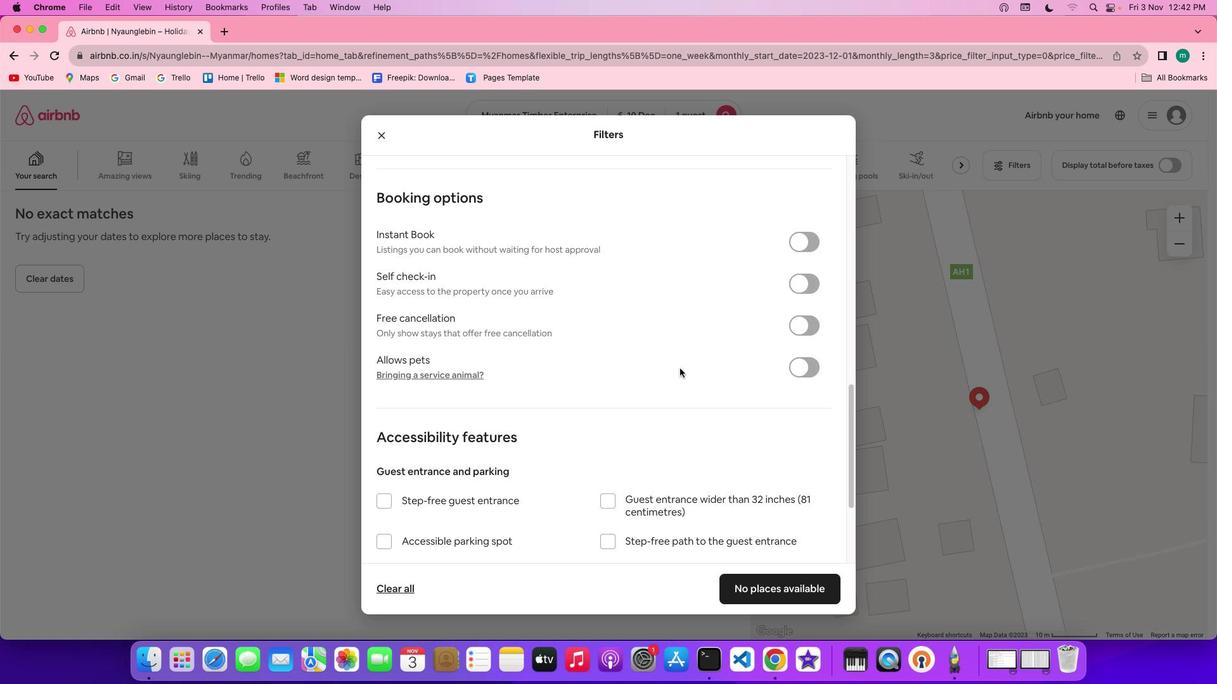 
Action: Mouse moved to (695, 432)
Screenshot: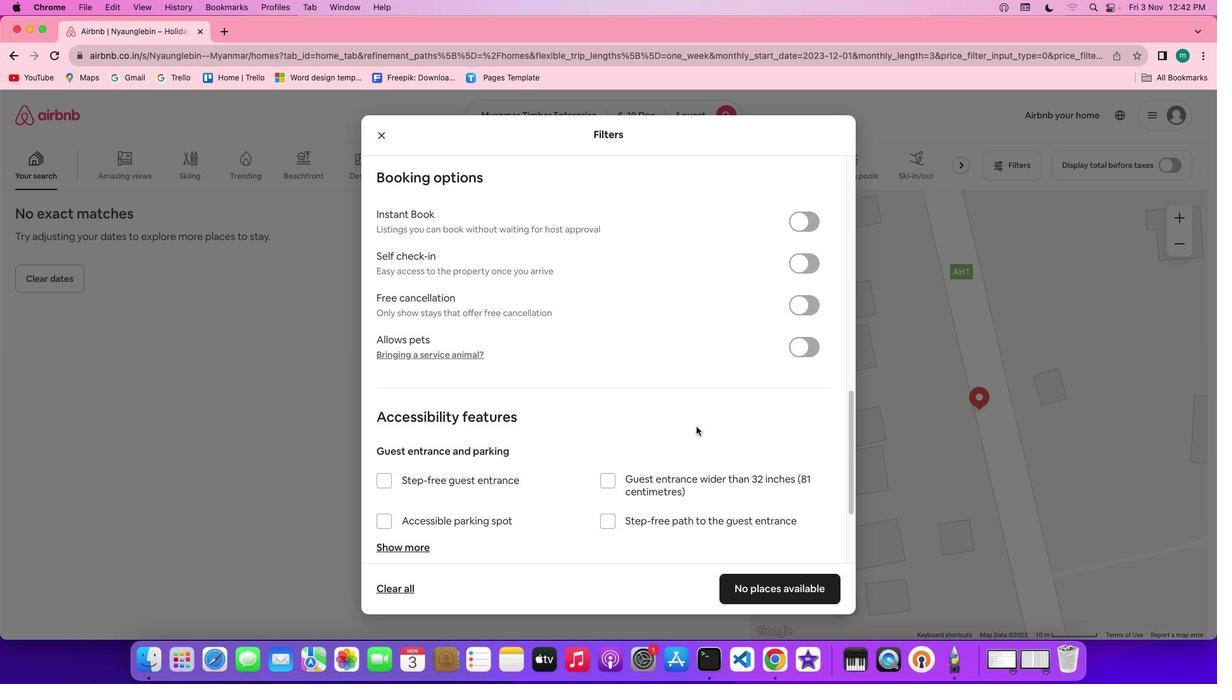 
Action: Mouse scrolled (695, 432) with delta (3, 31)
Screenshot: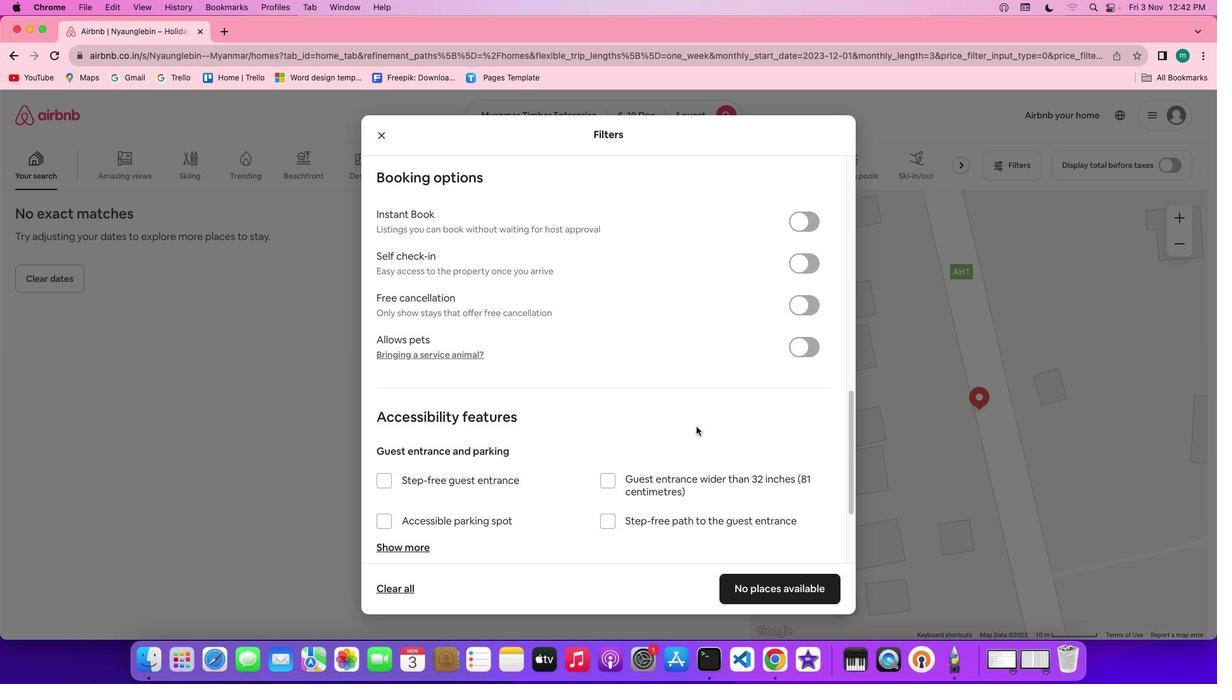 
Action: Mouse moved to (696, 440)
Screenshot: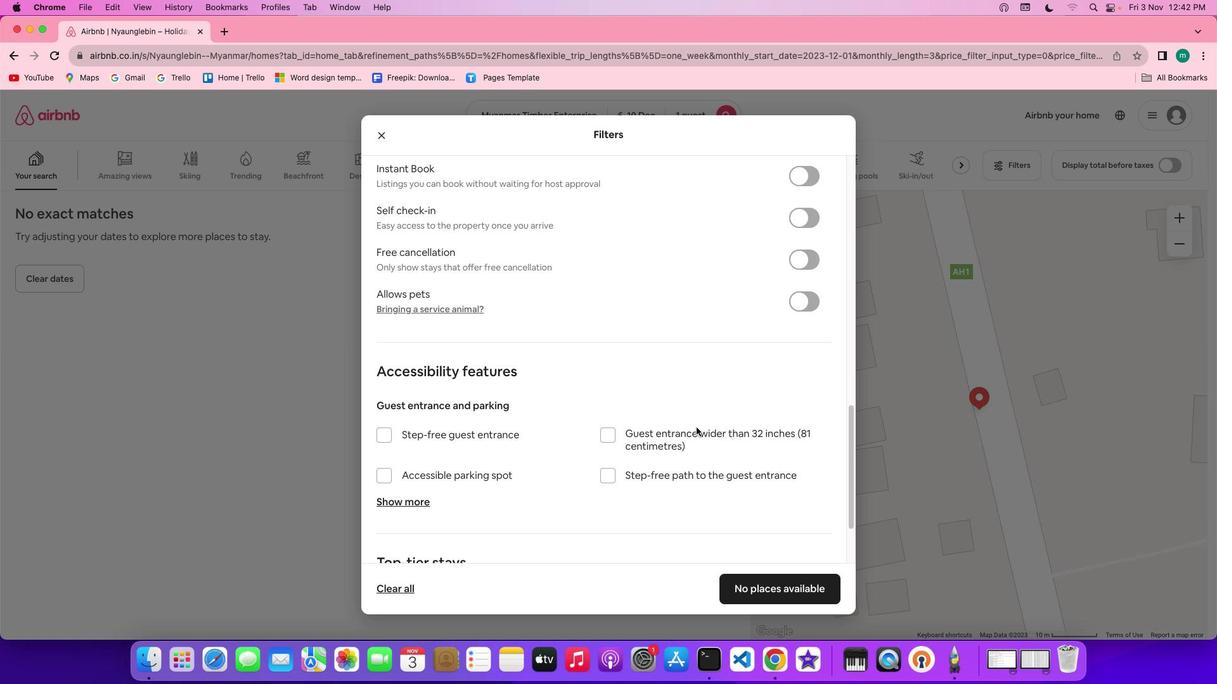 
Action: Mouse scrolled (696, 440) with delta (3, 31)
Screenshot: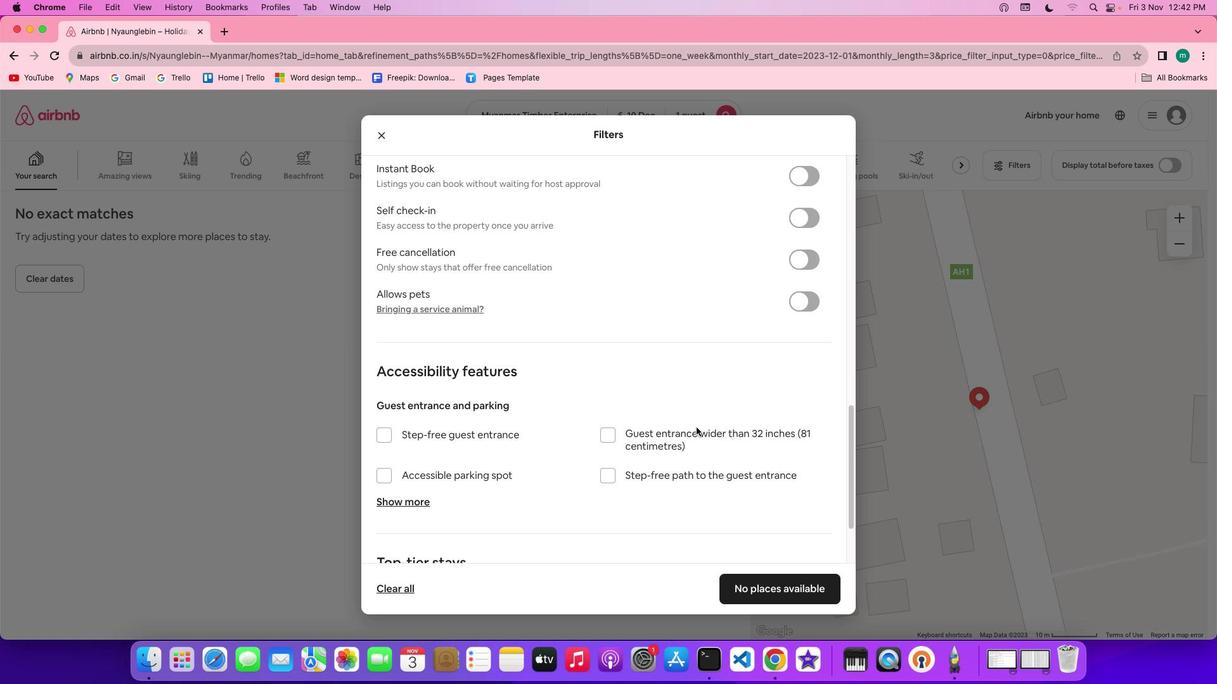 
Action: Mouse moved to (696, 443)
Screenshot: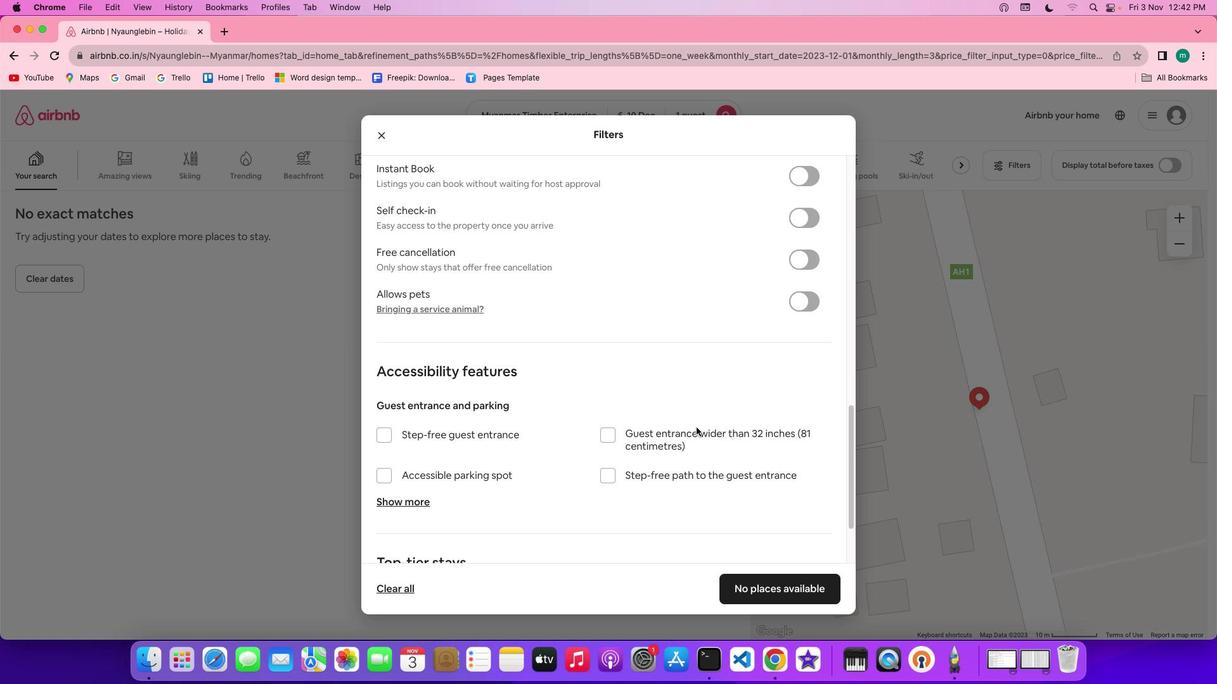 
Action: Mouse scrolled (696, 443) with delta (3, 30)
Screenshot: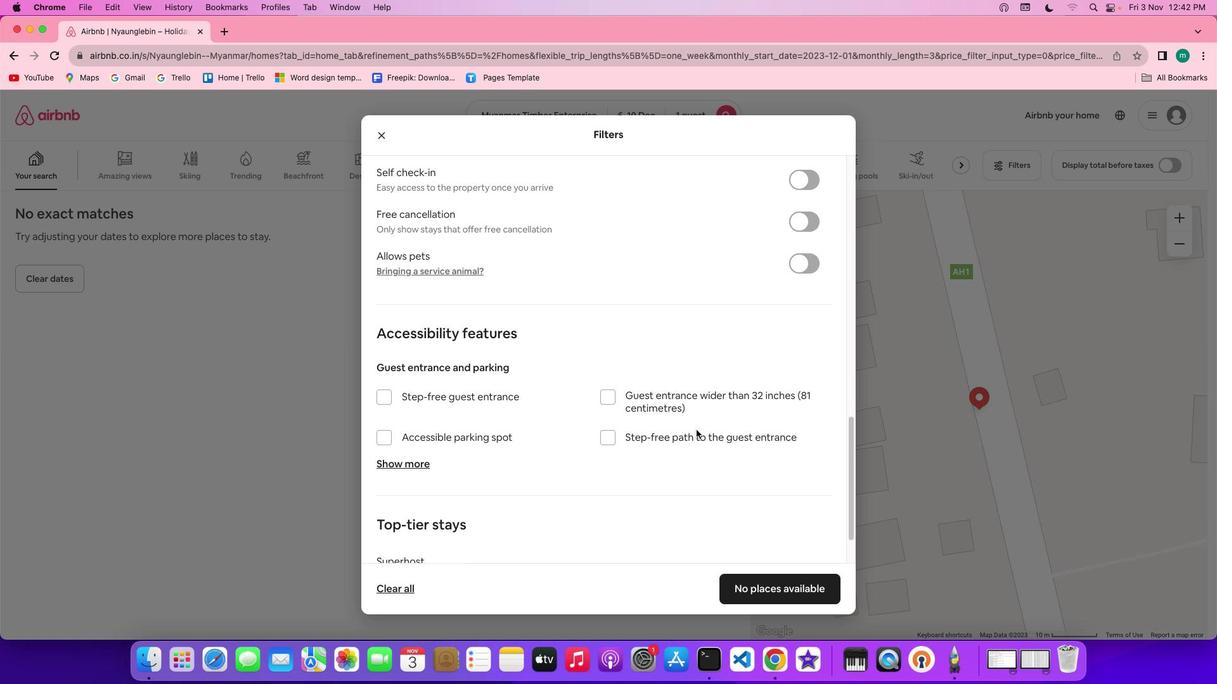 
Action: Mouse scrolled (696, 443) with delta (3, 29)
Screenshot: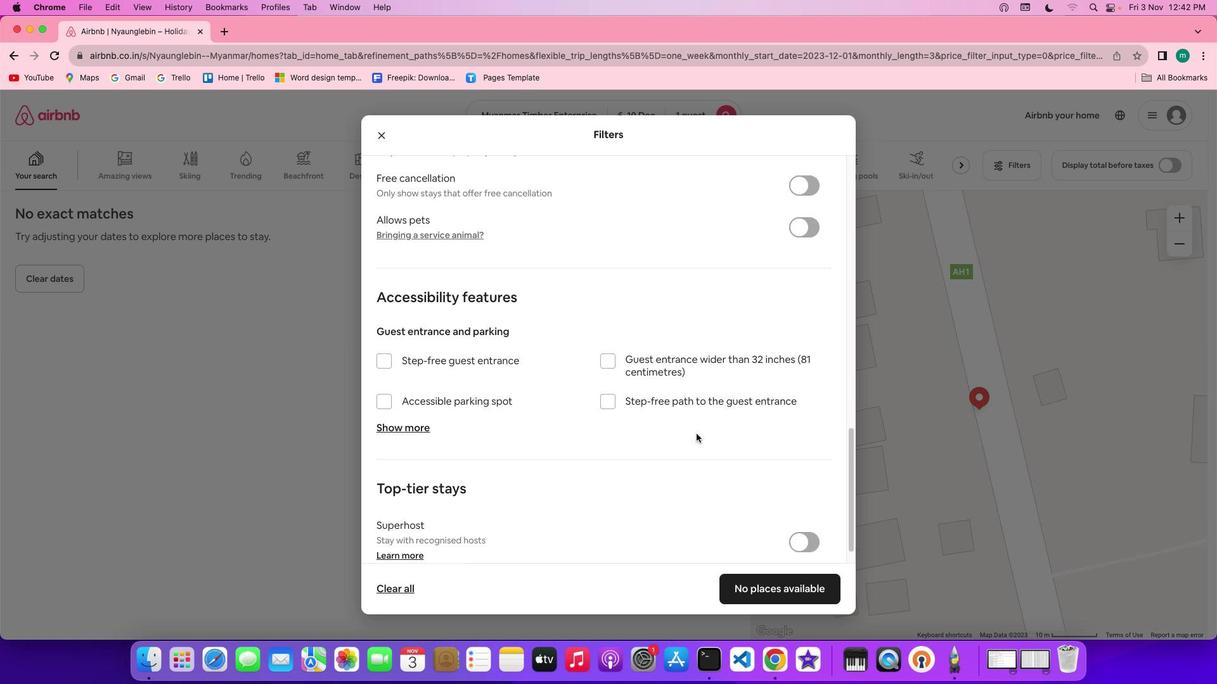 
Action: Mouse moved to (698, 456)
Screenshot: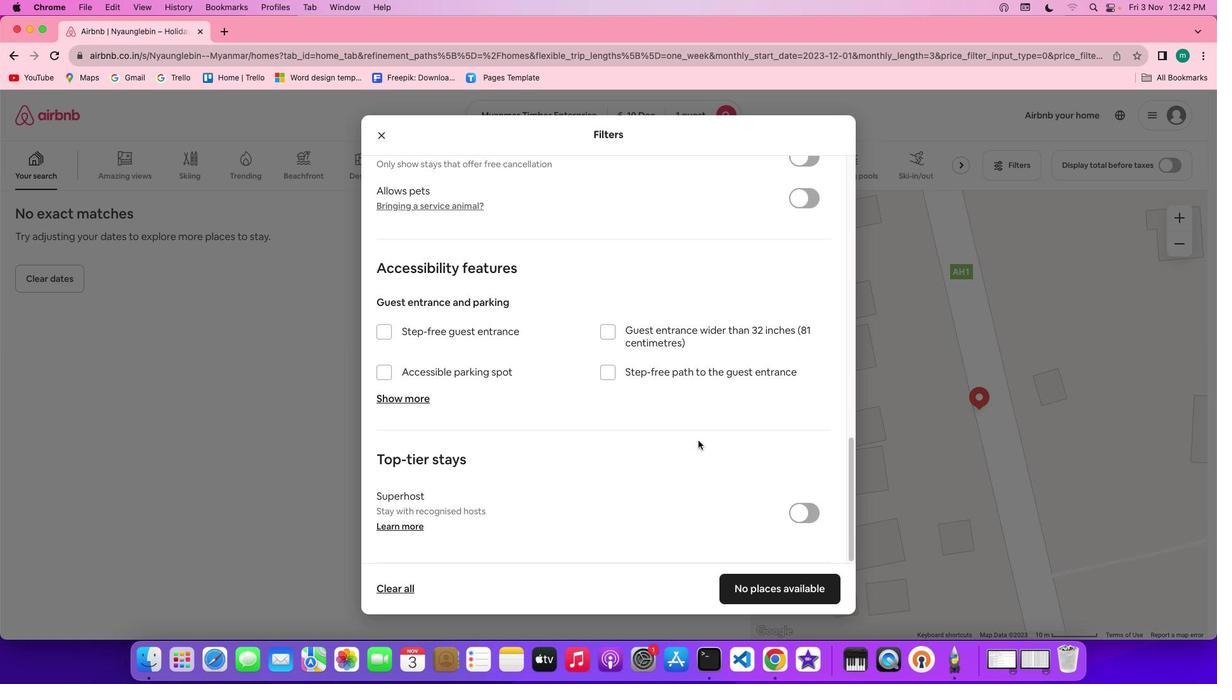 
Action: Mouse scrolled (698, 456) with delta (3, 31)
Screenshot: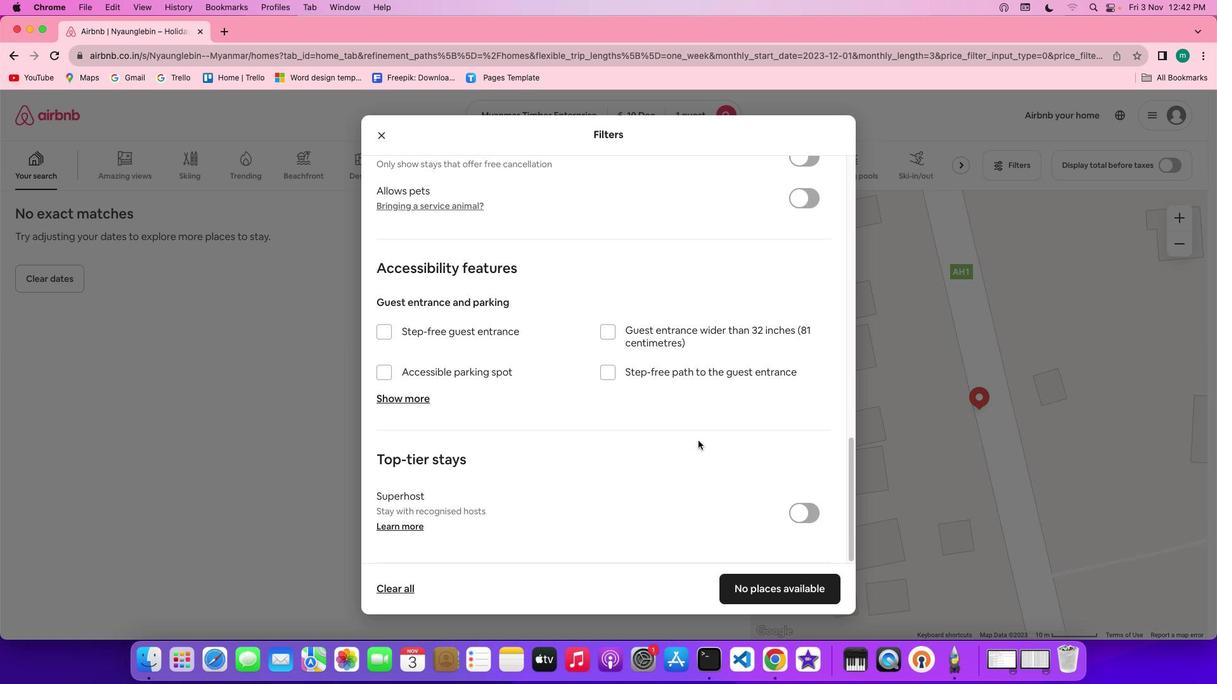 
Action: Mouse scrolled (698, 456) with delta (3, 31)
Screenshot: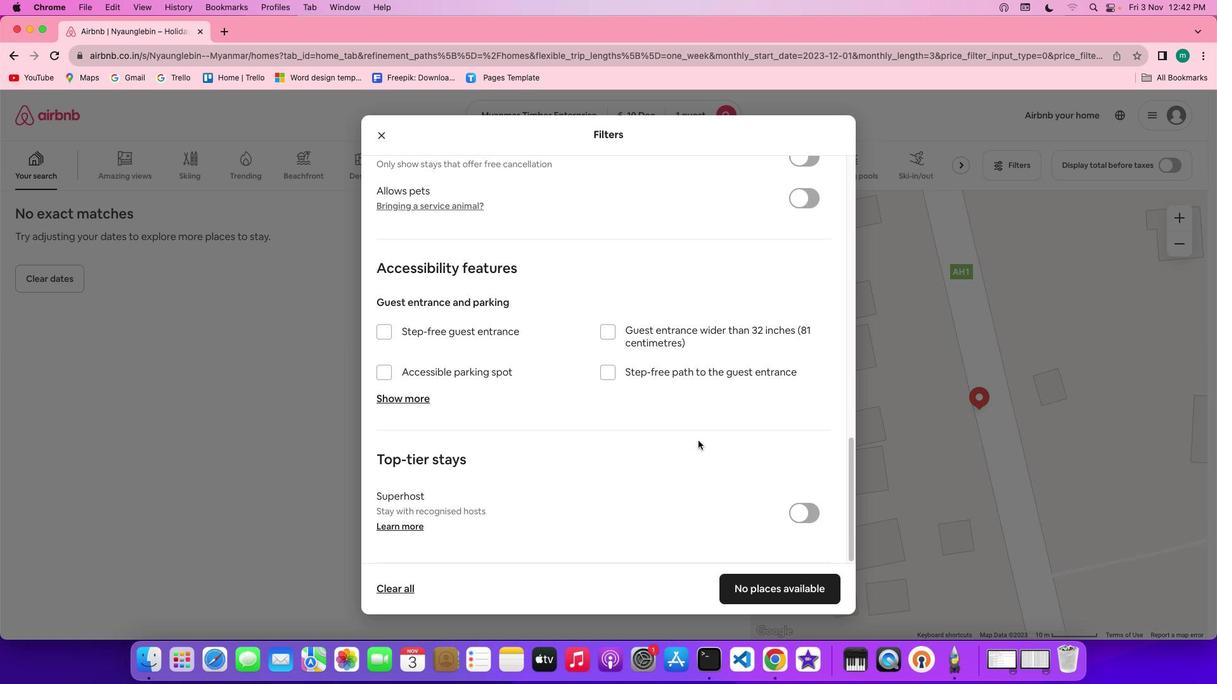 
Action: Mouse scrolled (698, 456) with delta (3, 29)
Screenshot: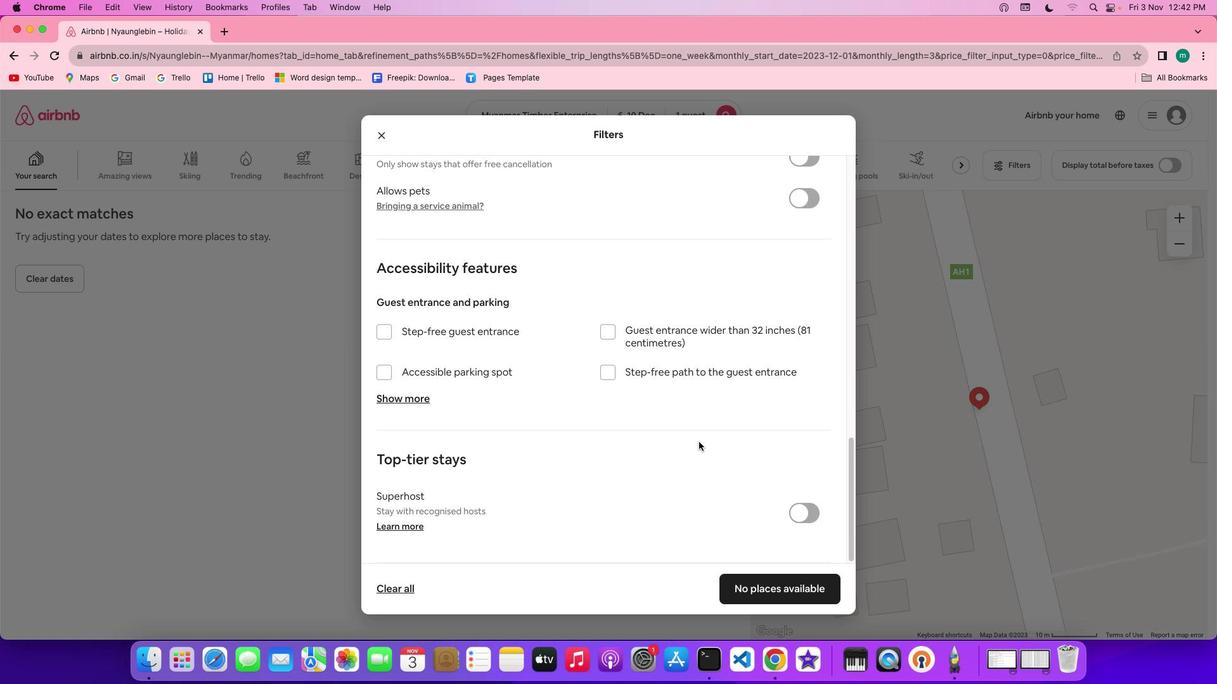 
Action: Mouse scrolled (698, 456) with delta (3, 29)
Screenshot: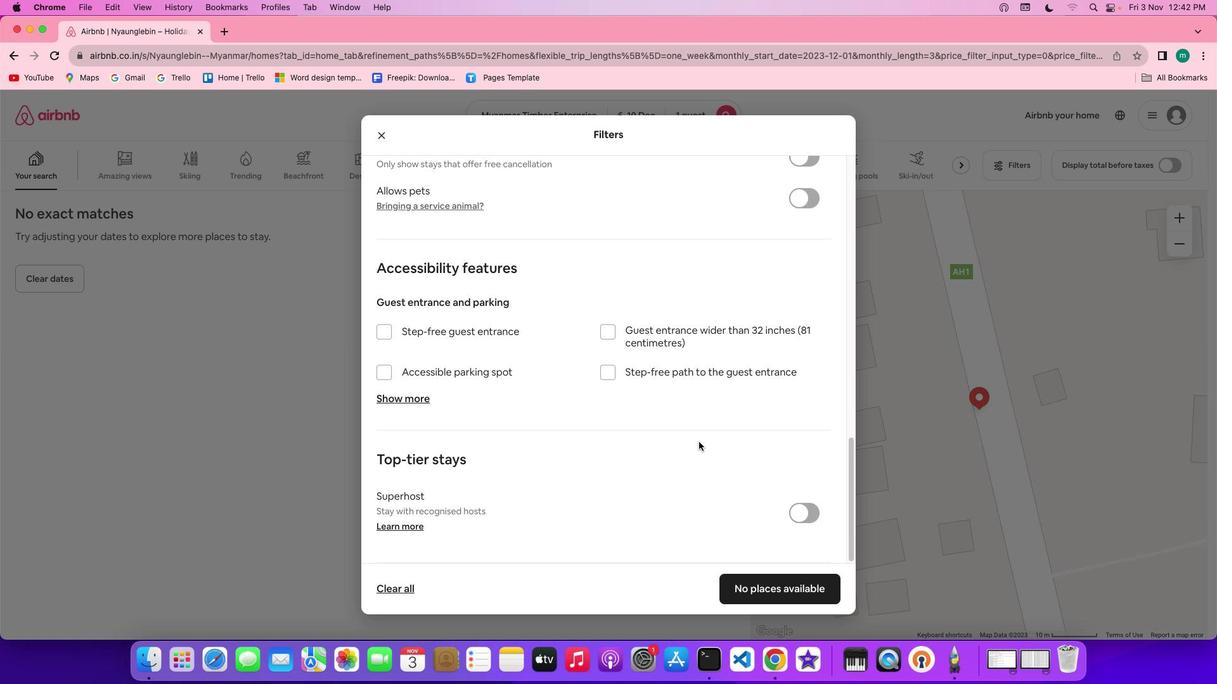 
Action: Mouse scrolled (698, 456) with delta (3, 28)
Screenshot: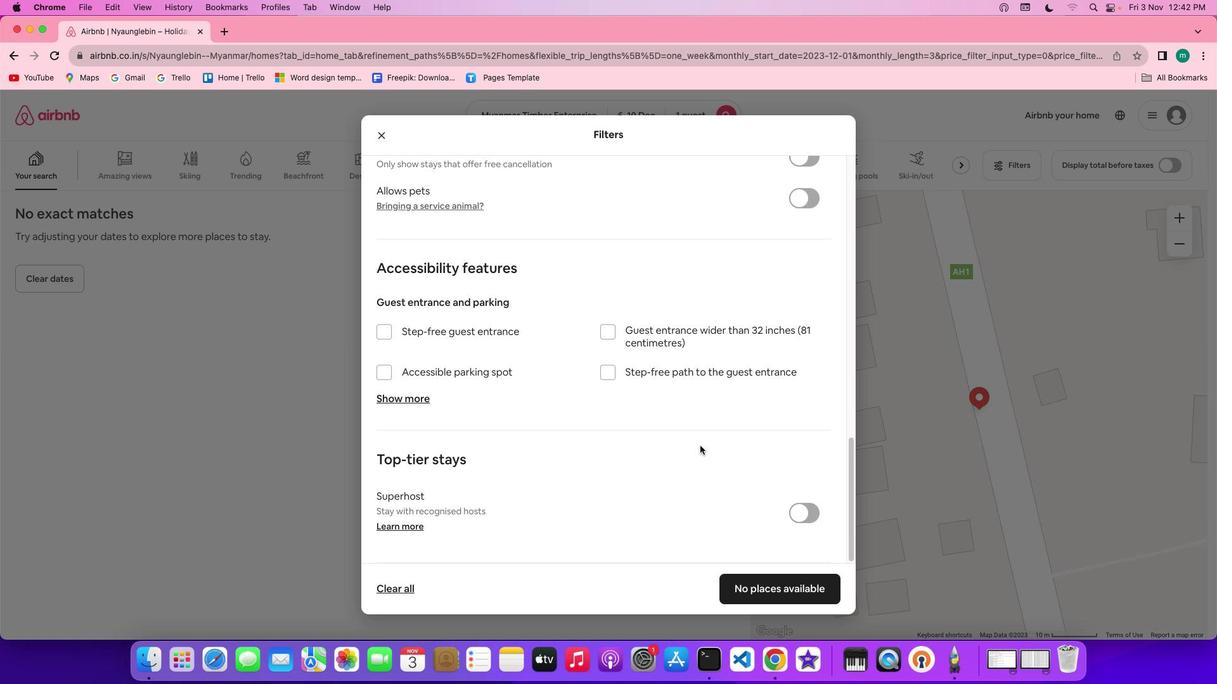 
Action: Mouse moved to (703, 475)
Screenshot: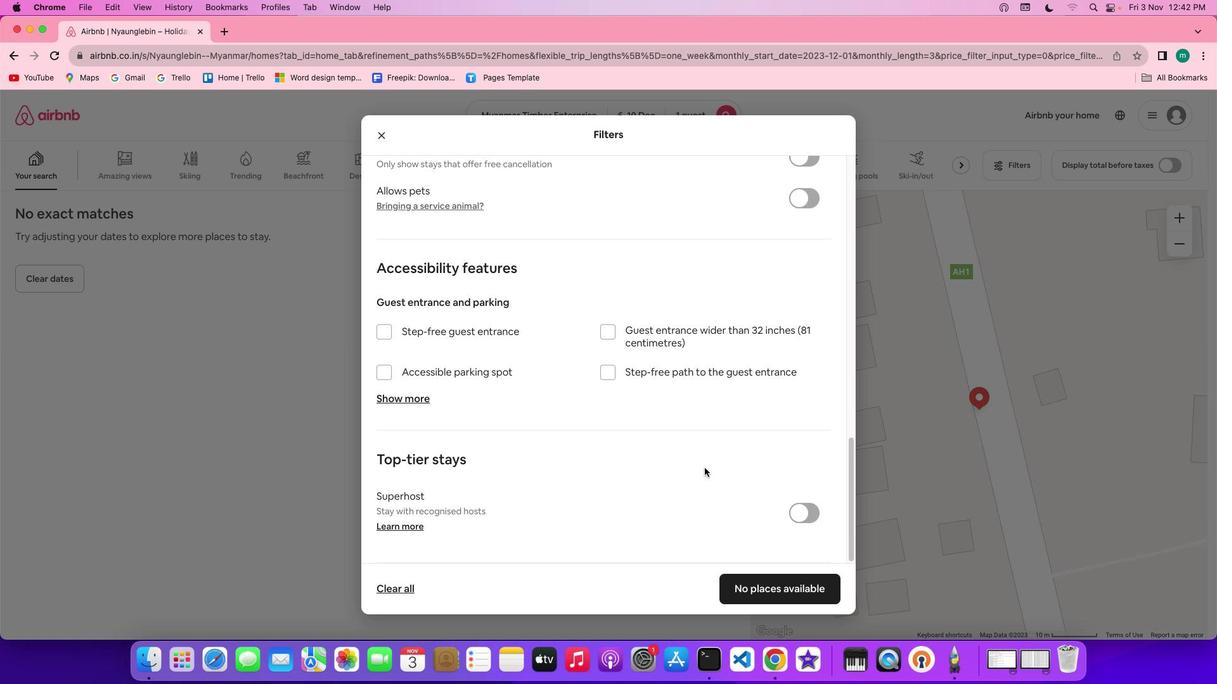 
Action: Mouse scrolled (703, 475) with delta (3, 31)
Screenshot: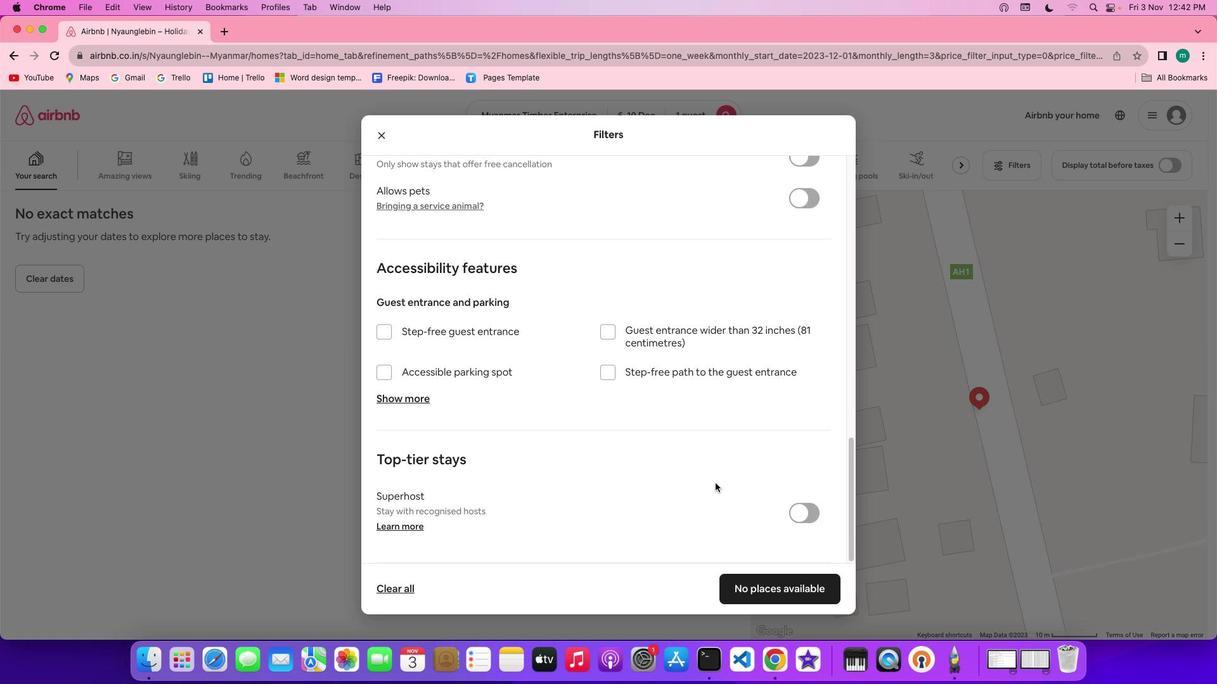 
Action: Mouse moved to (703, 476)
Screenshot: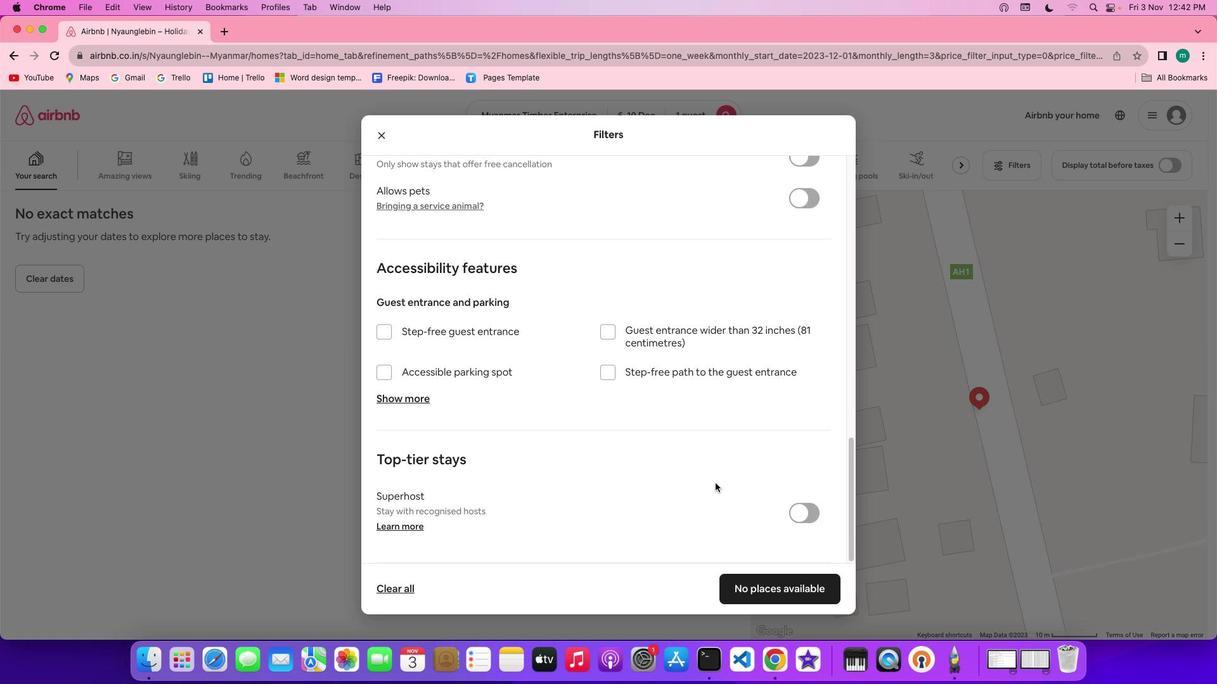 
Action: Mouse scrolled (703, 476) with delta (3, 31)
Screenshot: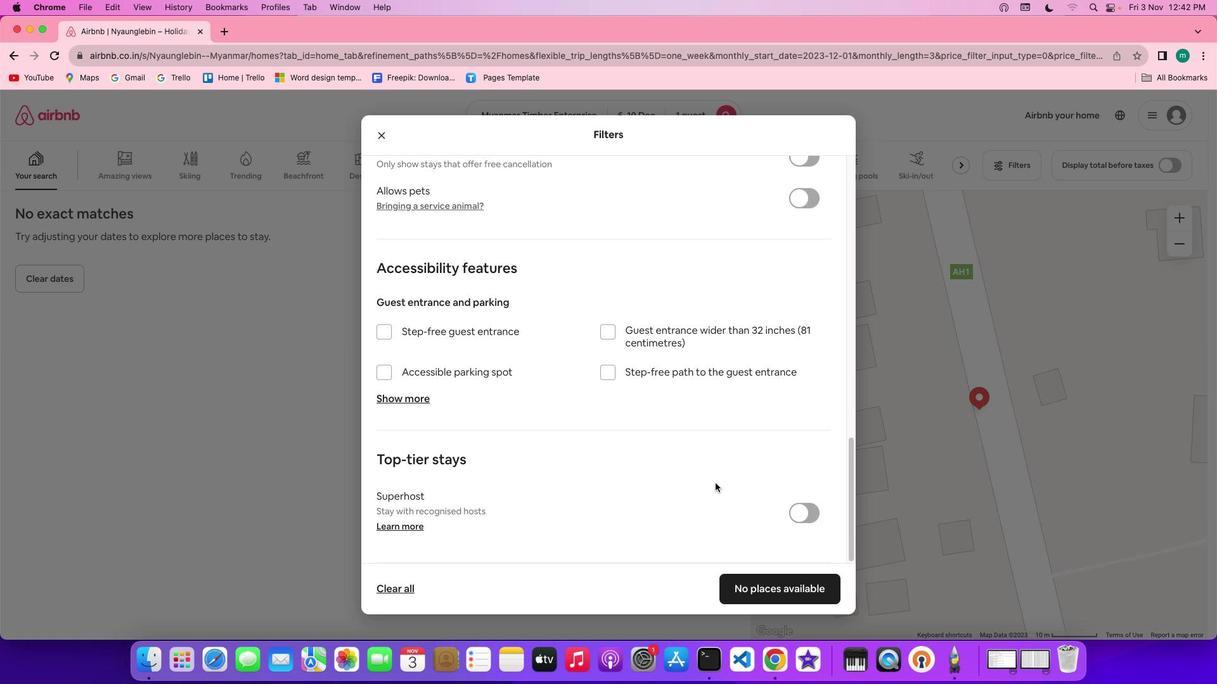 
Action: Mouse scrolled (703, 476) with delta (3, 29)
Screenshot: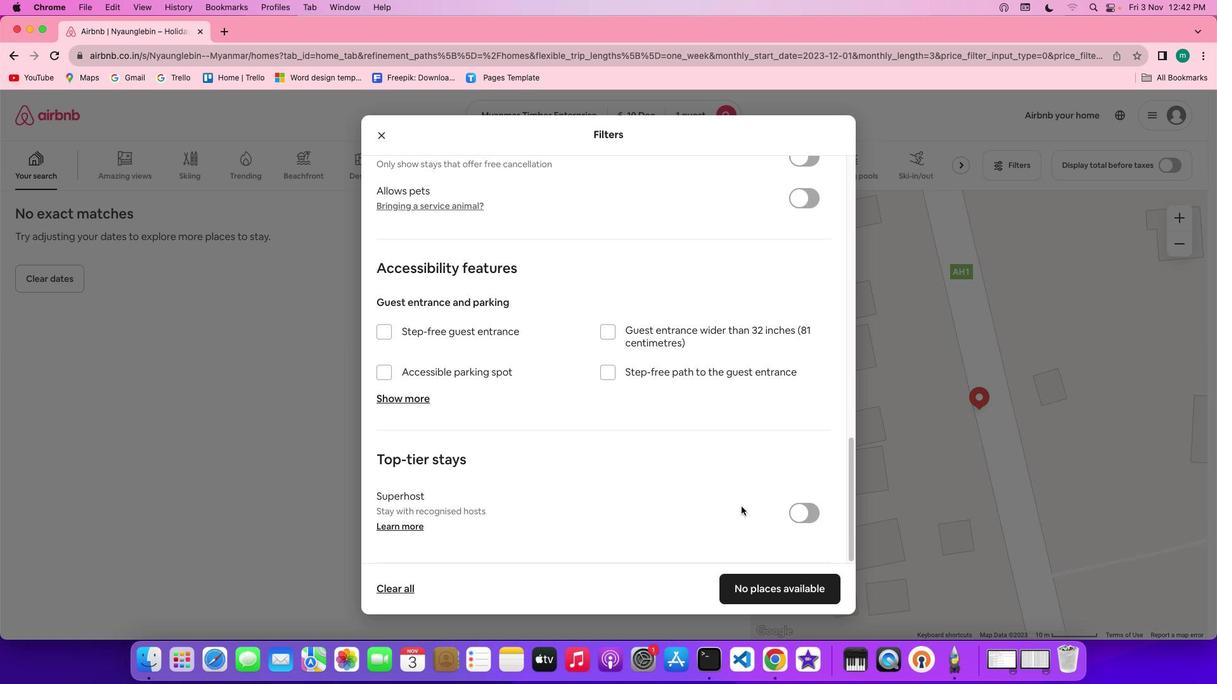 
Action: Mouse scrolled (703, 476) with delta (3, 28)
Screenshot: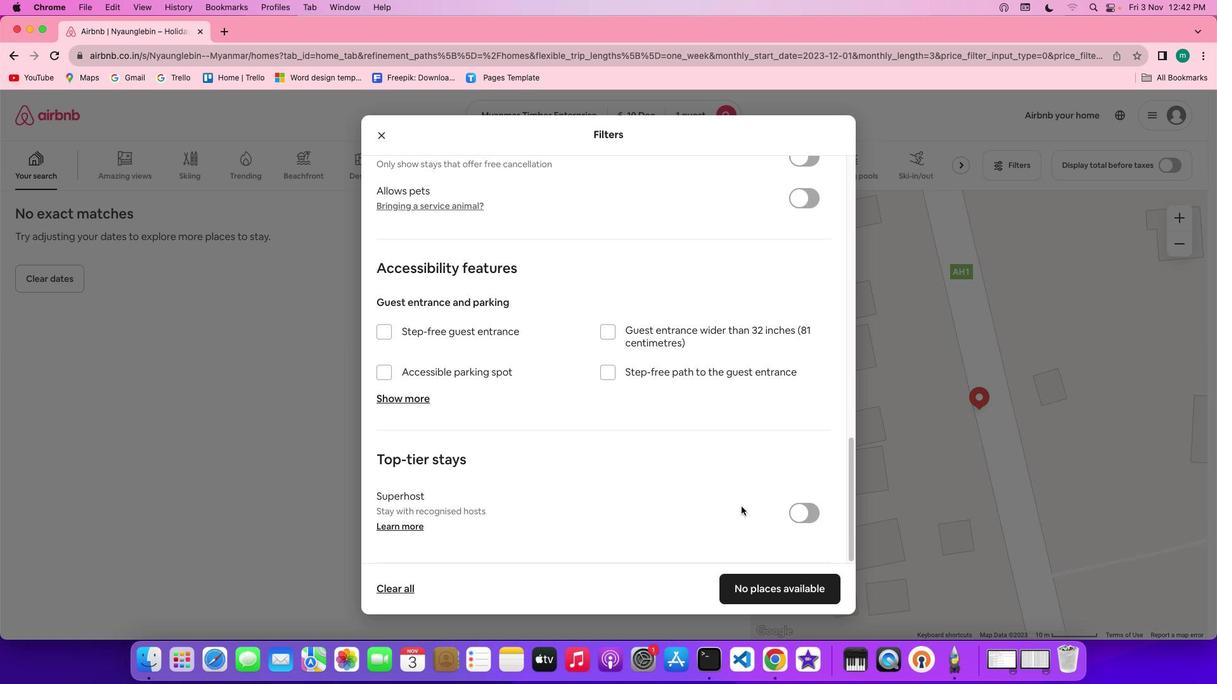 
Action: Mouse moved to (782, 600)
Screenshot: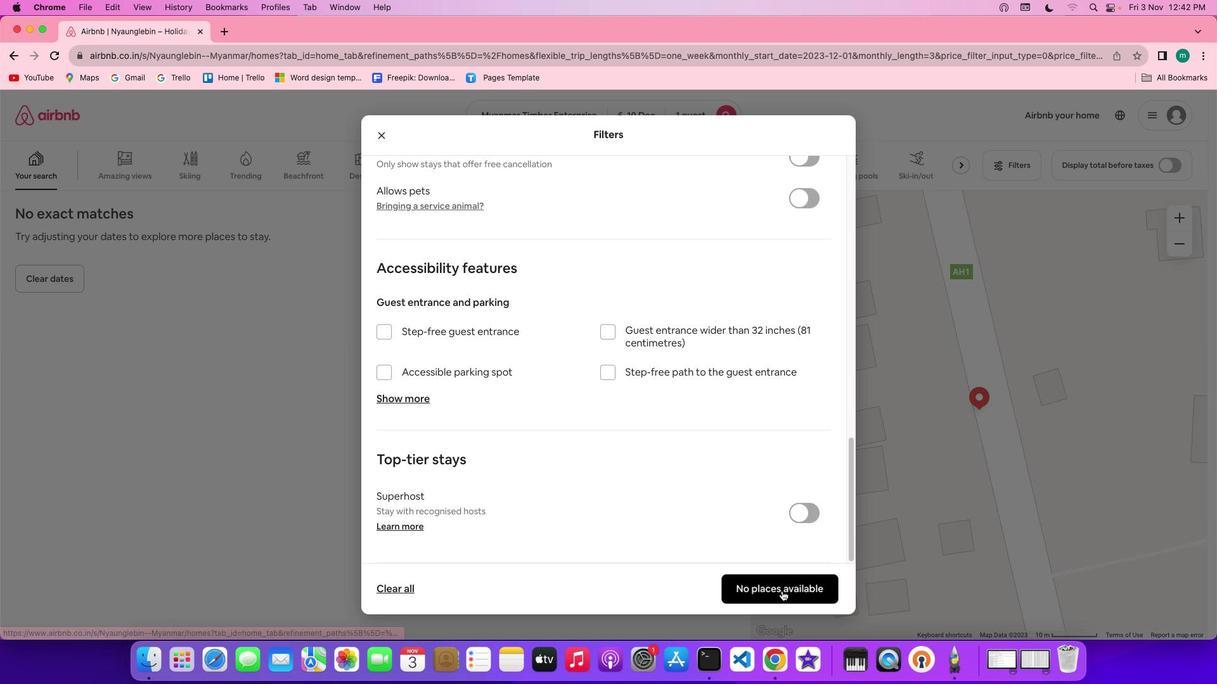 
Action: Mouse pressed left at (782, 600)
Screenshot: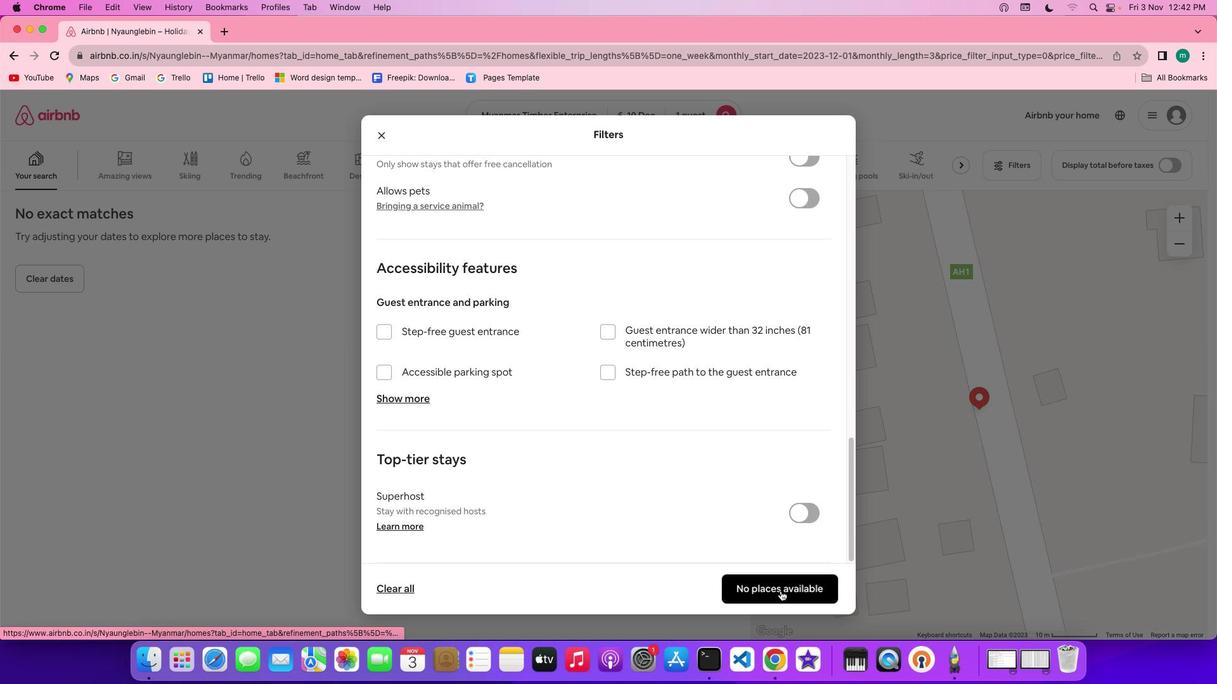 
Action: Mouse moved to (346, 479)
Screenshot: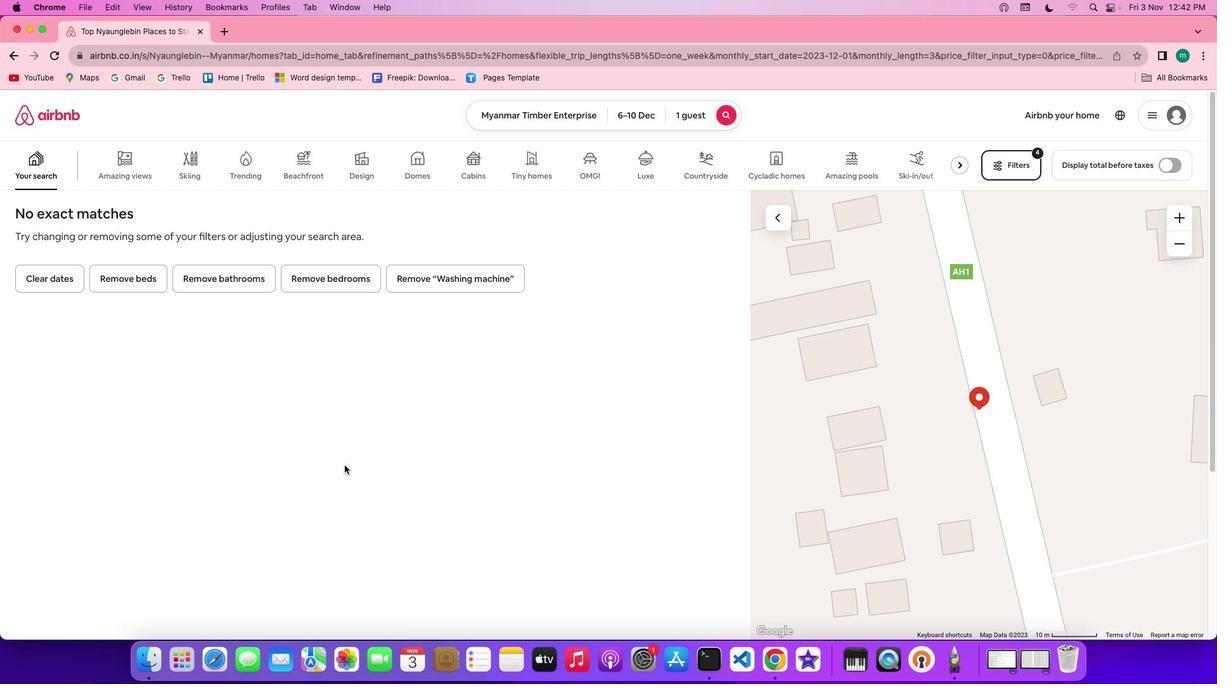 
